 Task: Find connections with filter location Bhīlwāra with filter topic #lawstudentswith filter profile language English with filter current company Getinge with filter school B H Gardi College of Engineering & Technology with filter industry Higher Education with filter service category Event Planning with filter keywords title Library Assistant
Action: Mouse moved to (956, 728)
Screenshot: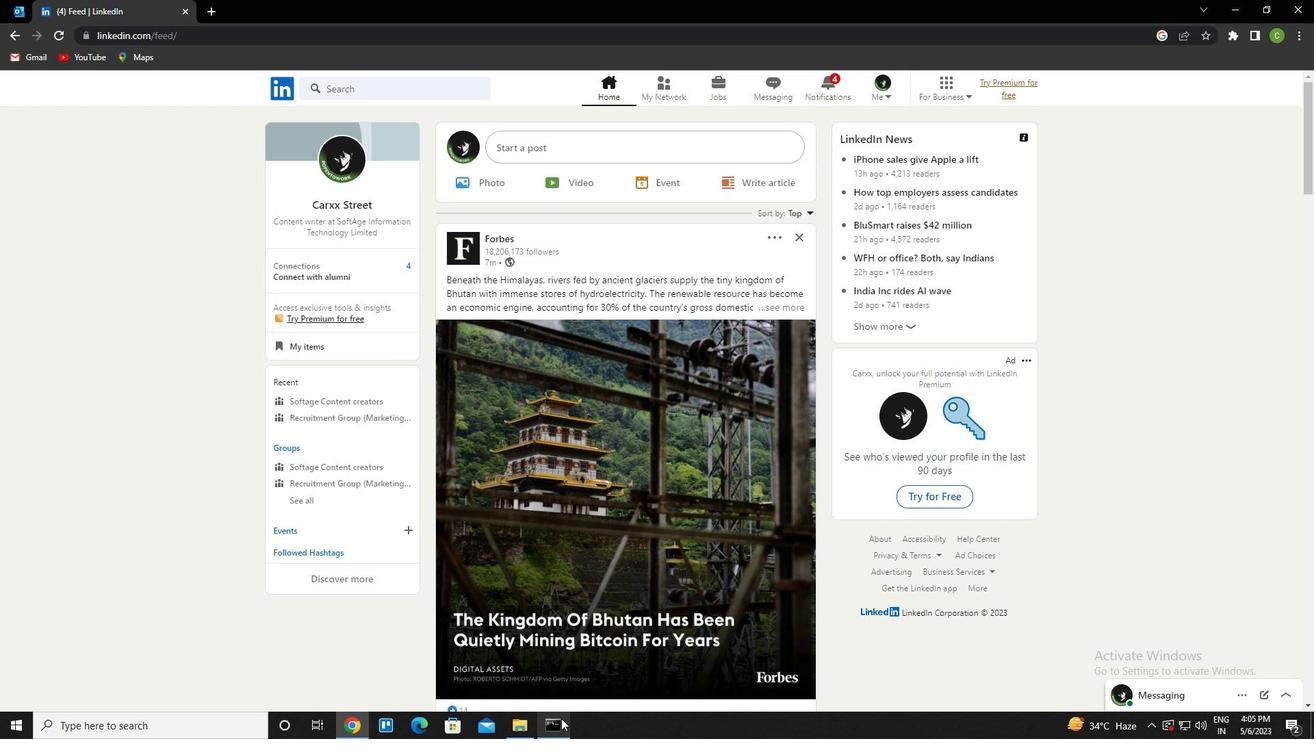 
Action: Mouse scrolled (956, 729) with delta (0, 0)
Screenshot: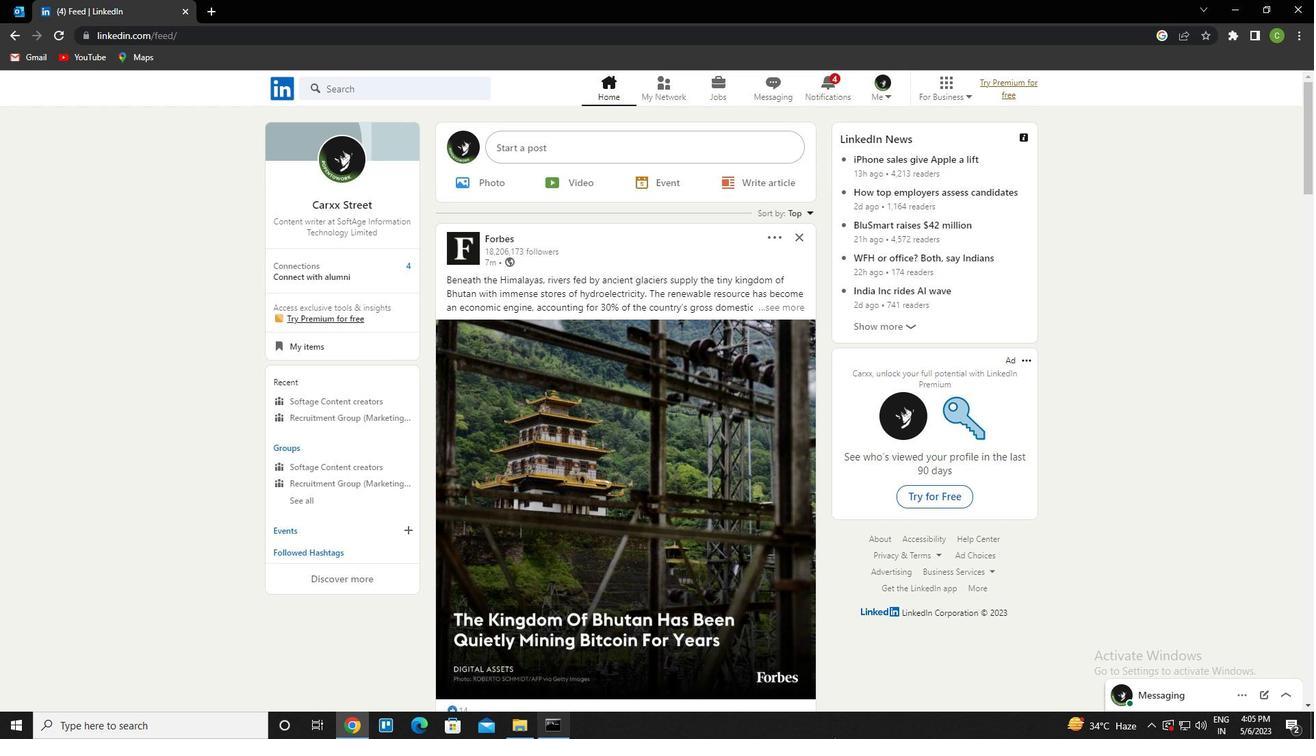 
Action: Mouse scrolled (956, 729) with delta (0, 0)
Screenshot: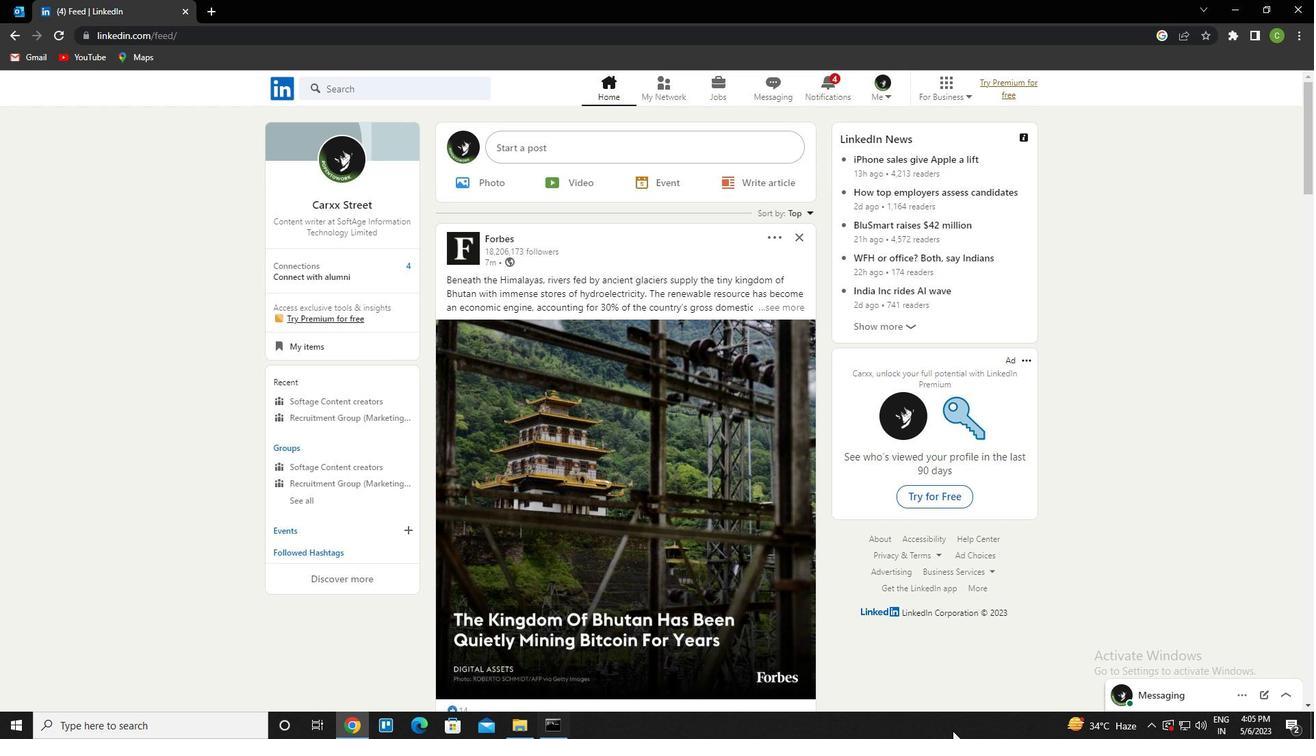 
Action: Mouse scrolled (956, 729) with delta (0, 0)
Screenshot: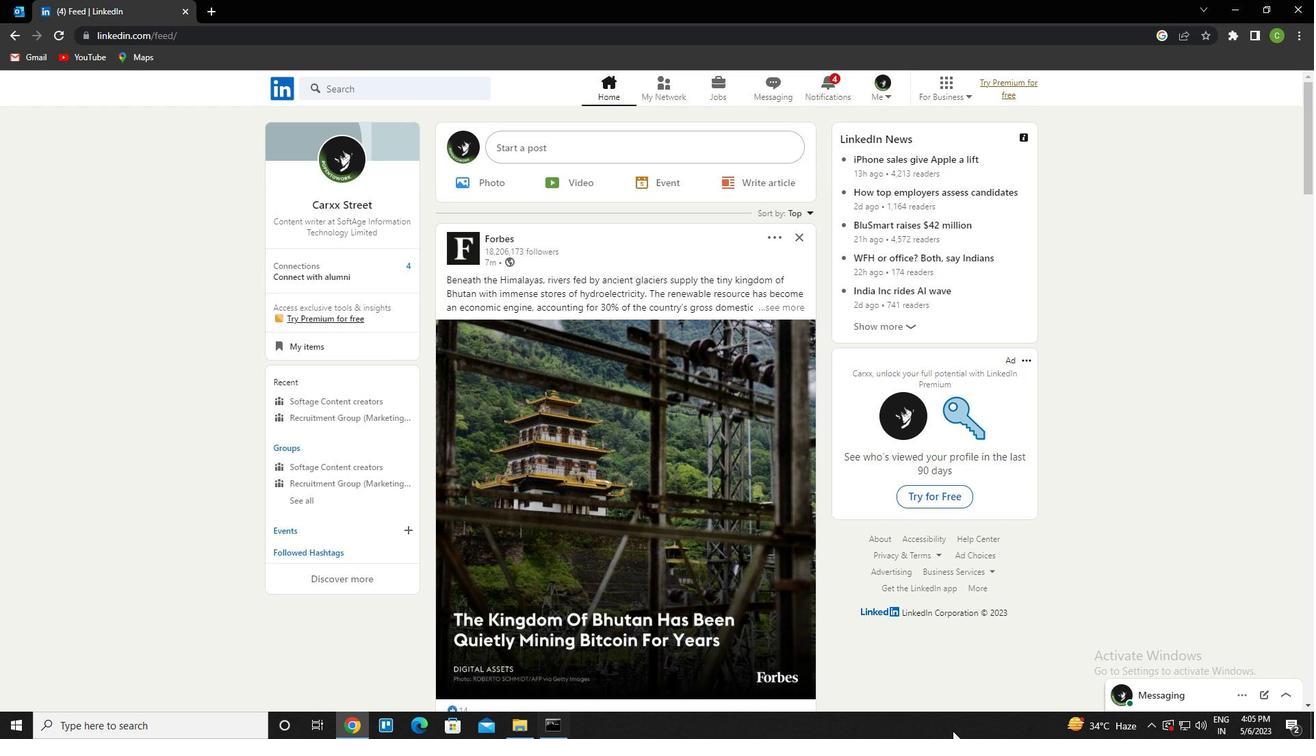 
Action: Mouse moved to (970, 719)
Screenshot: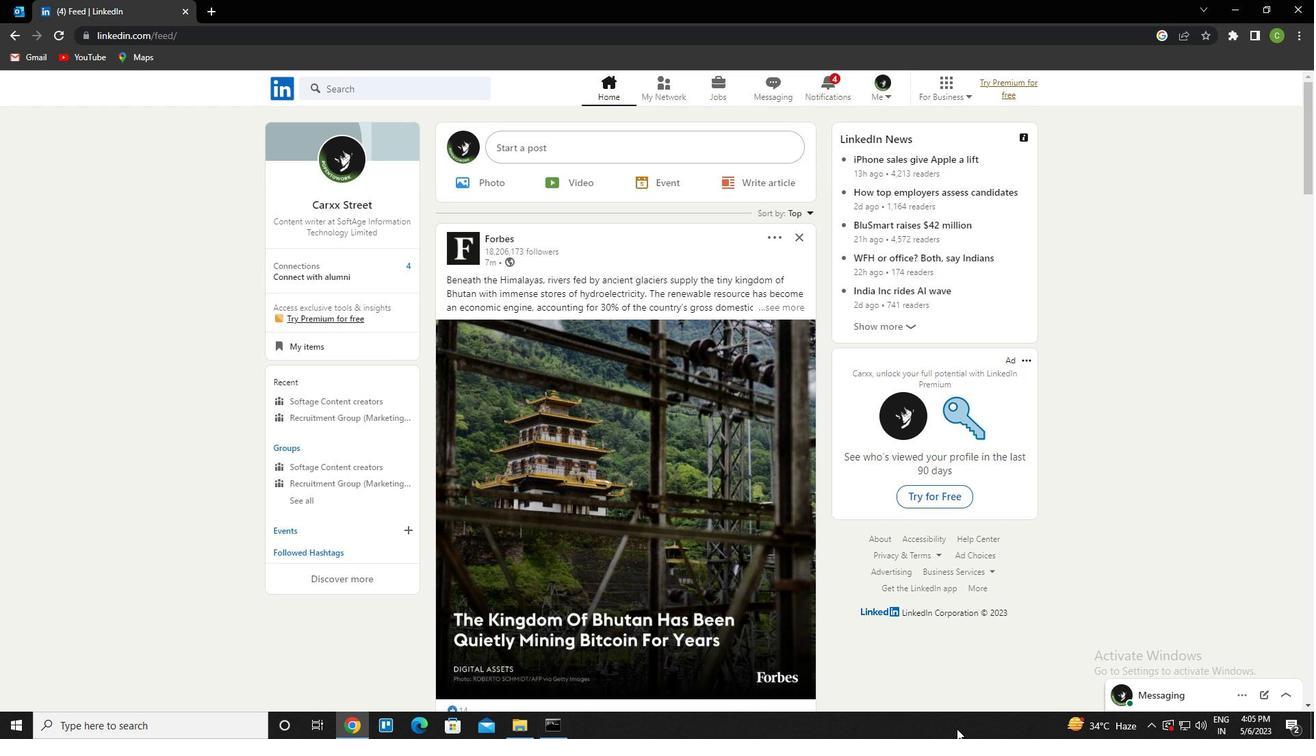 
Action: Mouse scrolled (970, 719) with delta (0, 0)
Screenshot: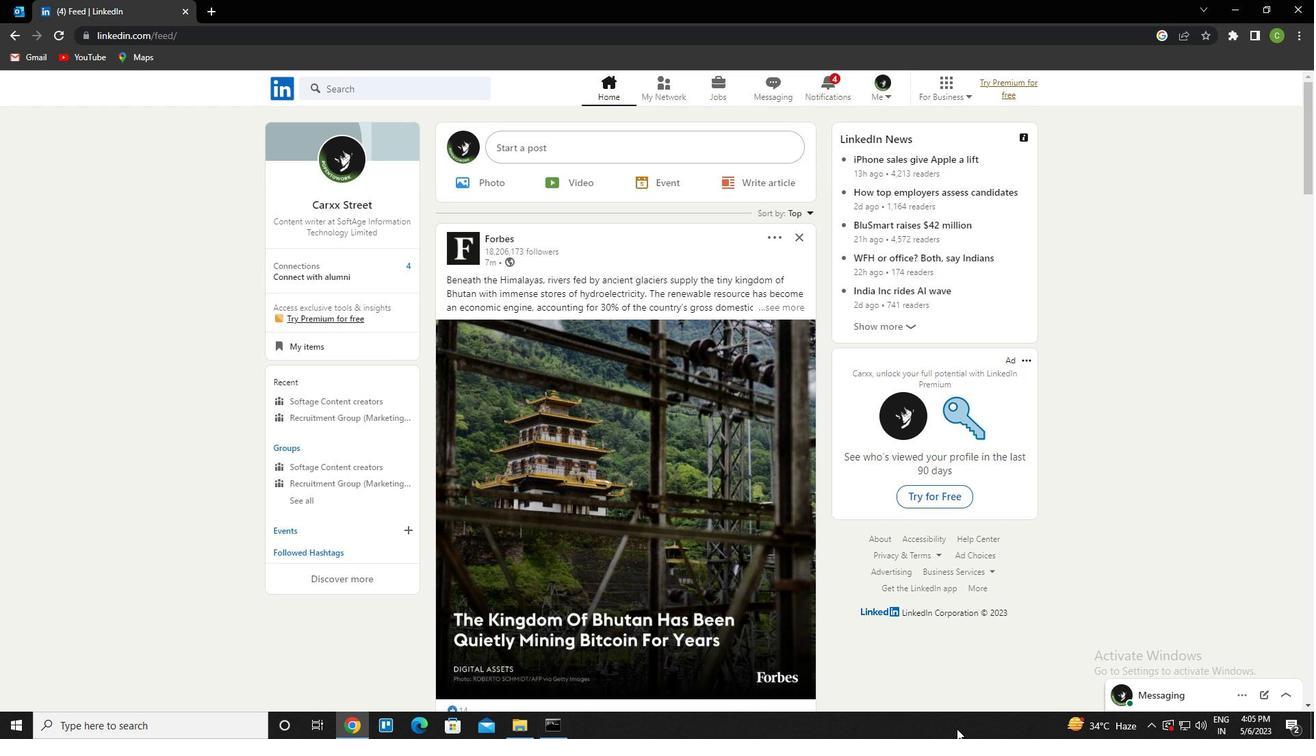 
Action: Mouse moved to (633, 80)
Screenshot: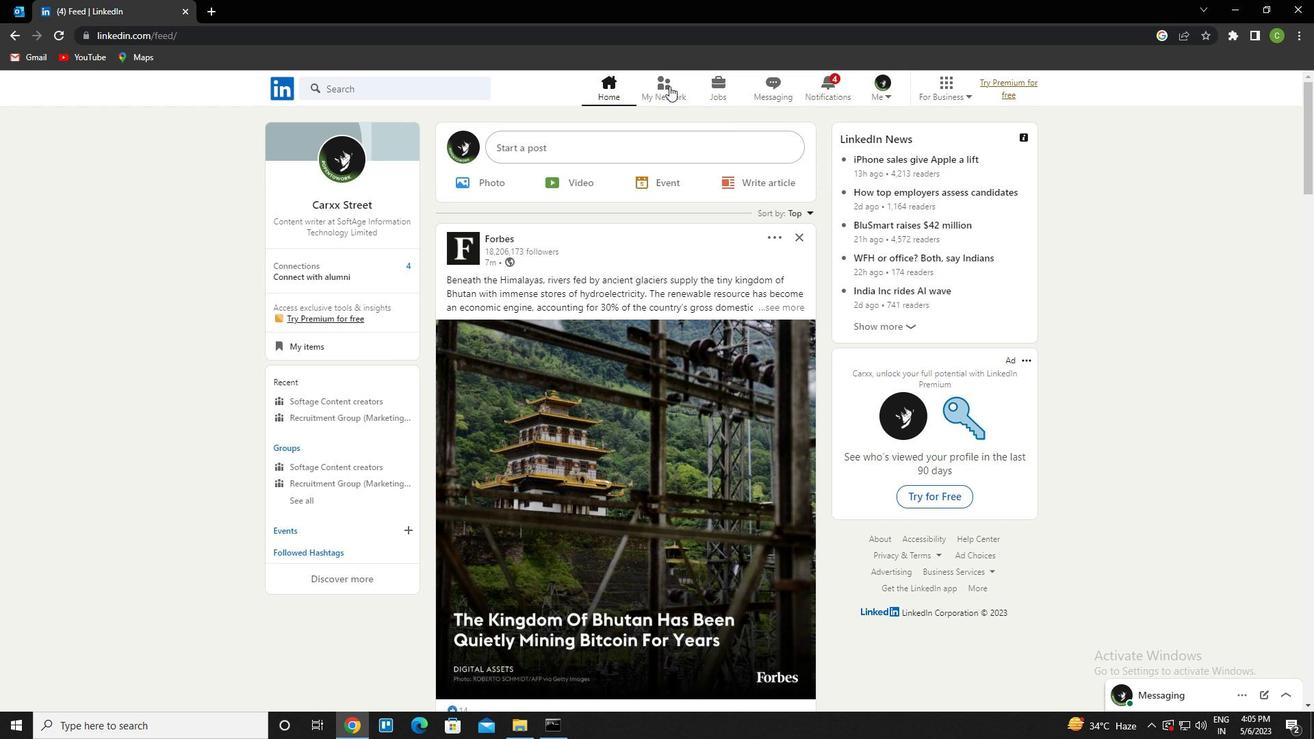 
Action: Mouse pressed left at (633, 80)
Screenshot: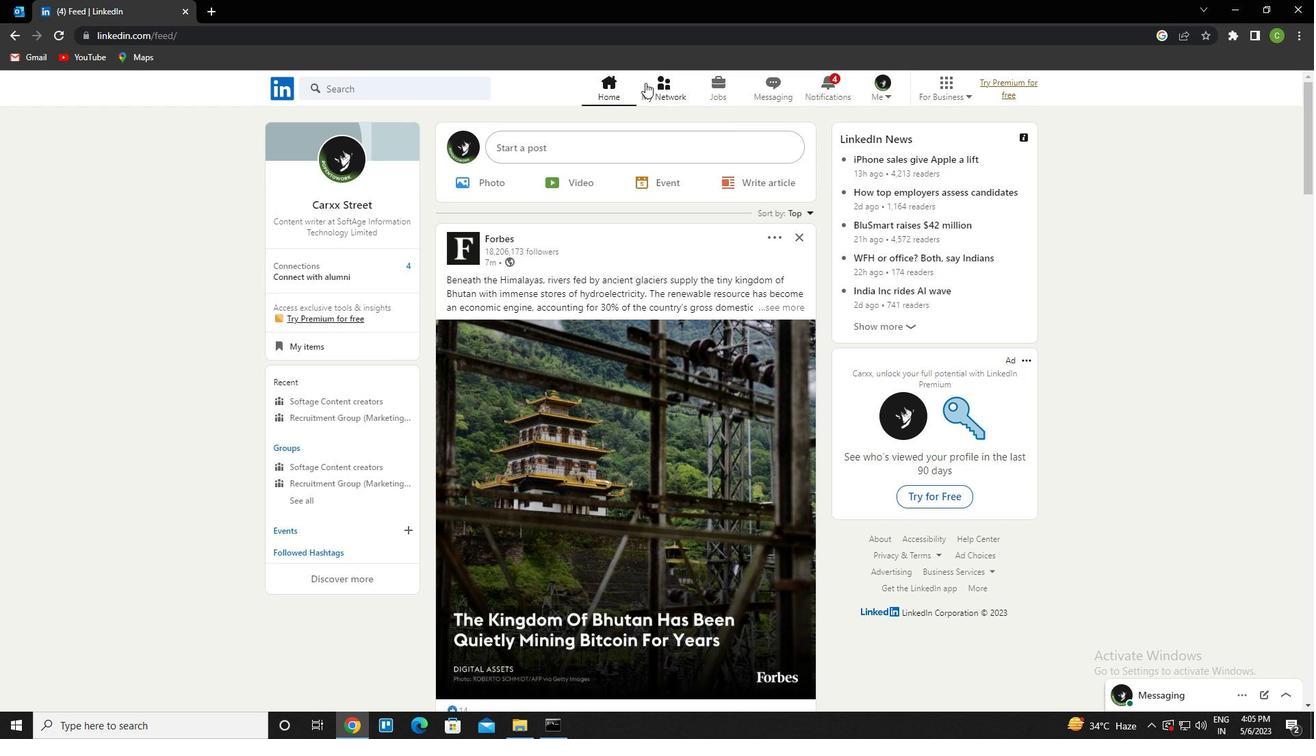 
Action: Mouse moved to (665, 81)
Screenshot: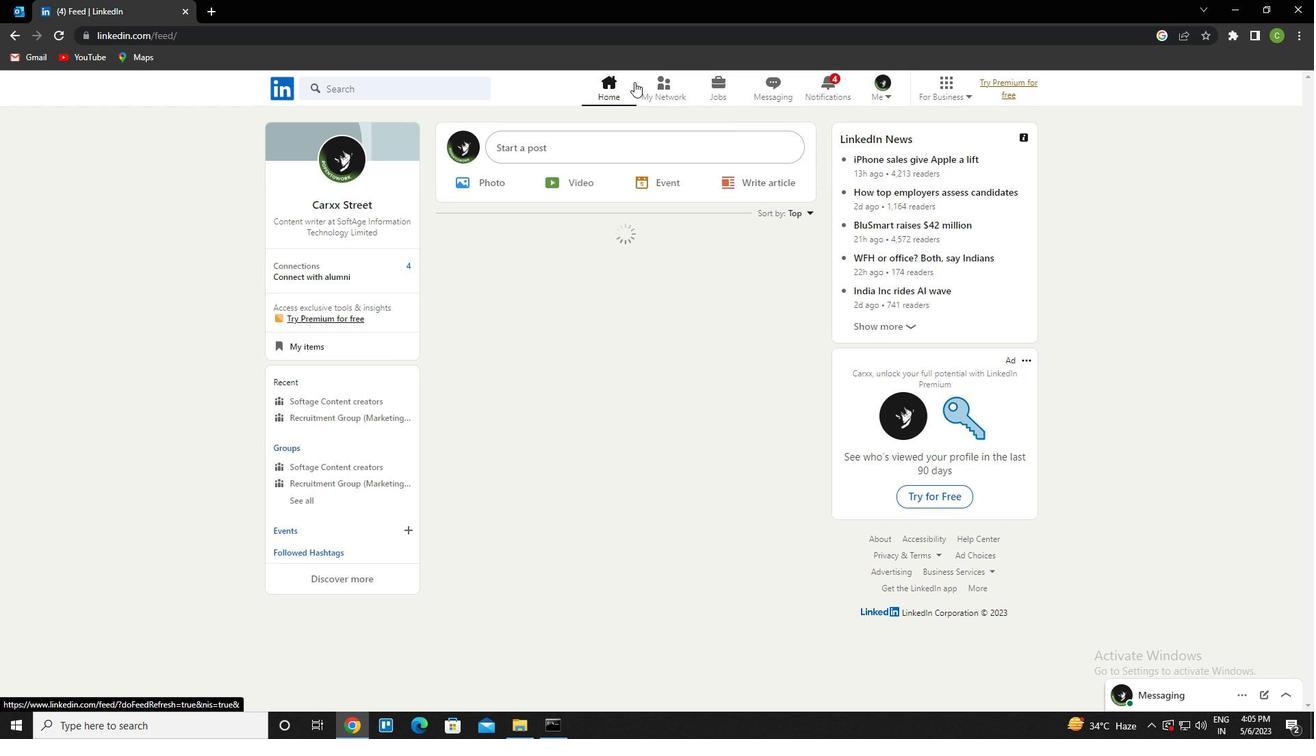 
Action: Mouse pressed left at (665, 81)
Screenshot: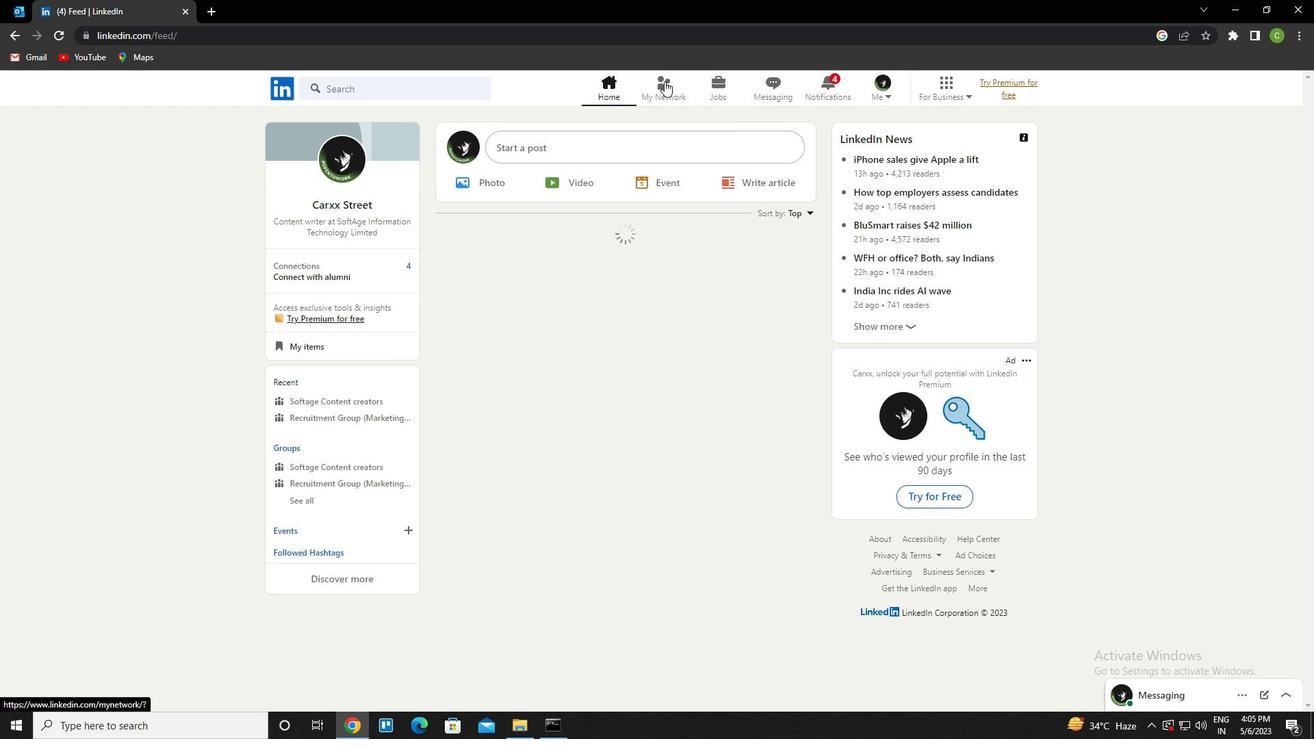 
Action: Mouse moved to (353, 168)
Screenshot: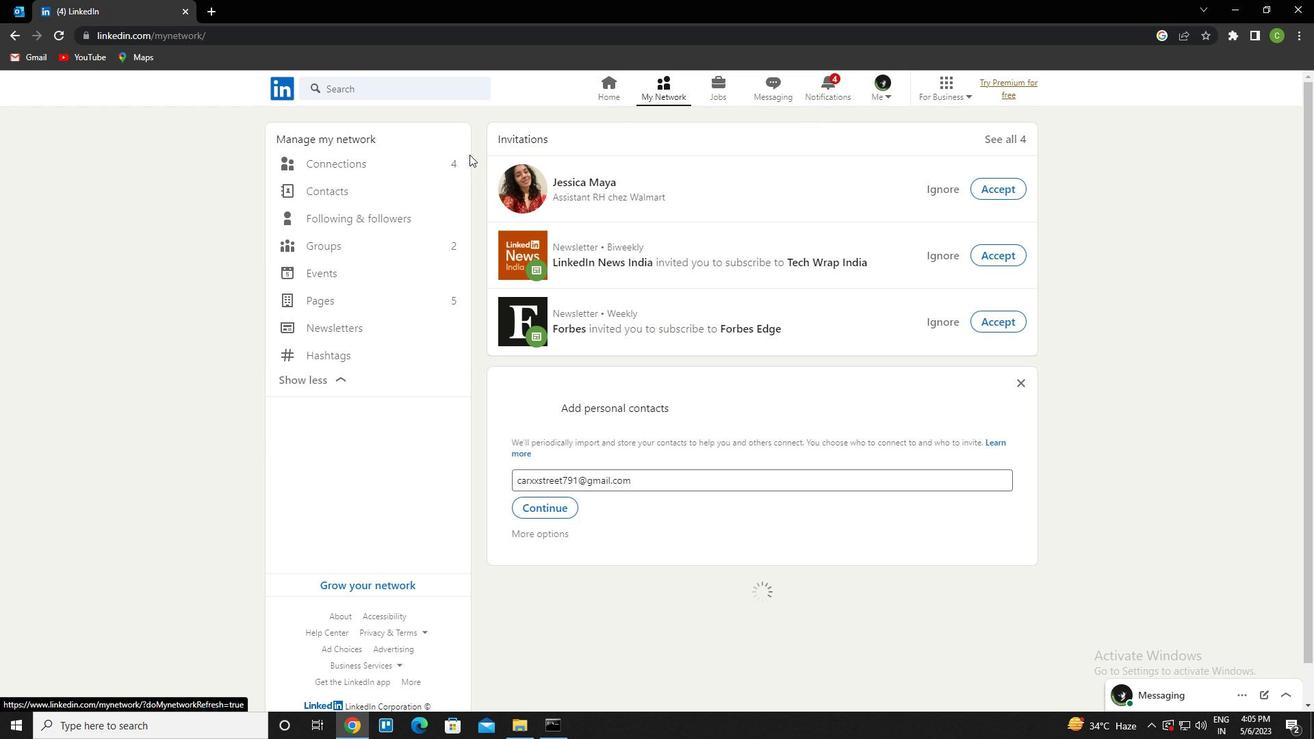 
Action: Mouse pressed left at (353, 168)
Screenshot: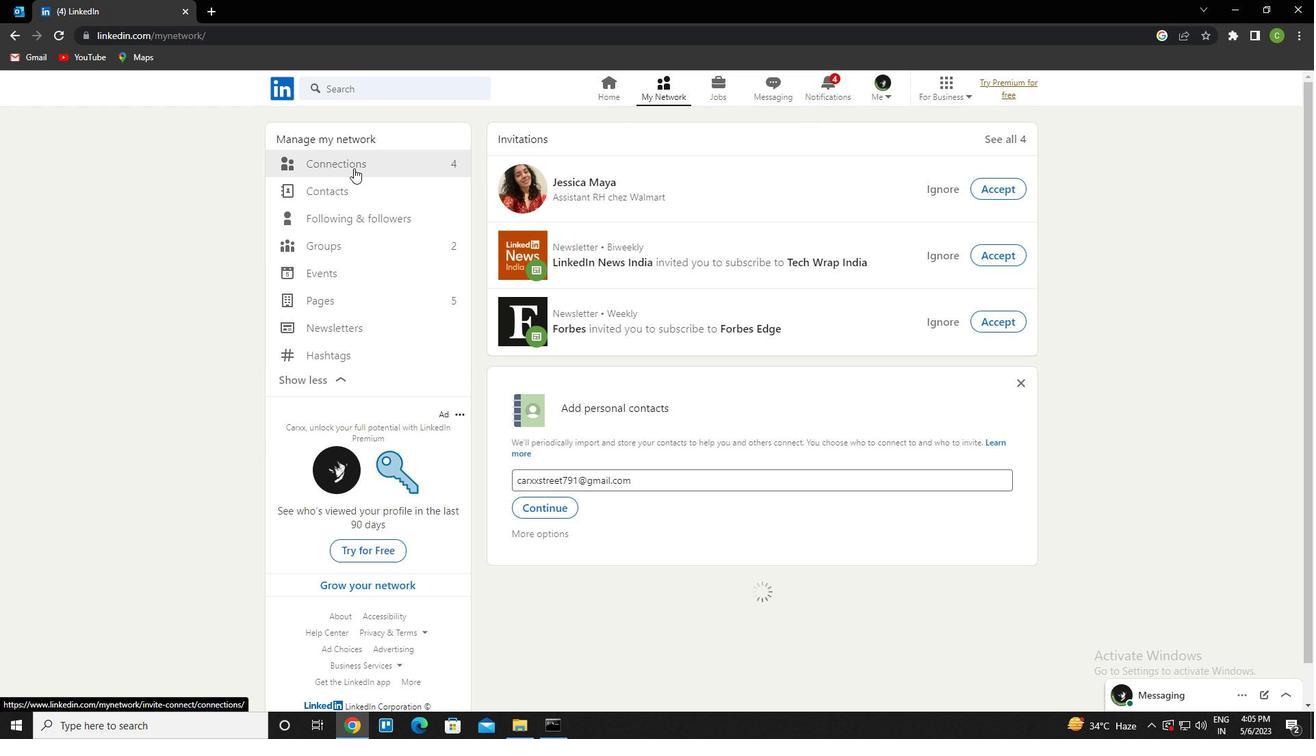 
Action: Mouse moved to (775, 166)
Screenshot: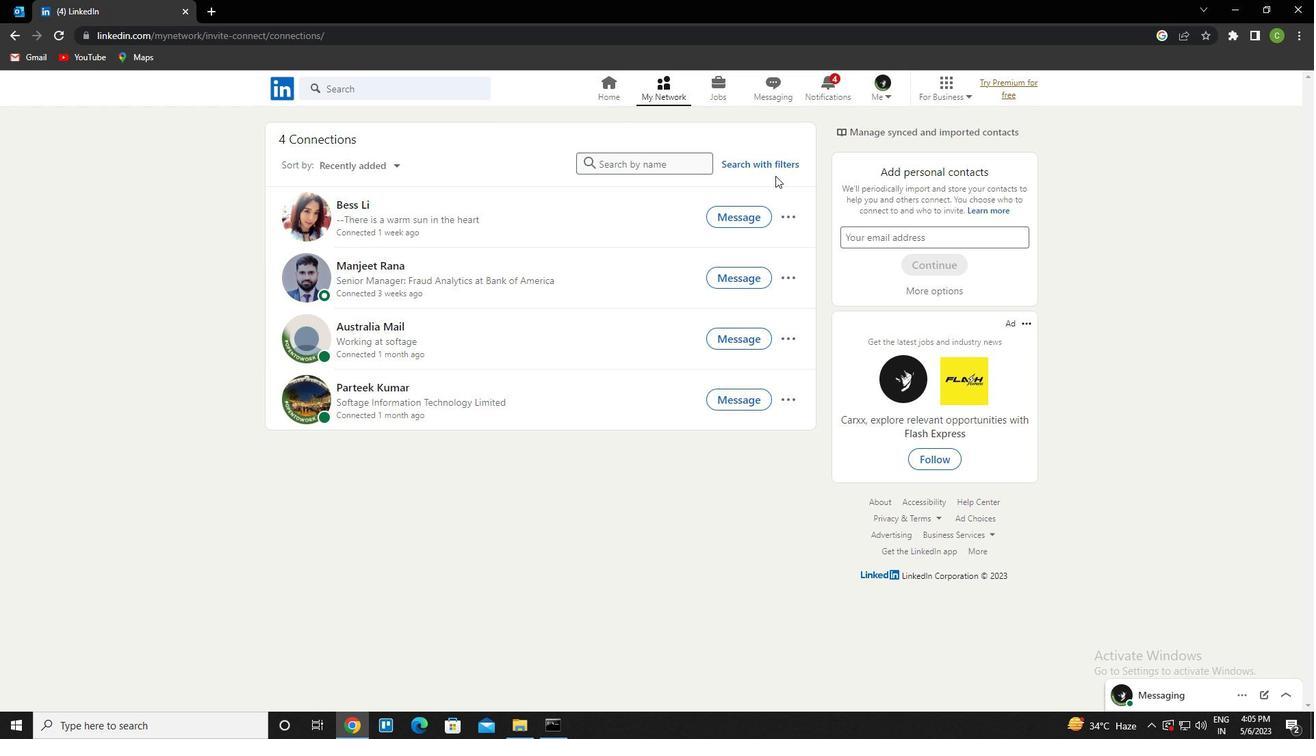 
Action: Mouse pressed left at (775, 166)
Screenshot: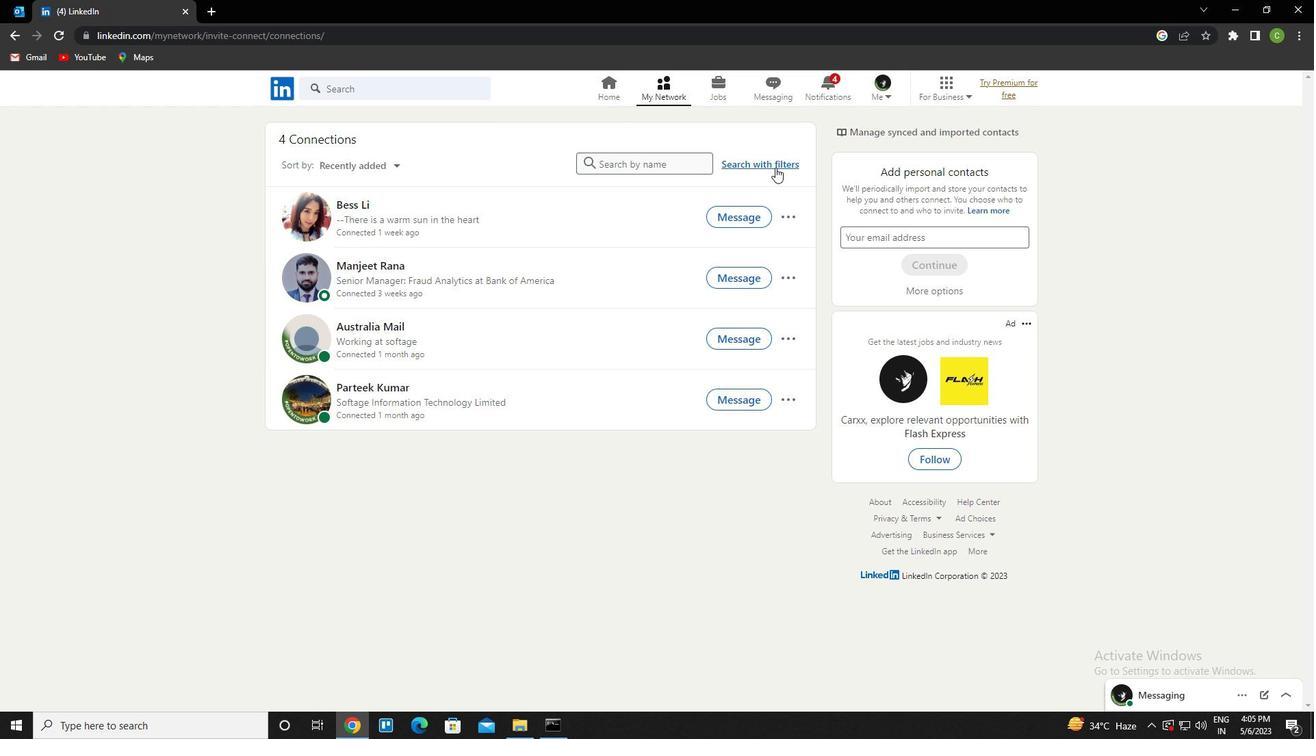 
Action: Mouse moved to (696, 125)
Screenshot: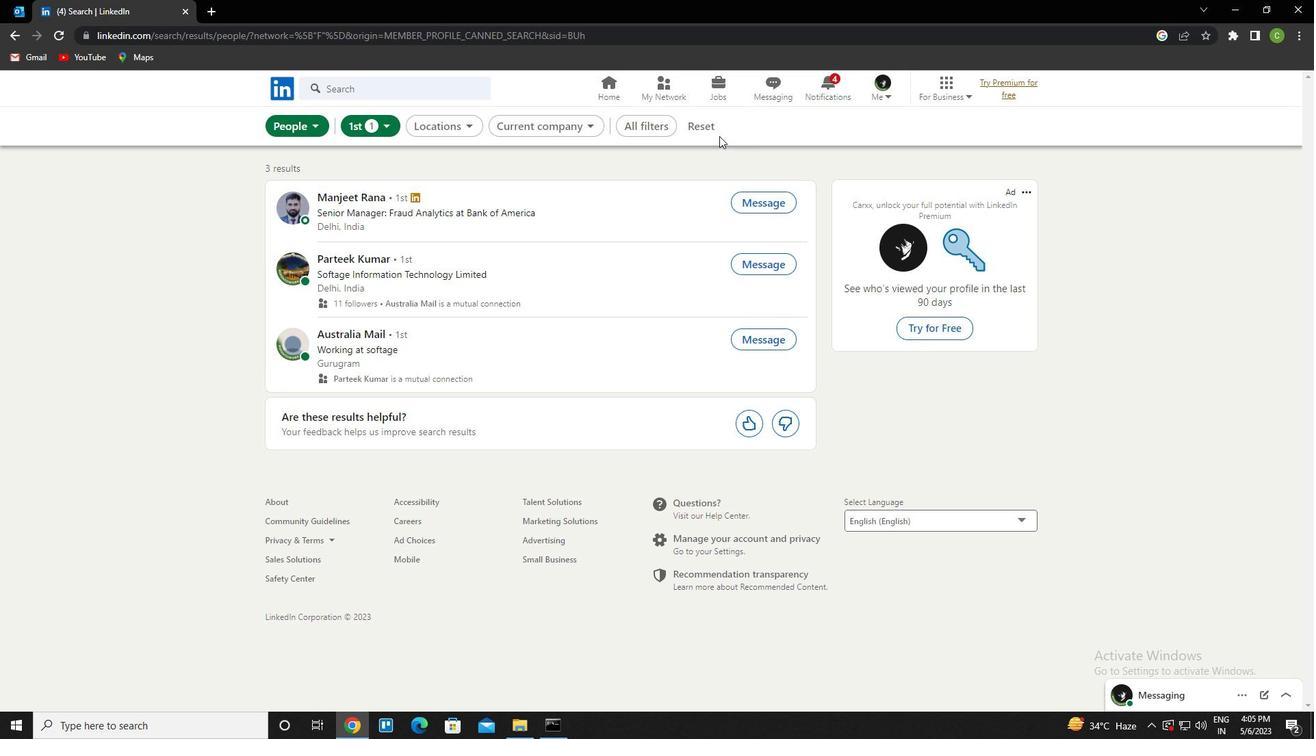 
Action: Mouse pressed left at (696, 125)
Screenshot: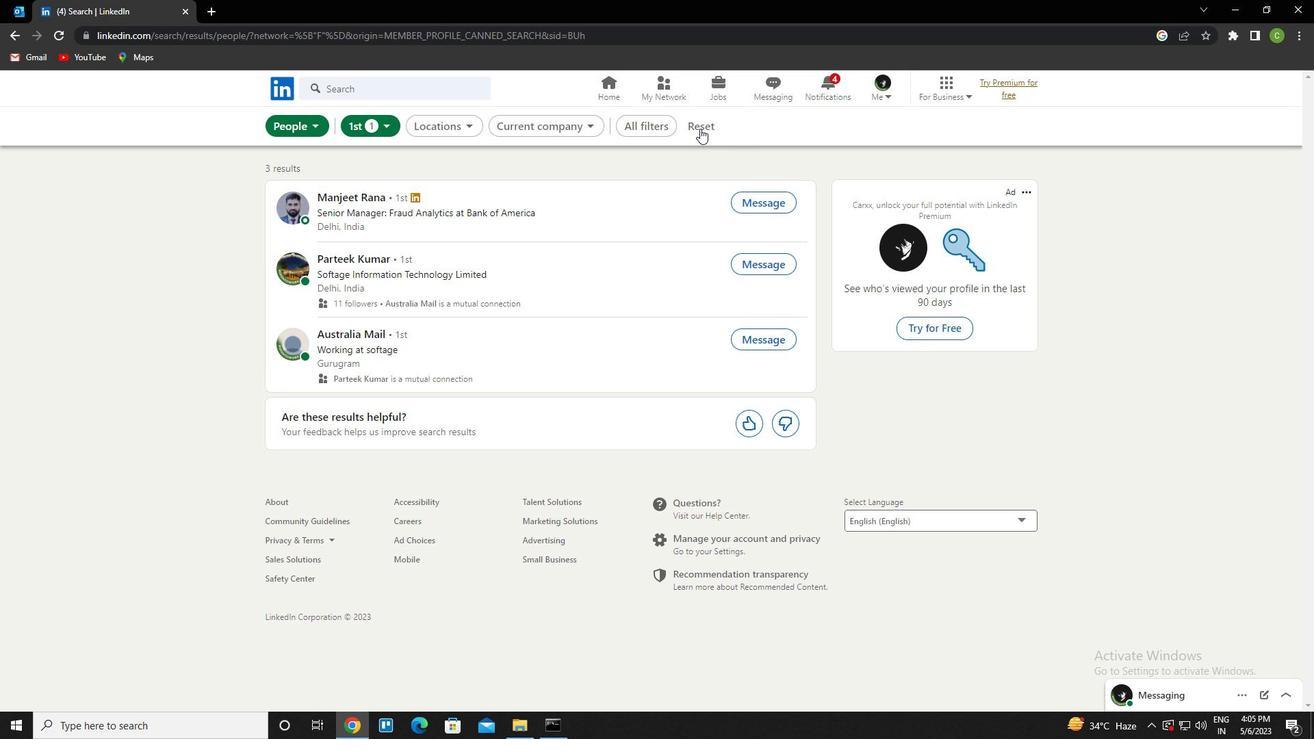 
Action: Mouse moved to (677, 127)
Screenshot: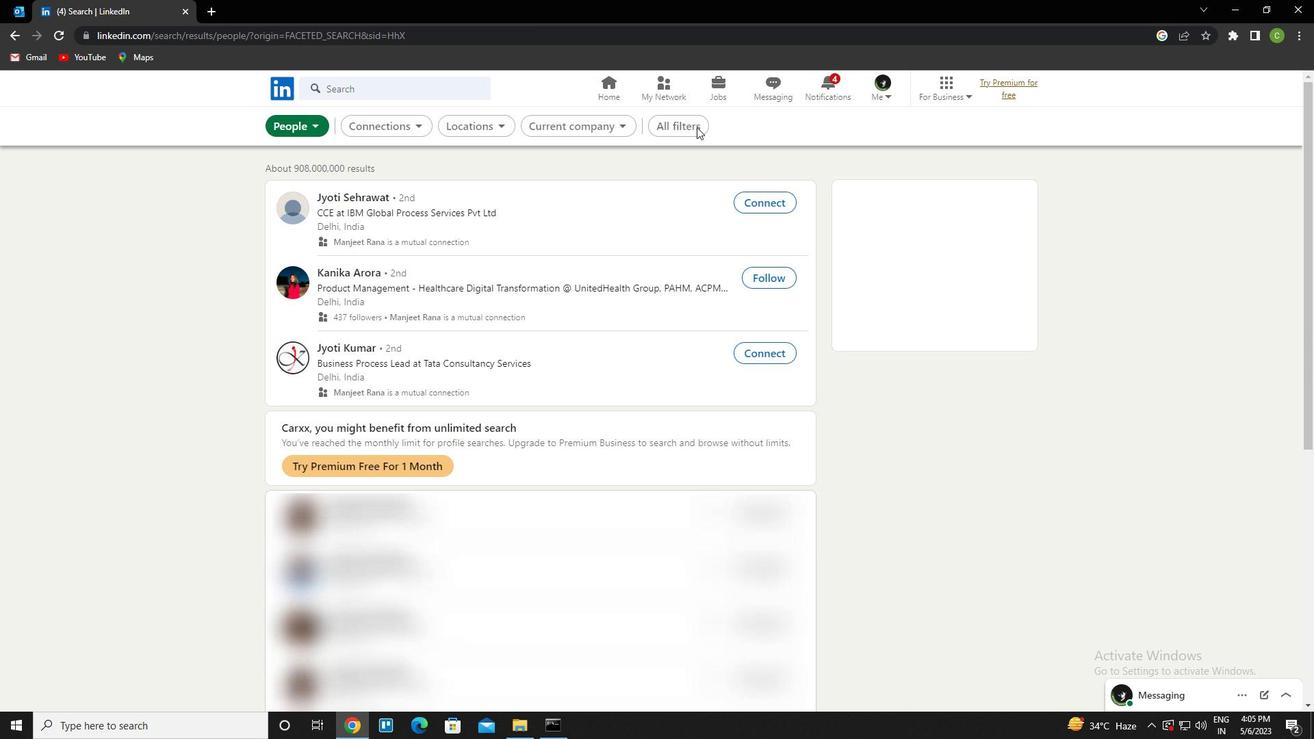 
Action: Mouse pressed left at (677, 127)
Screenshot: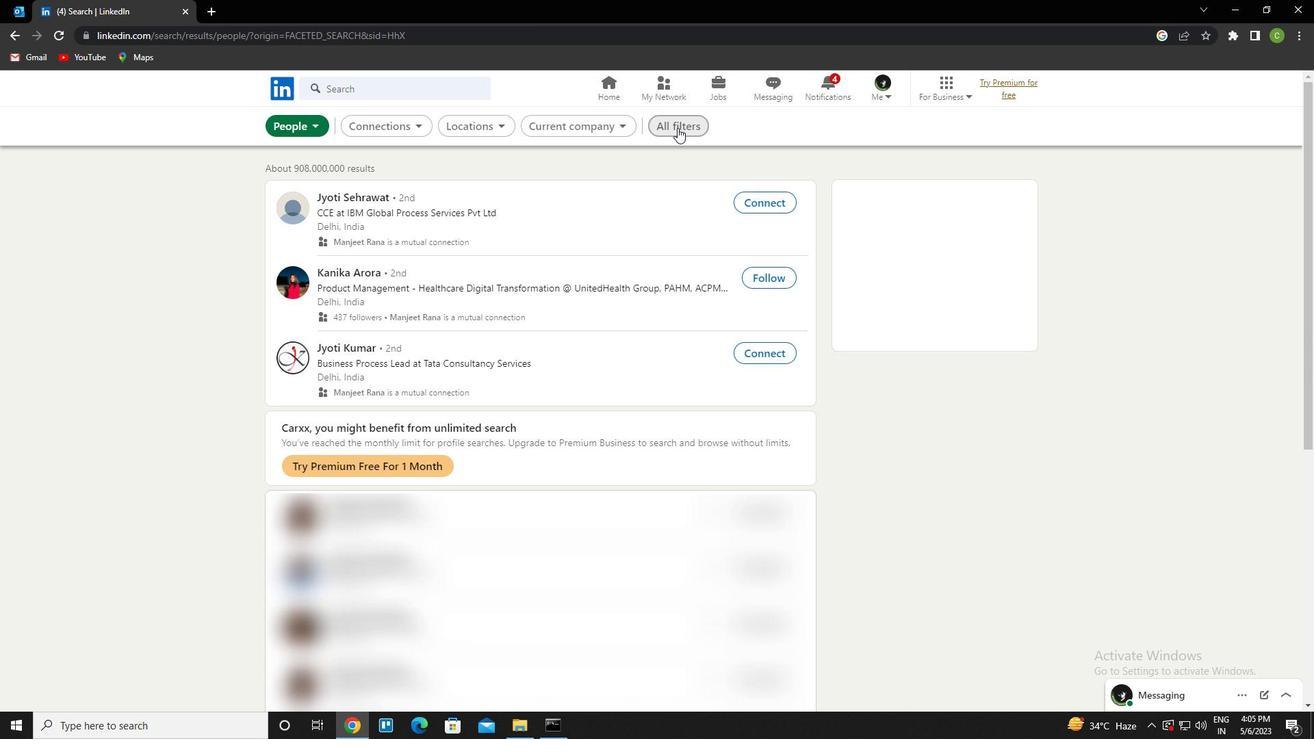 
Action: Mouse moved to (1090, 411)
Screenshot: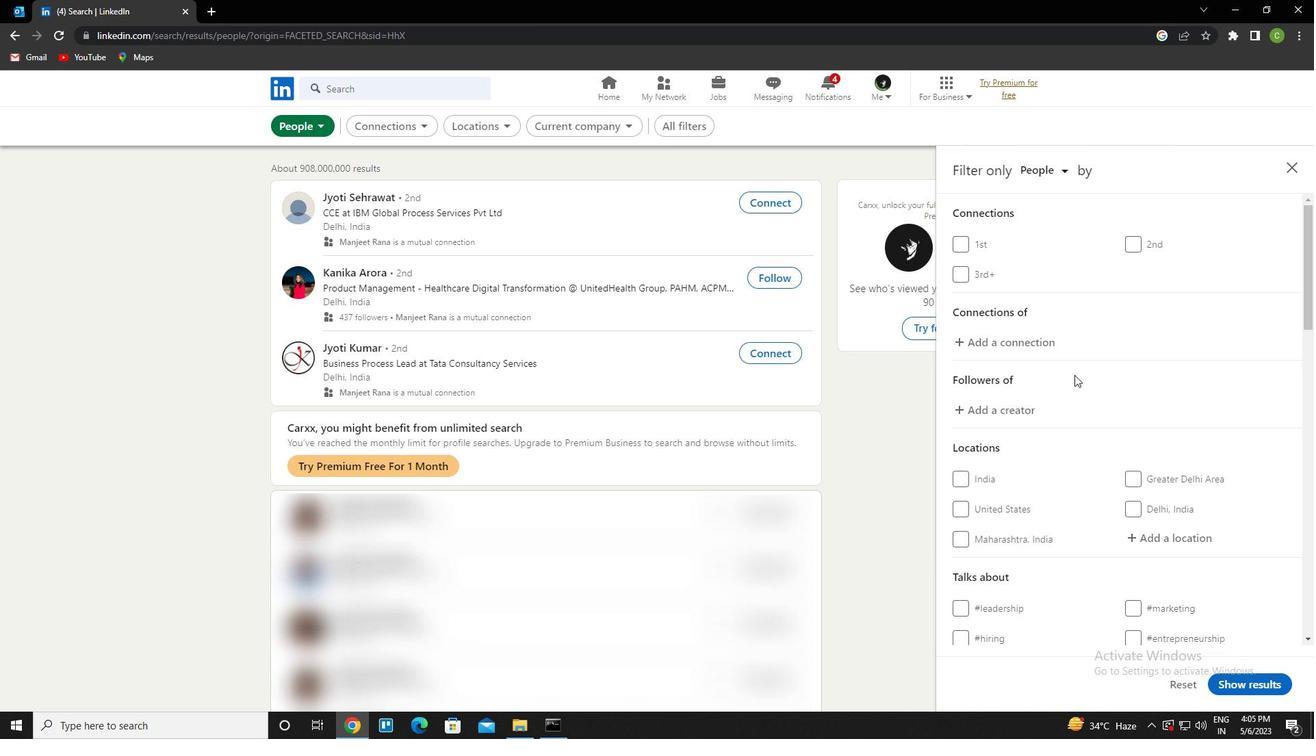 
Action: Mouse scrolled (1090, 410) with delta (0, 0)
Screenshot: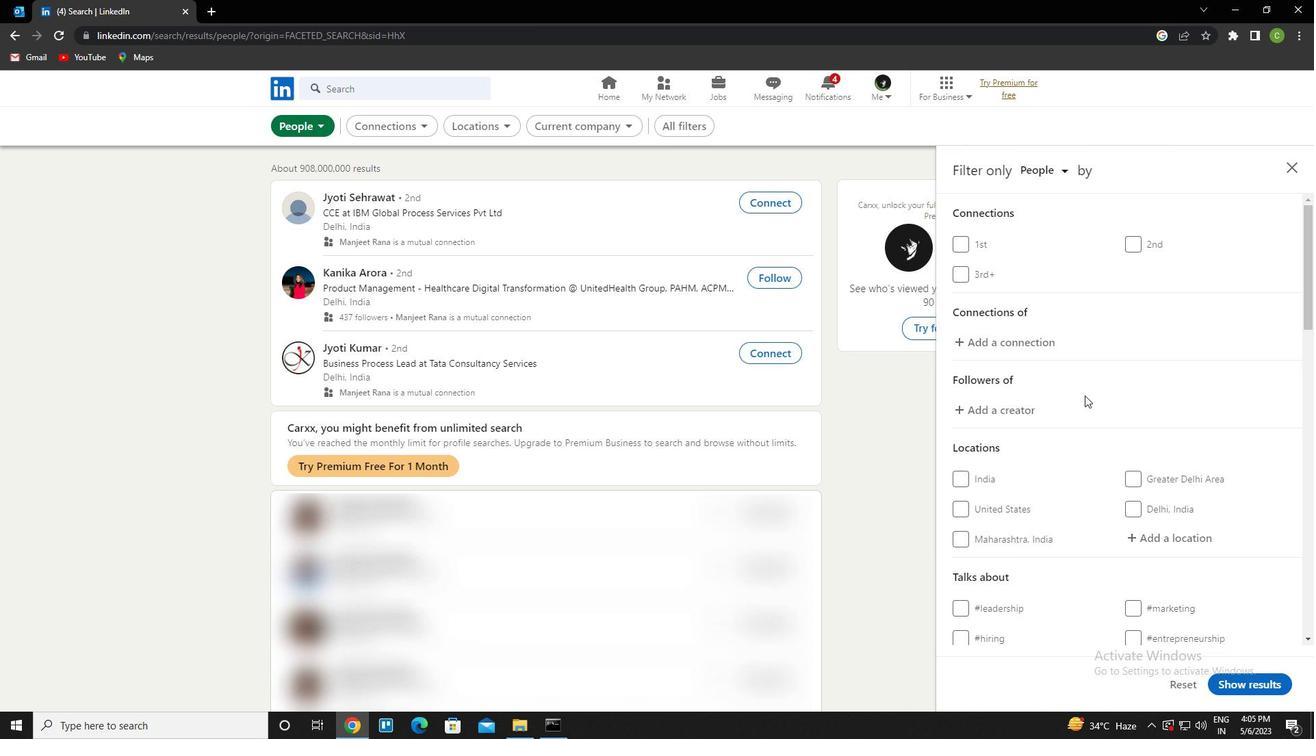
Action: Mouse moved to (1091, 412)
Screenshot: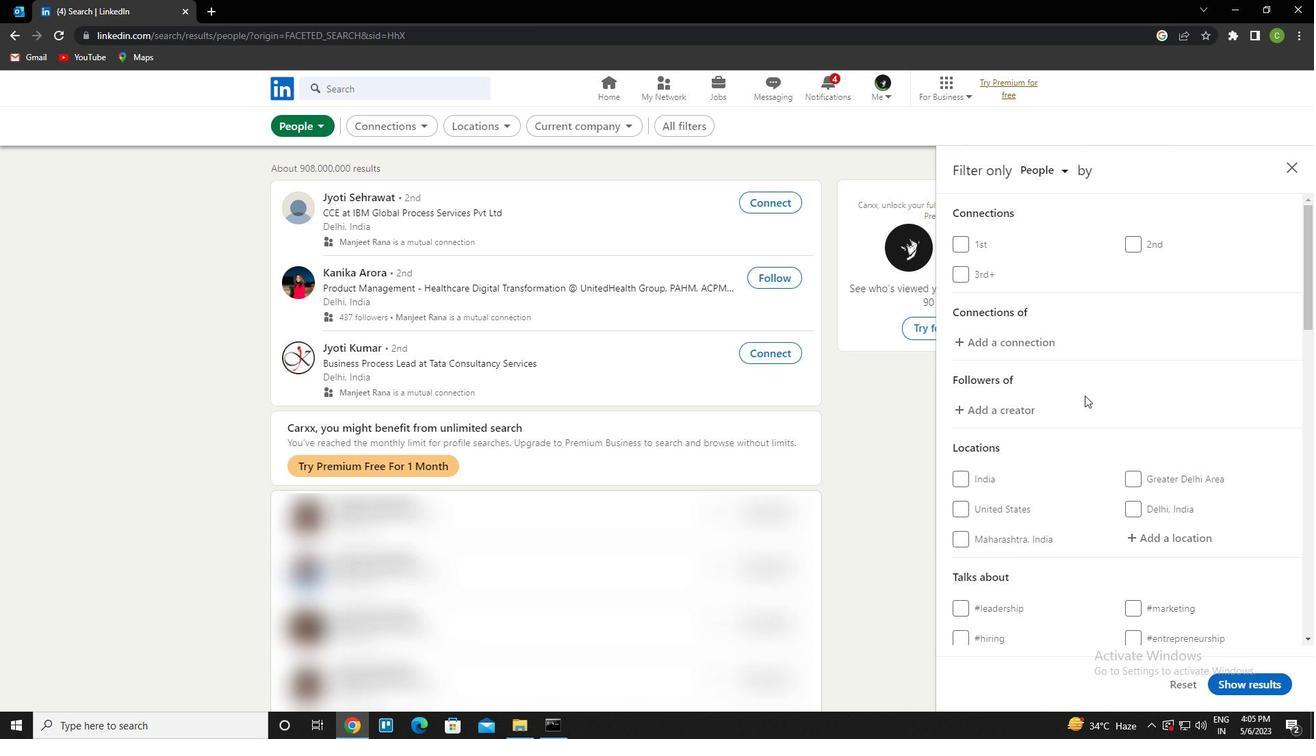 
Action: Mouse scrolled (1091, 412) with delta (0, 0)
Screenshot: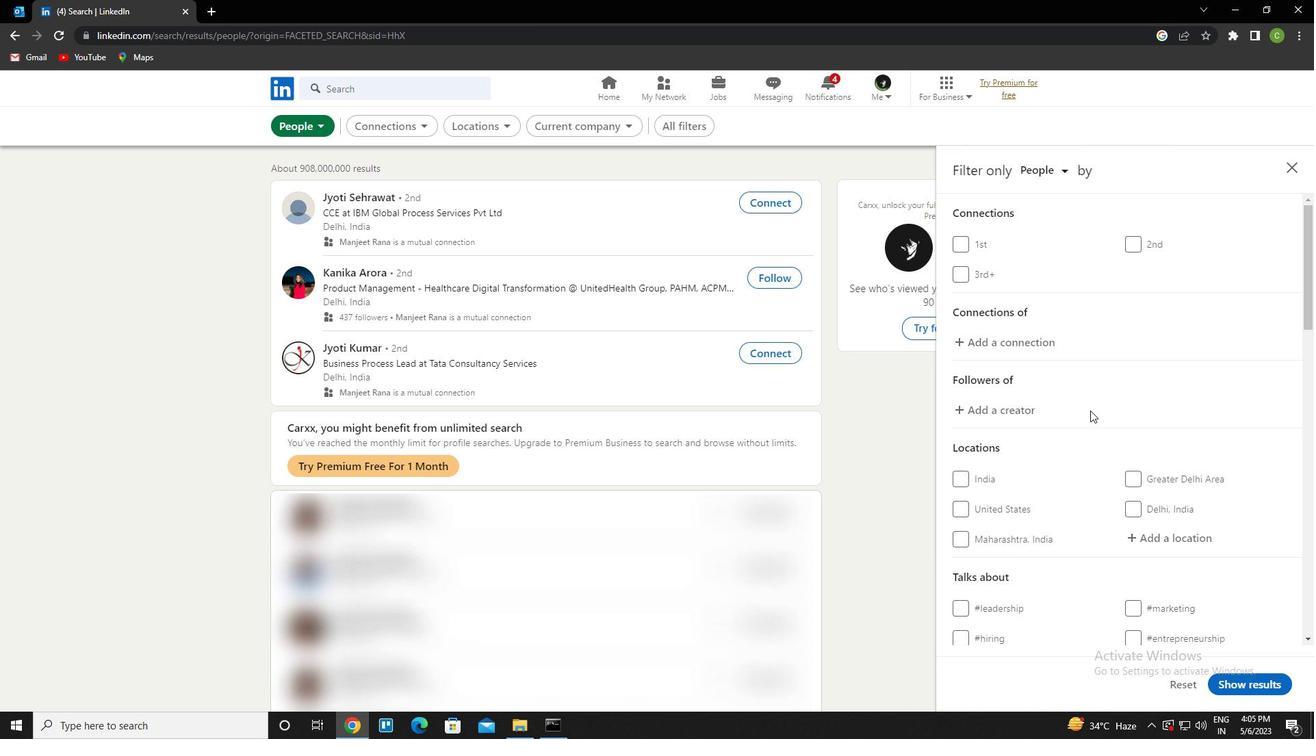 
Action: Mouse moved to (1155, 392)
Screenshot: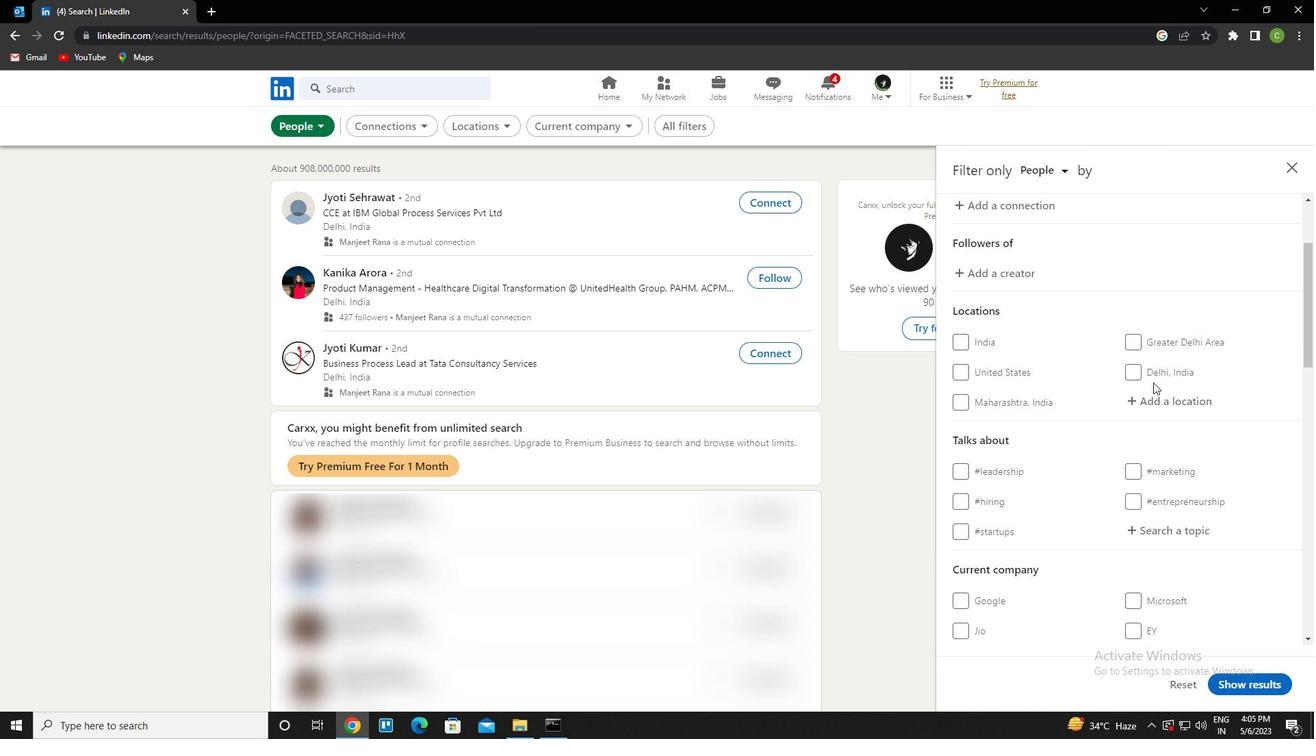 
Action: Mouse pressed left at (1155, 392)
Screenshot: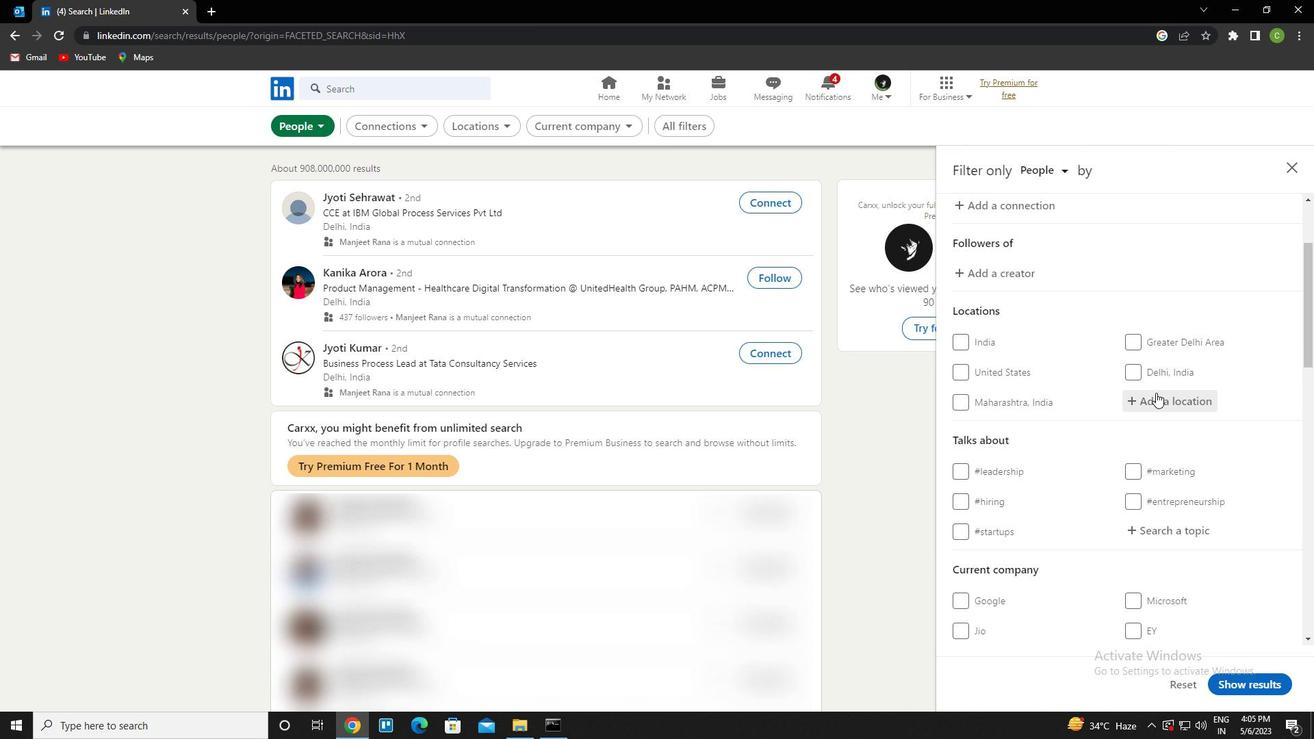 
Action: Key pressed <Key.caps_lock>b<Key.caps_lock>Hiwara<Key.left><Key.left><Key.left><Key.left>l<Key.down><Key.enter>
Screenshot: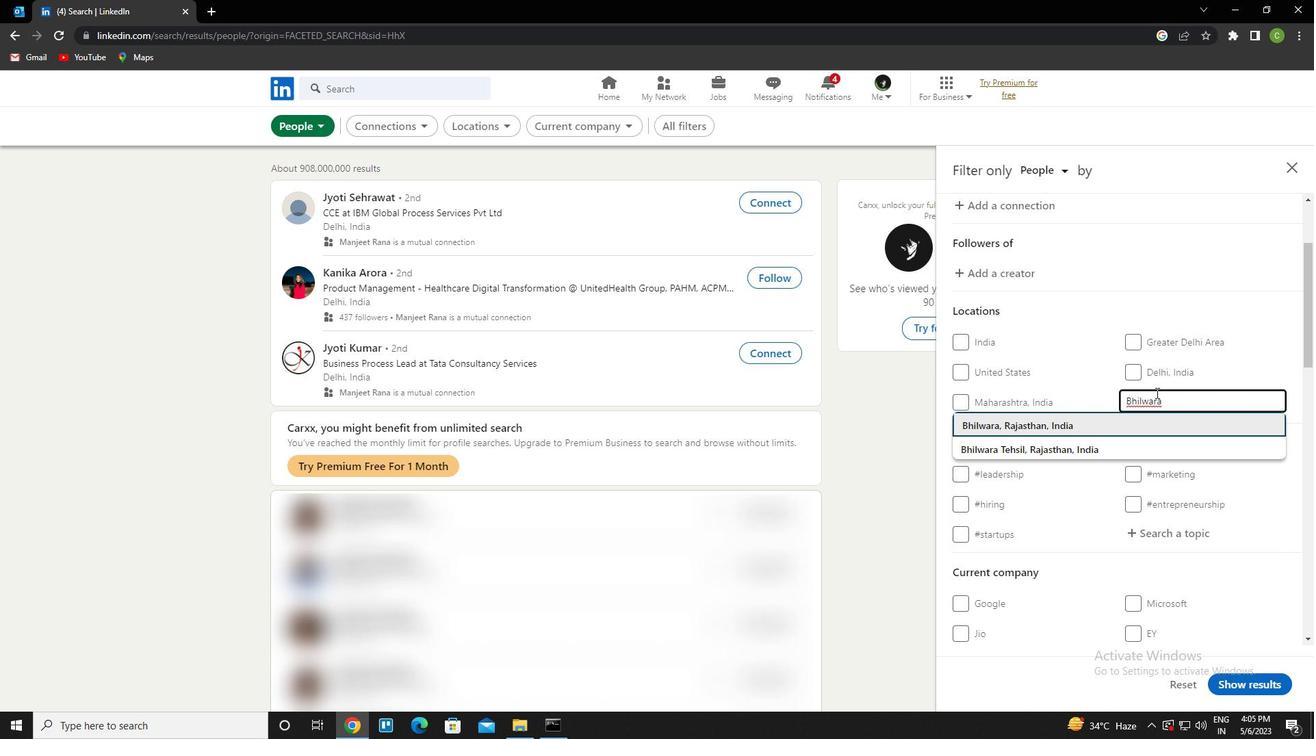 
Action: Mouse moved to (1156, 394)
Screenshot: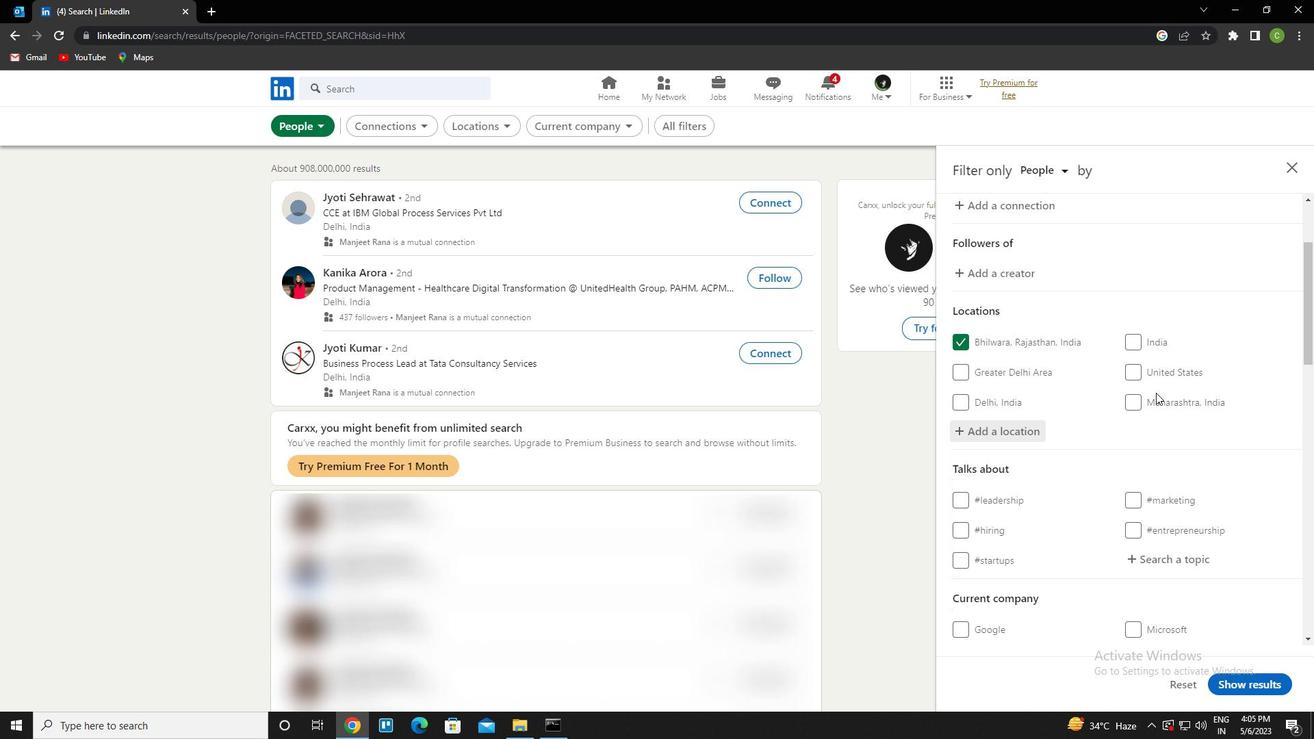 
Action: Mouse scrolled (1156, 393) with delta (0, 0)
Screenshot: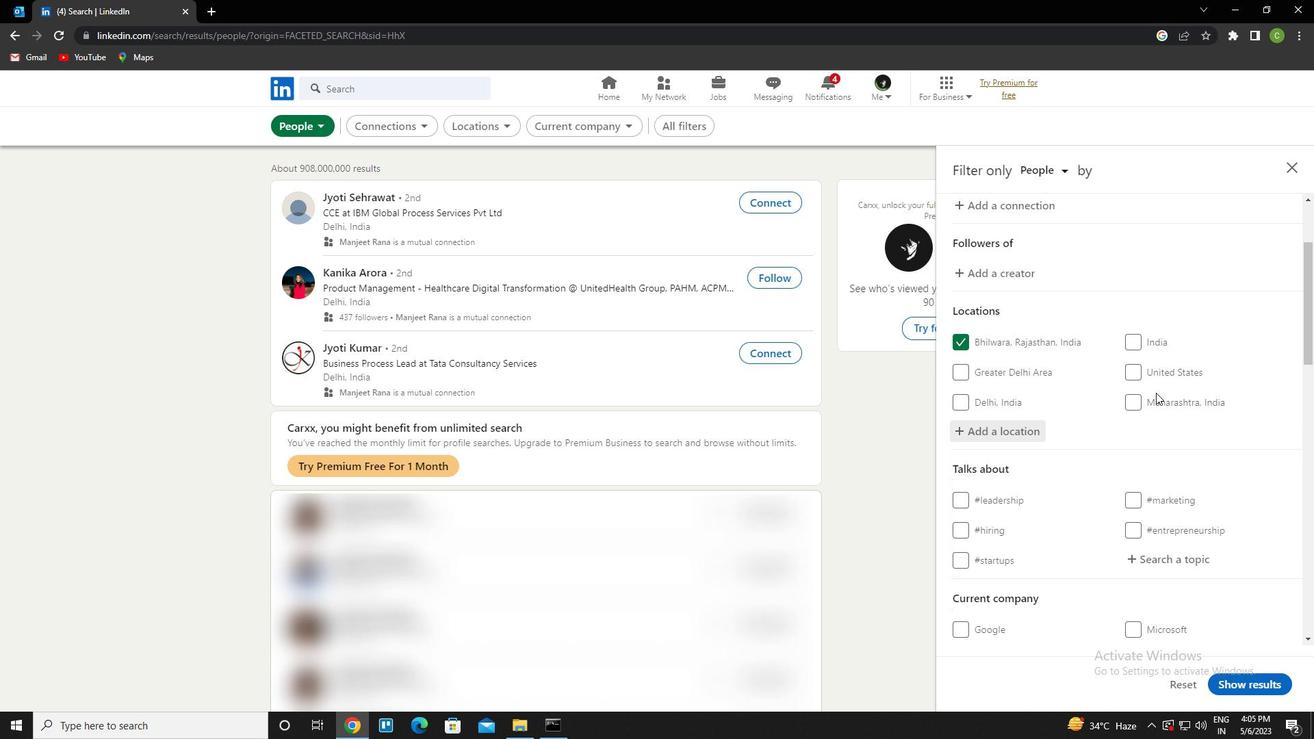 
Action: Mouse moved to (1154, 395)
Screenshot: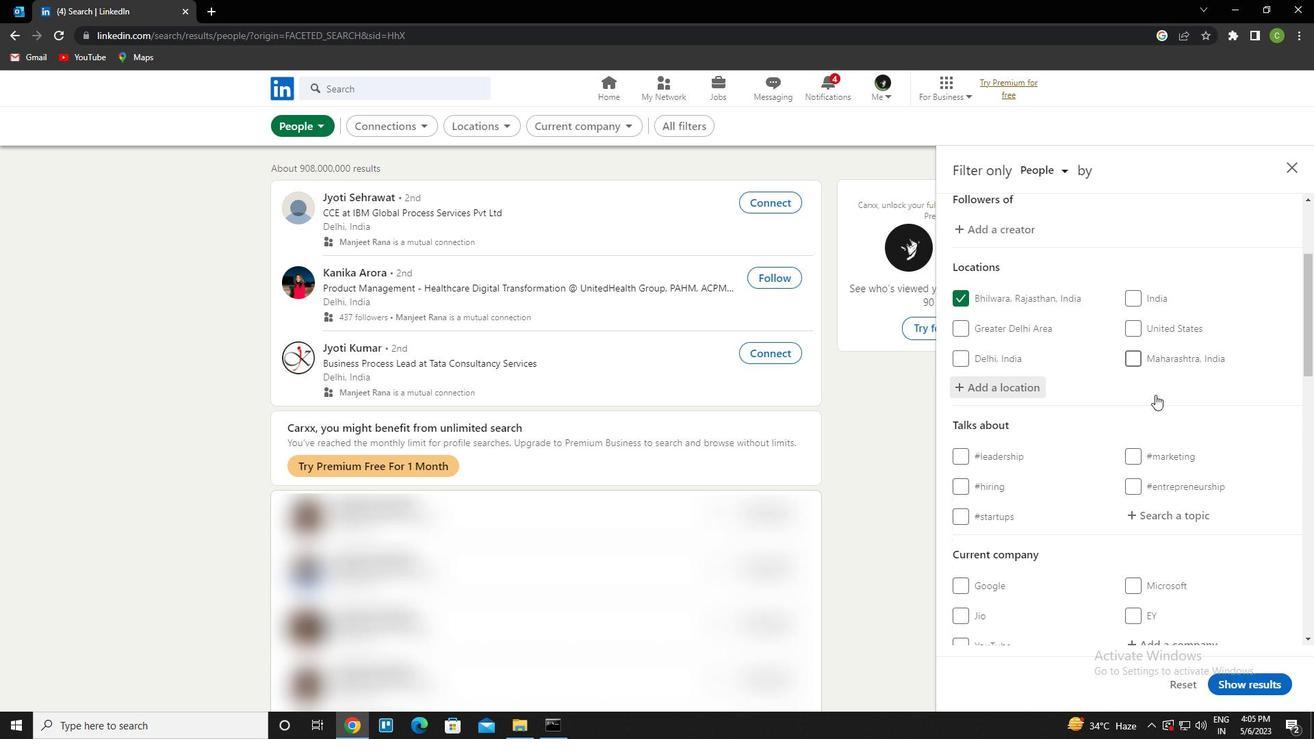 
Action: Mouse scrolled (1154, 394) with delta (0, 0)
Screenshot: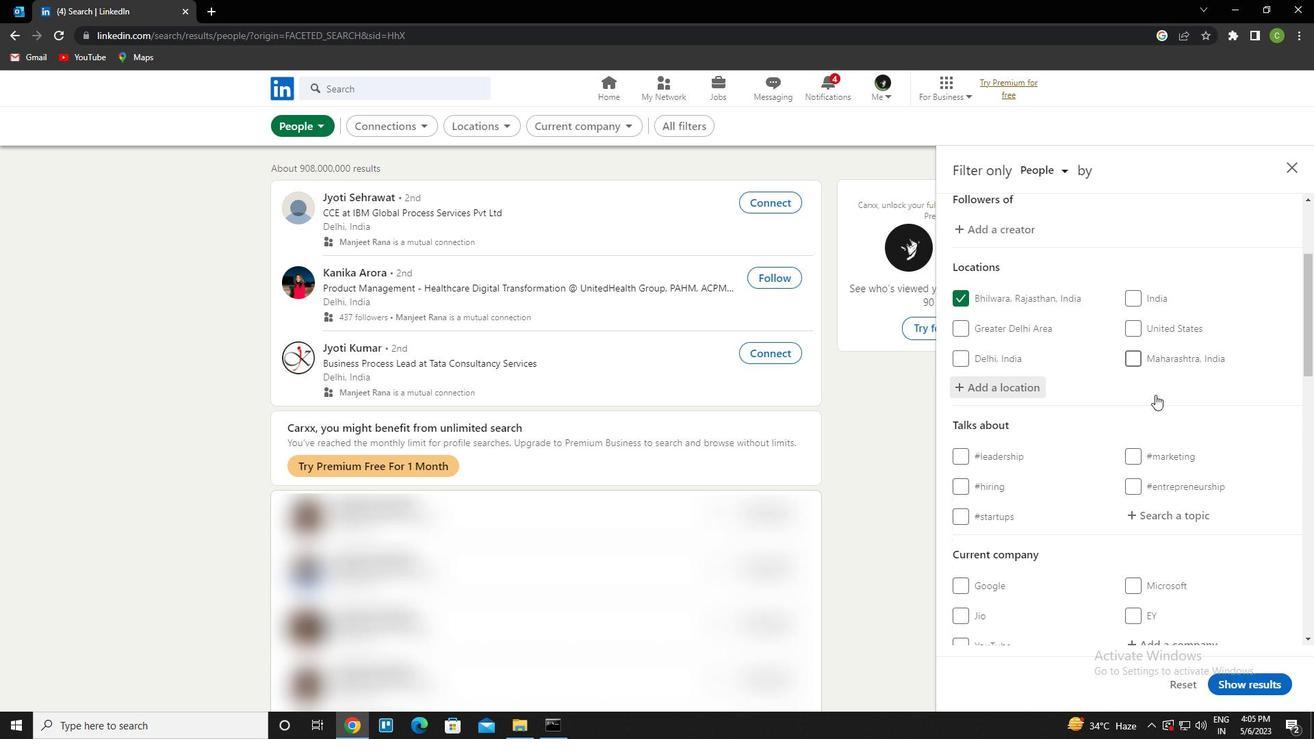 
Action: Mouse scrolled (1154, 394) with delta (0, 0)
Screenshot: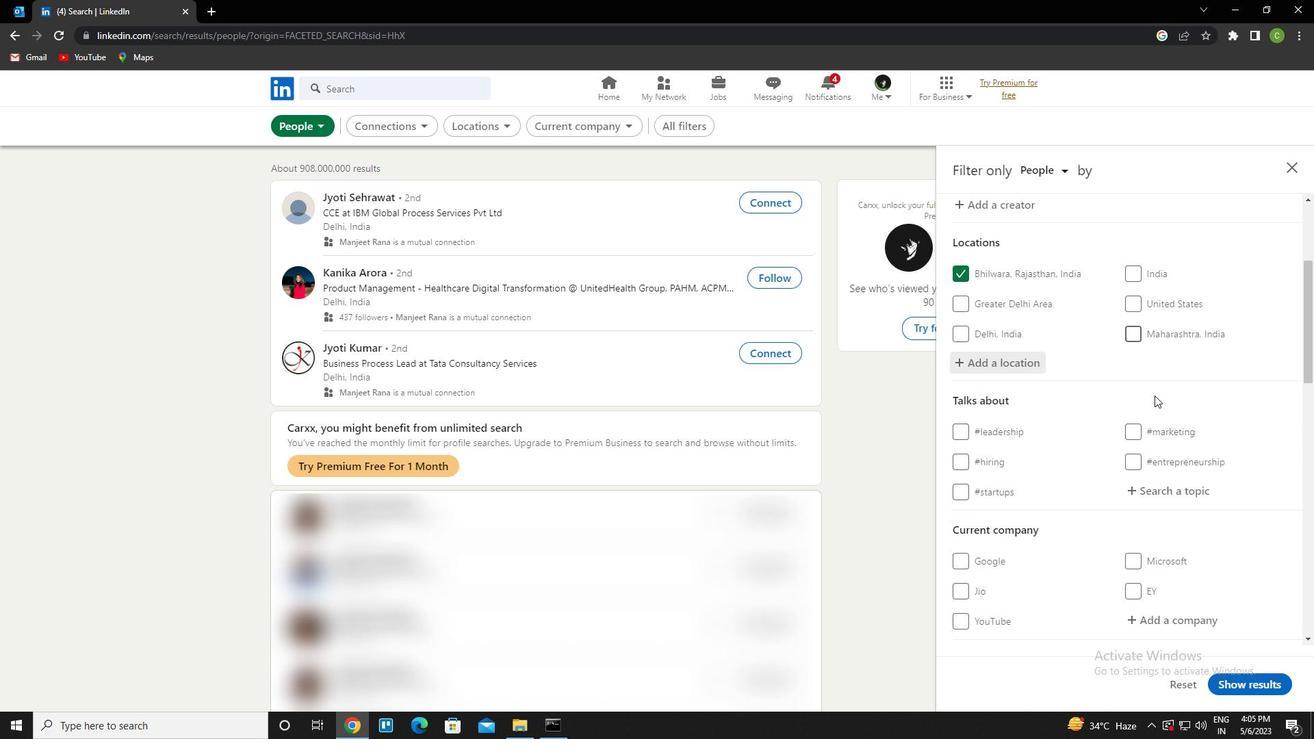 
Action: Mouse moved to (1184, 359)
Screenshot: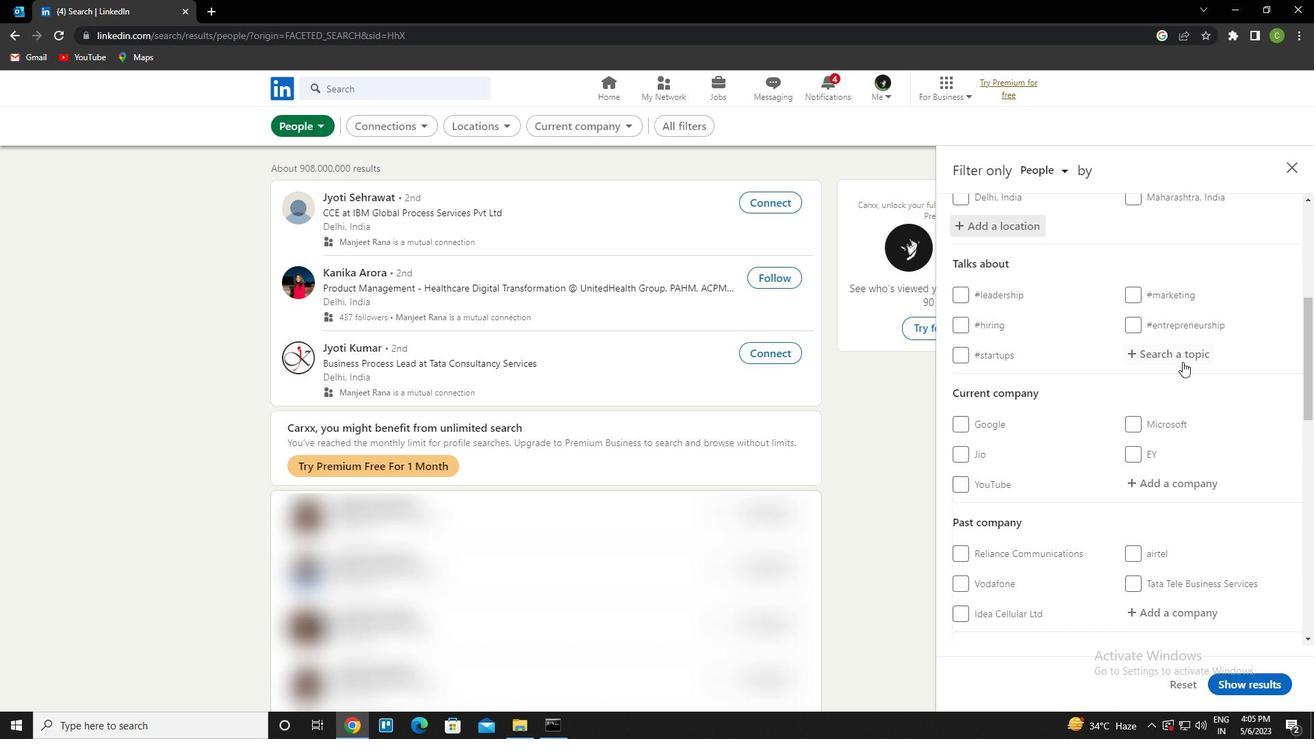 
Action: Mouse pressed left at (1184, 359)
Screenshot: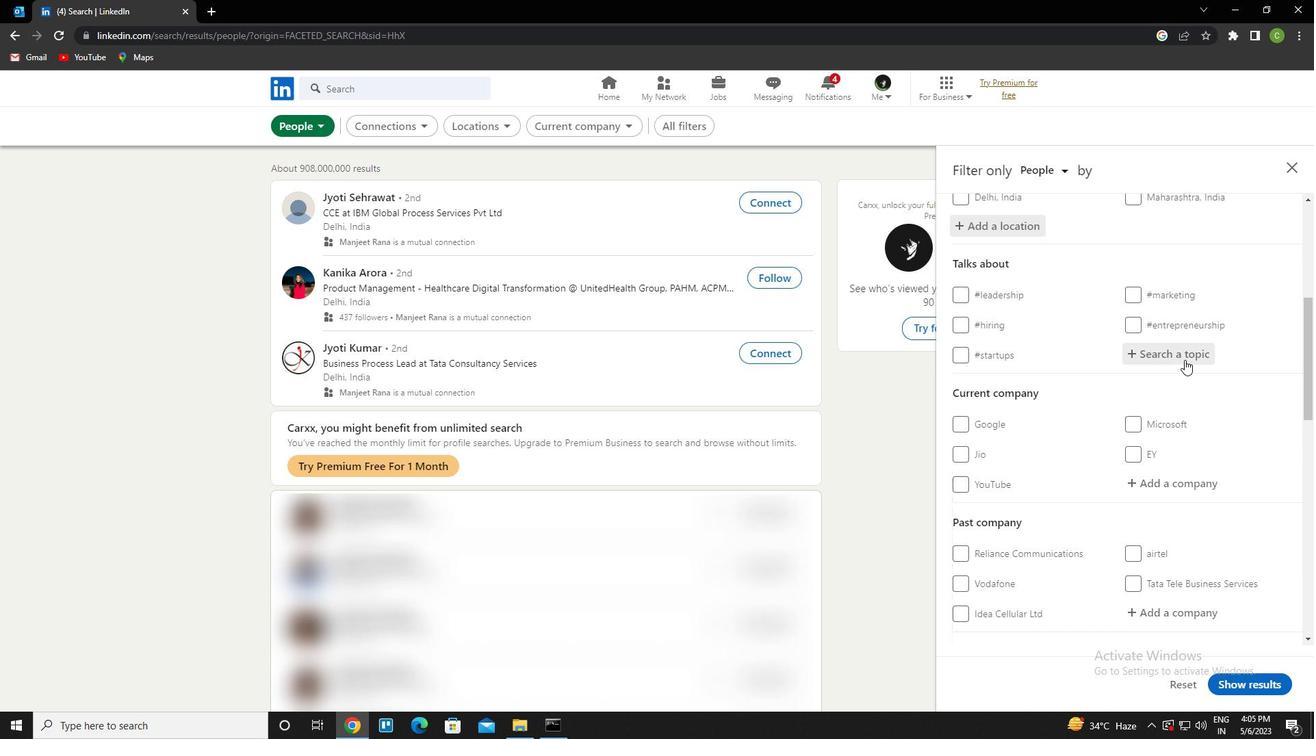 
Action: Key pressed lawstudent<Key.down><Key.enter>
Screenshot: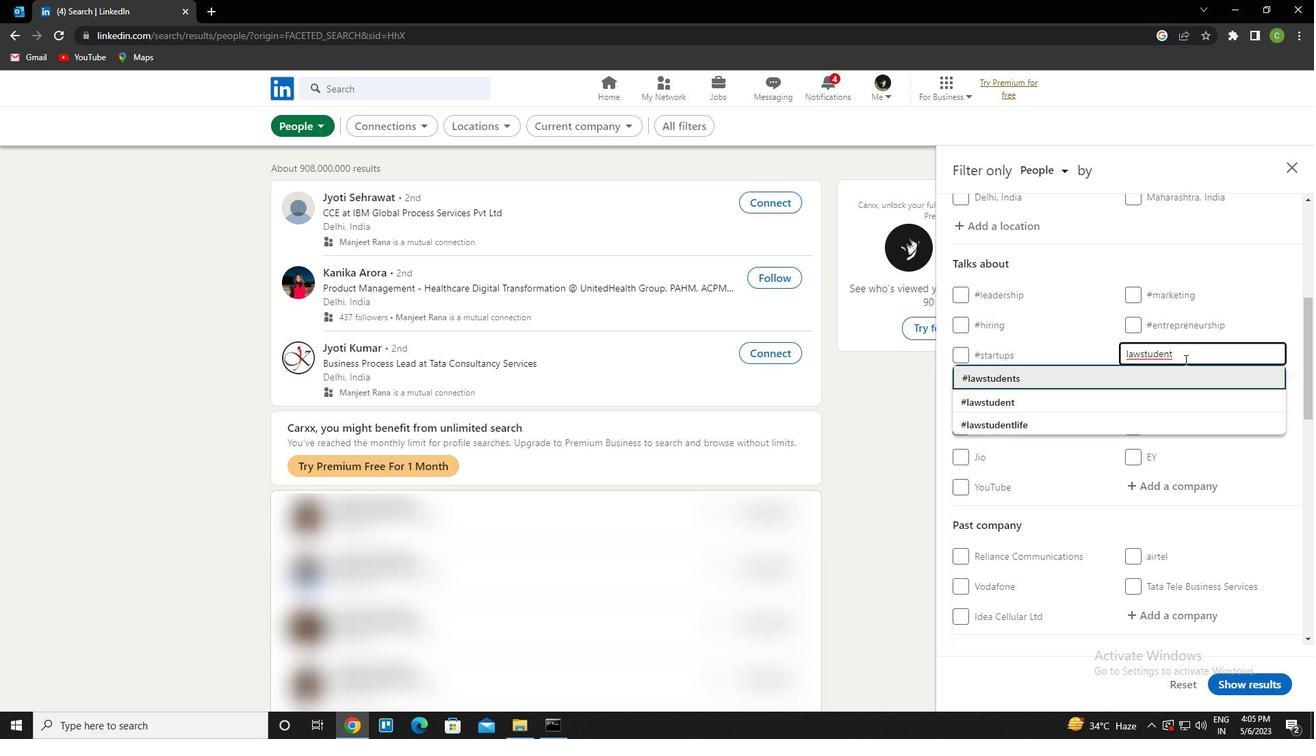
Action: Mouse scrolled (1184, 359) with delta (0, 0)
Screenshot: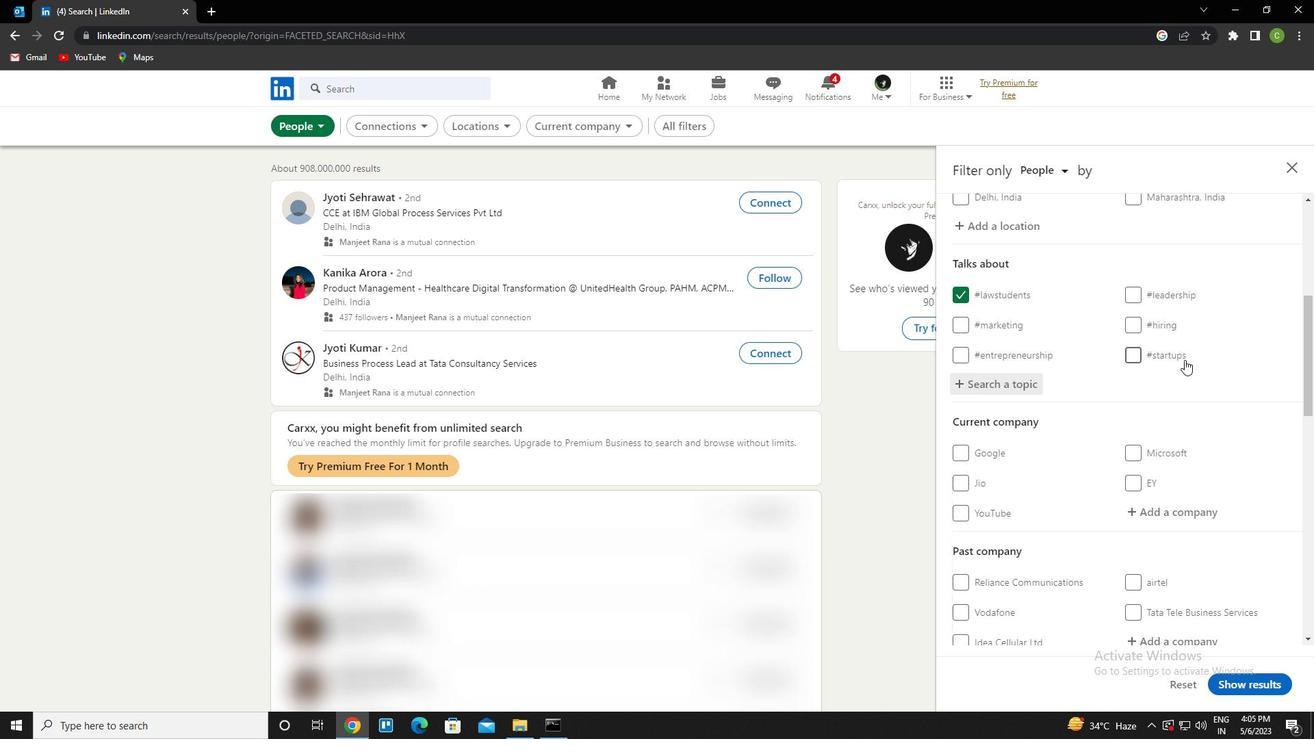 
Action: Mouse scrolled (1184, 359) with delta (0, 0)
Screenshot: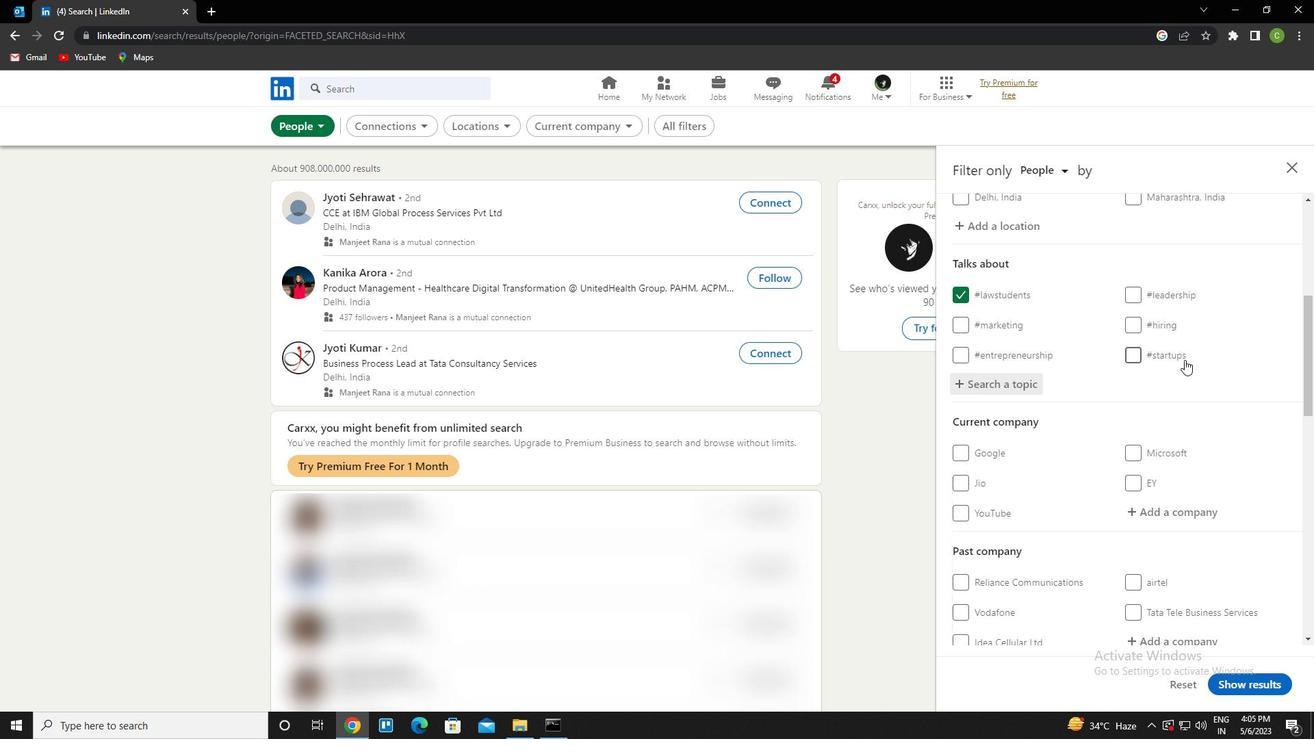 
Action: Mouse scrolled (1184, 359) with delta (0, 0)
Screenshot: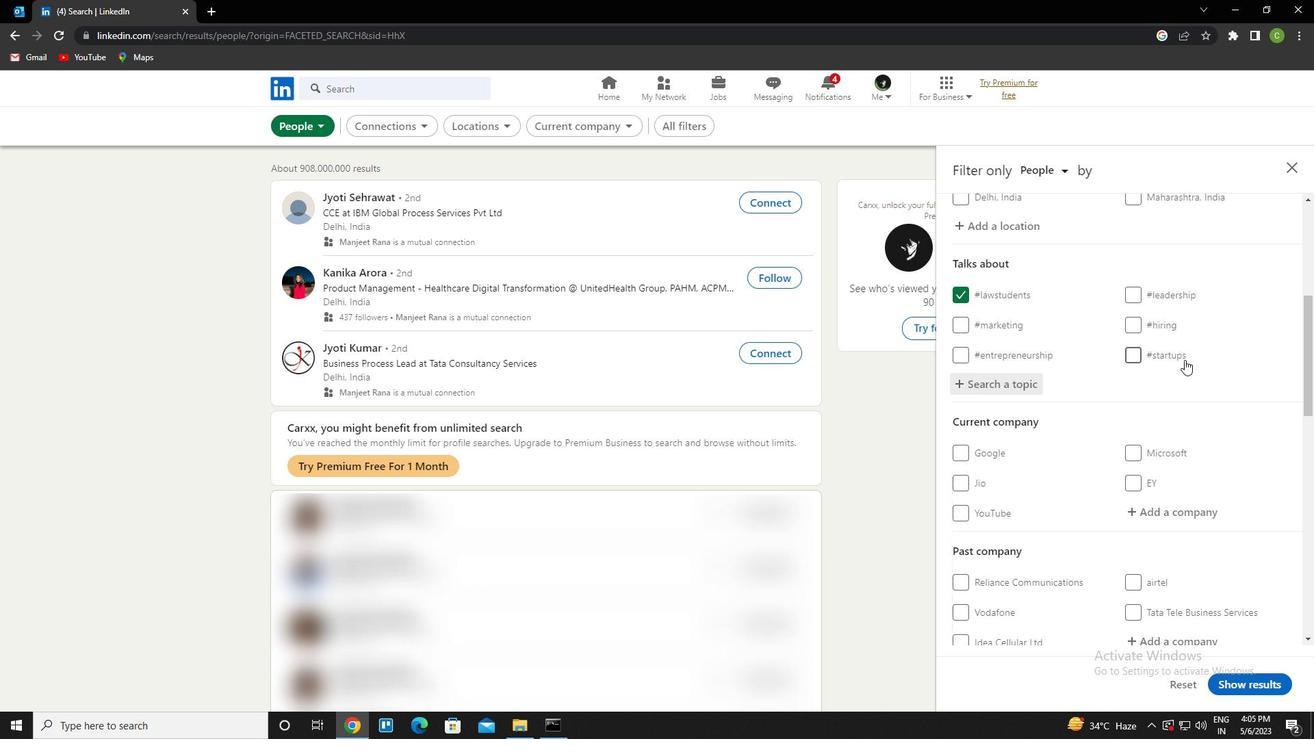 
Action: Mouse scrolled (1184, 359) with delta (0, 0)
Screenshot: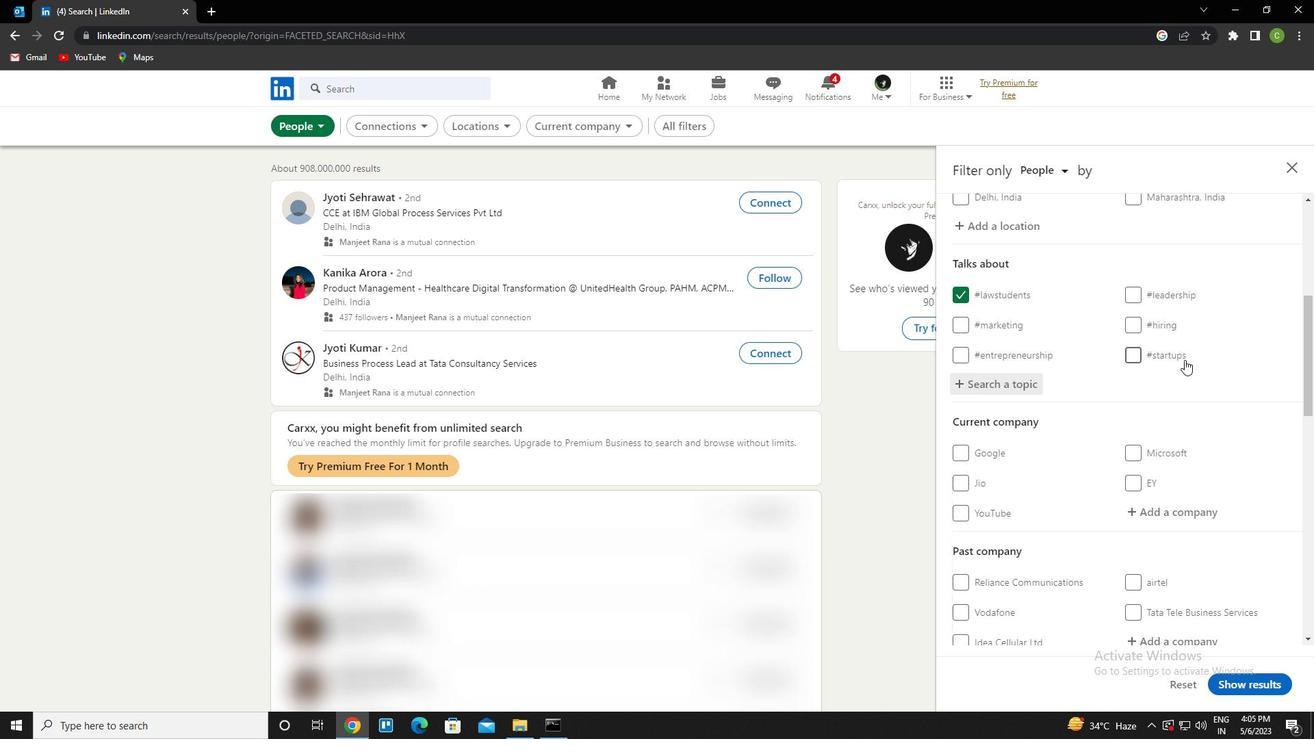 
Action: Mouse scrolled (1184, 359) with delta (0, 0)
Screenshot: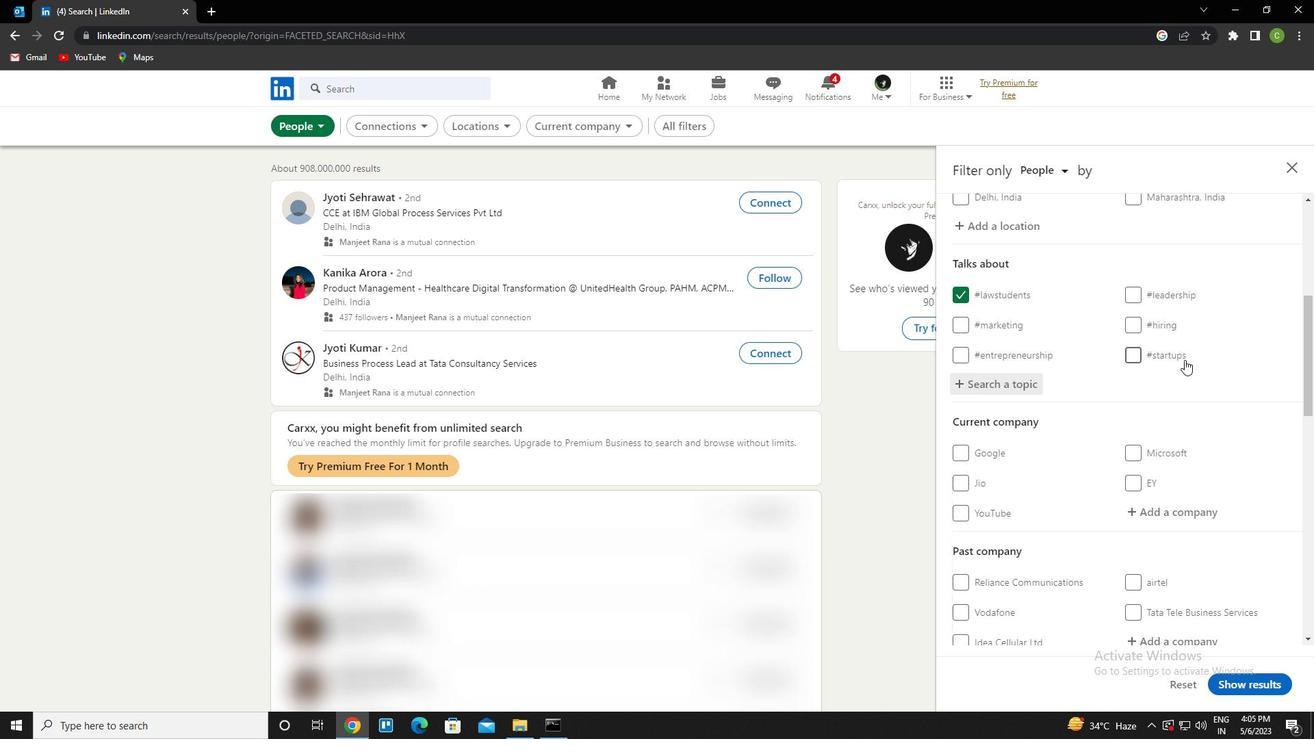 
Action: Mouse scrolled (1184, 359) with delta (0, 0)
Screenshot: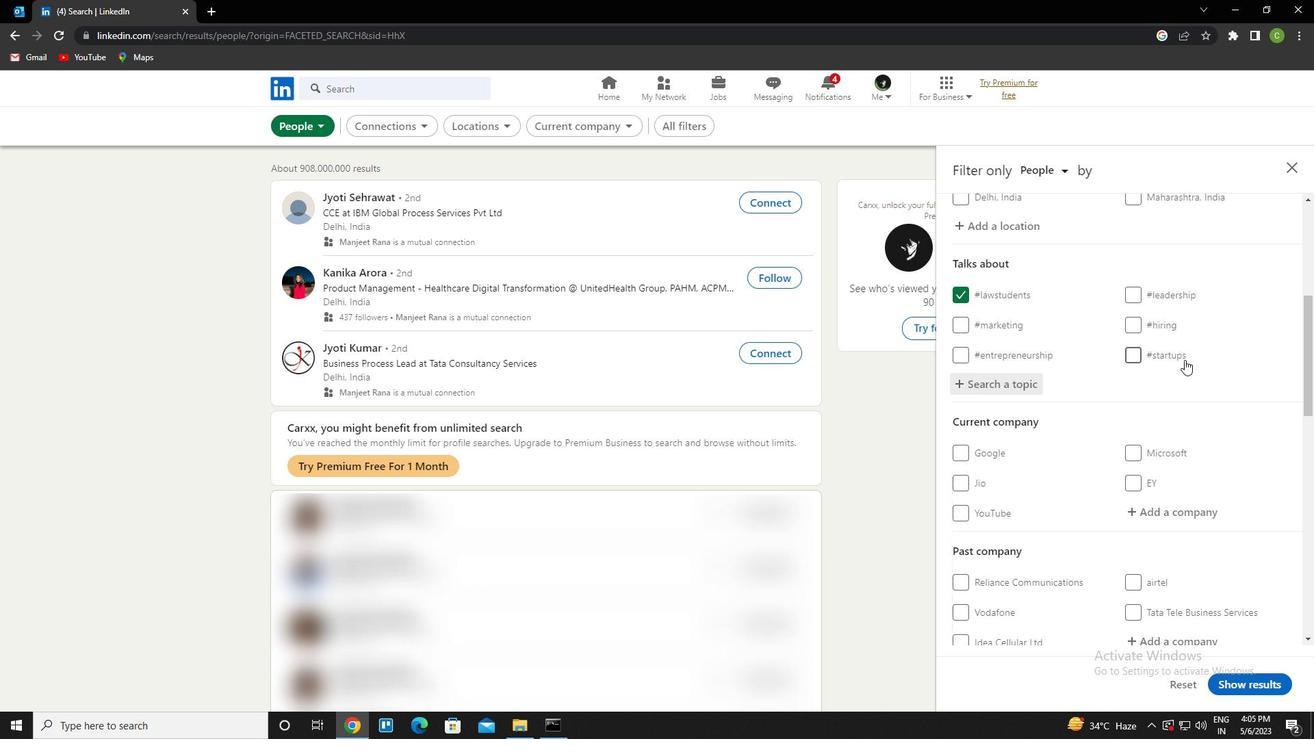 
Action: Mouse scrolled (1184, 359) with delta (0, 0)
Screenshot: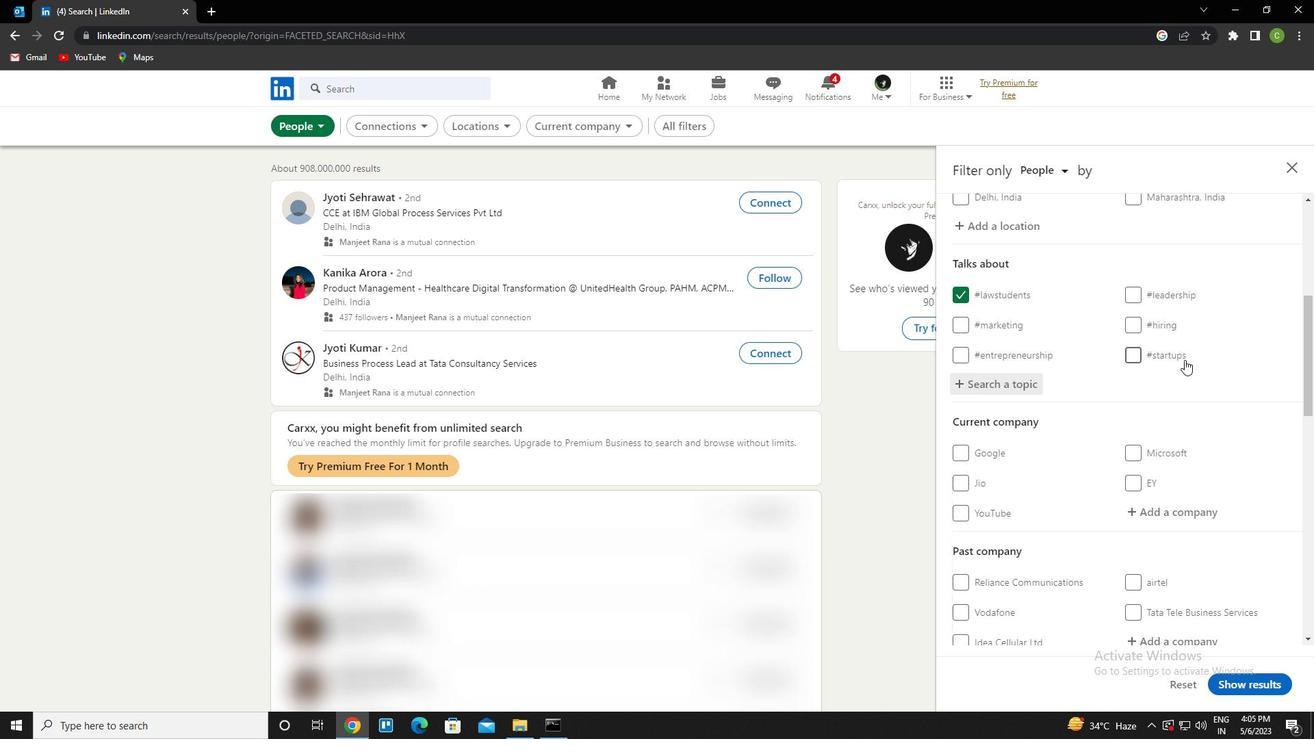 
Action: Mouse scrolled (1184, 359) with delta (0, 0)
Screenshot: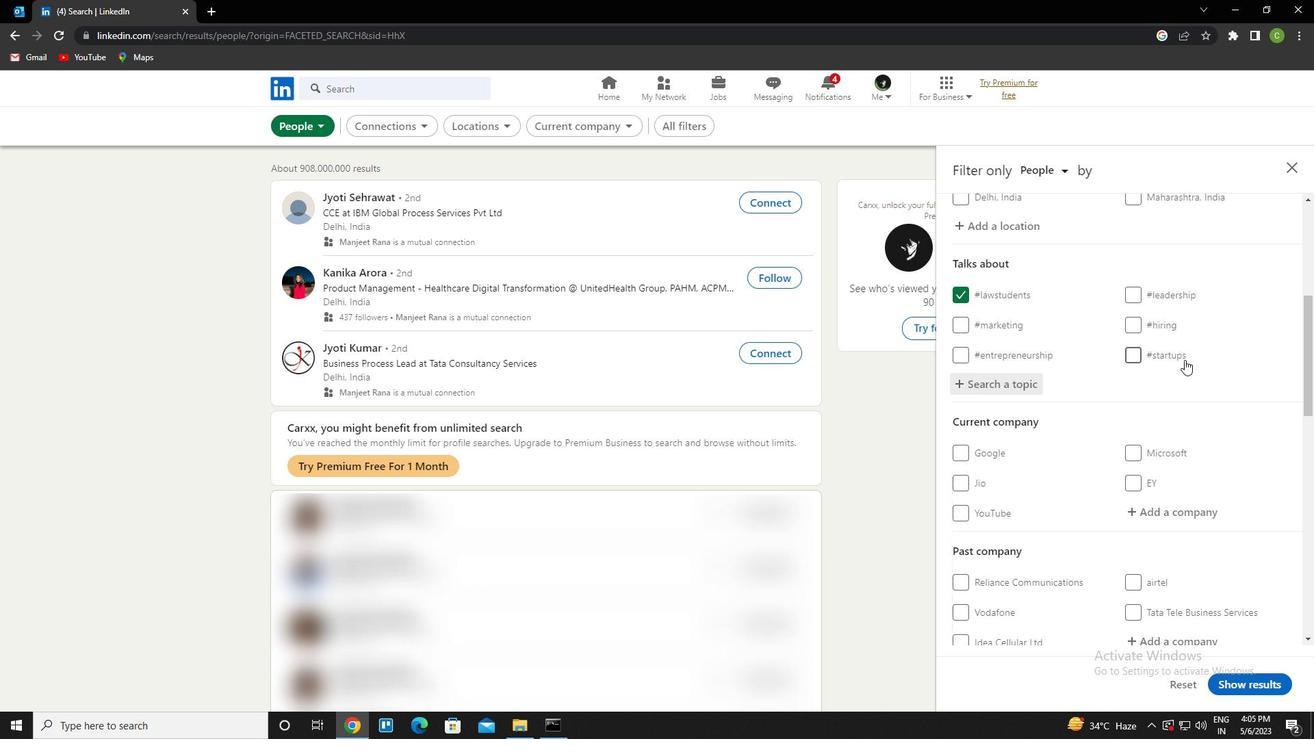 
Action: Mouse moved to (966, 448)
Screenshot: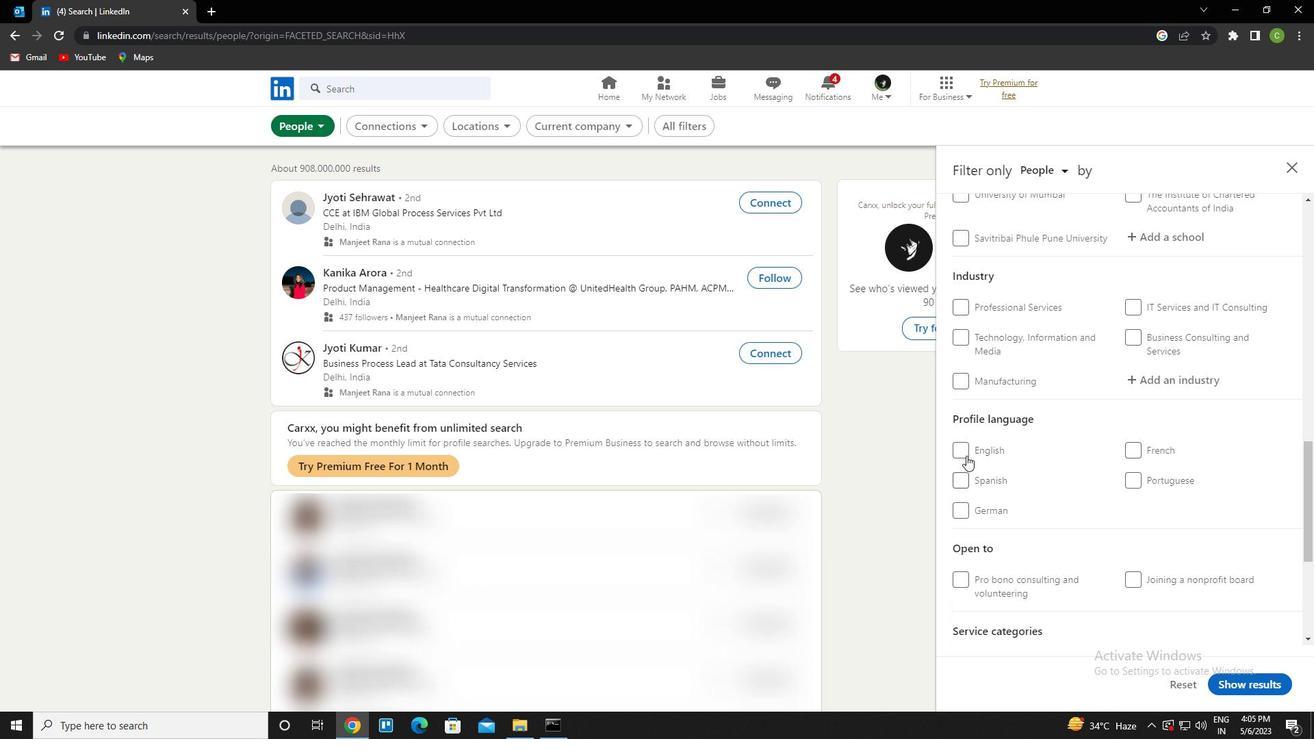 
Action: Mouse pressed left at (966, 448)
Screenshot: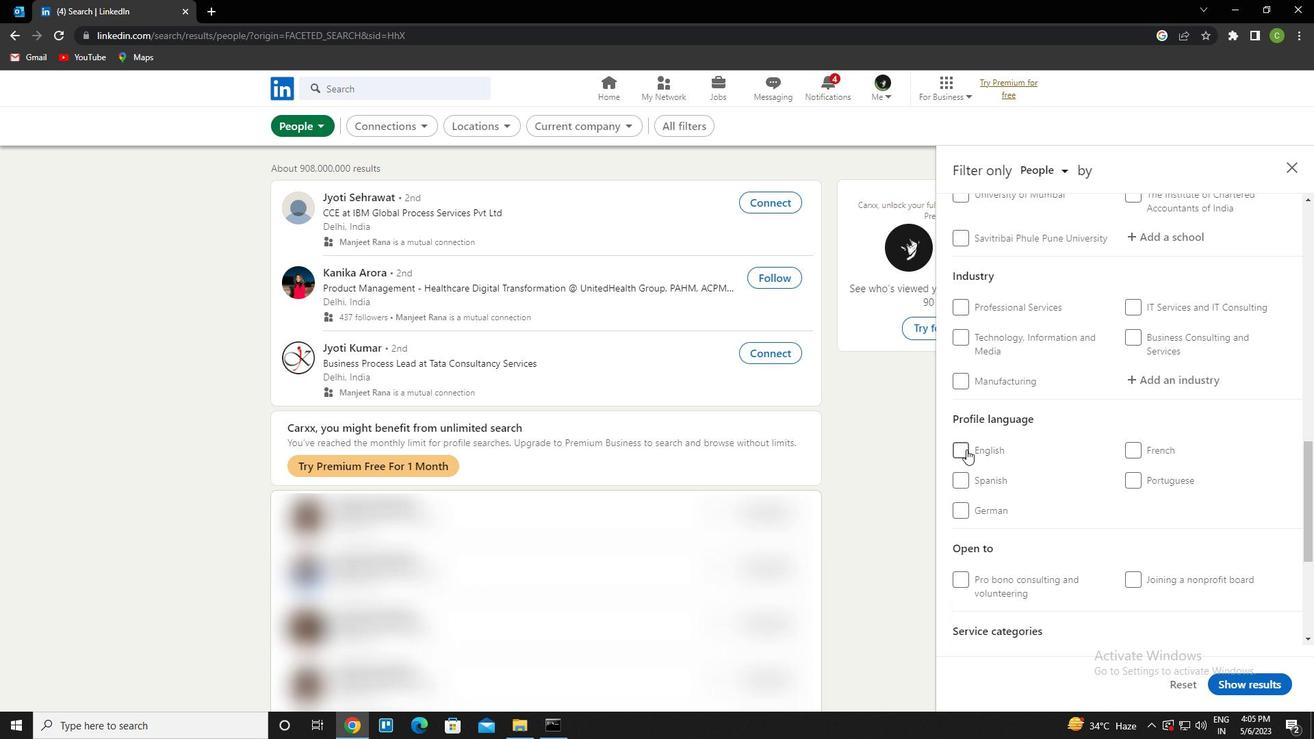 
Action: Mouse moved to (1060, 399)
Screenshot: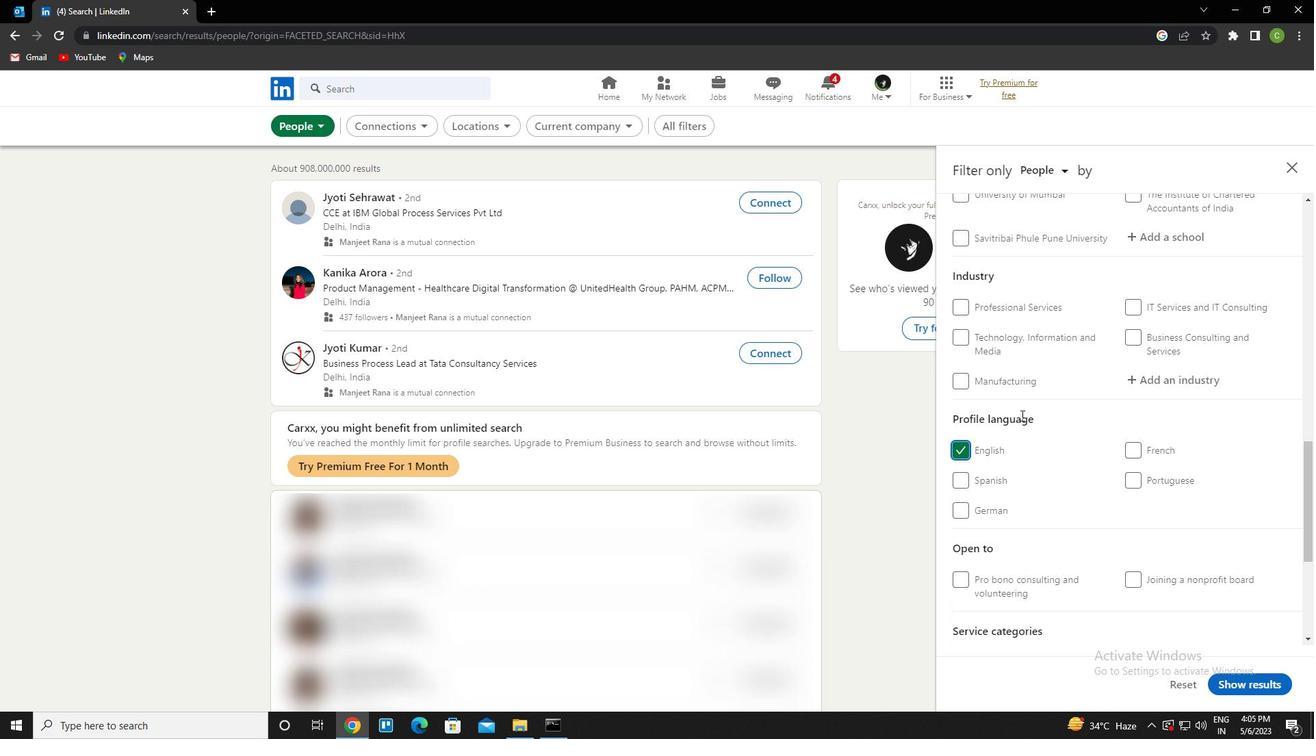 
Action: Mouse scrolled (1060, 400) with delta (0, 0)
Screenshot: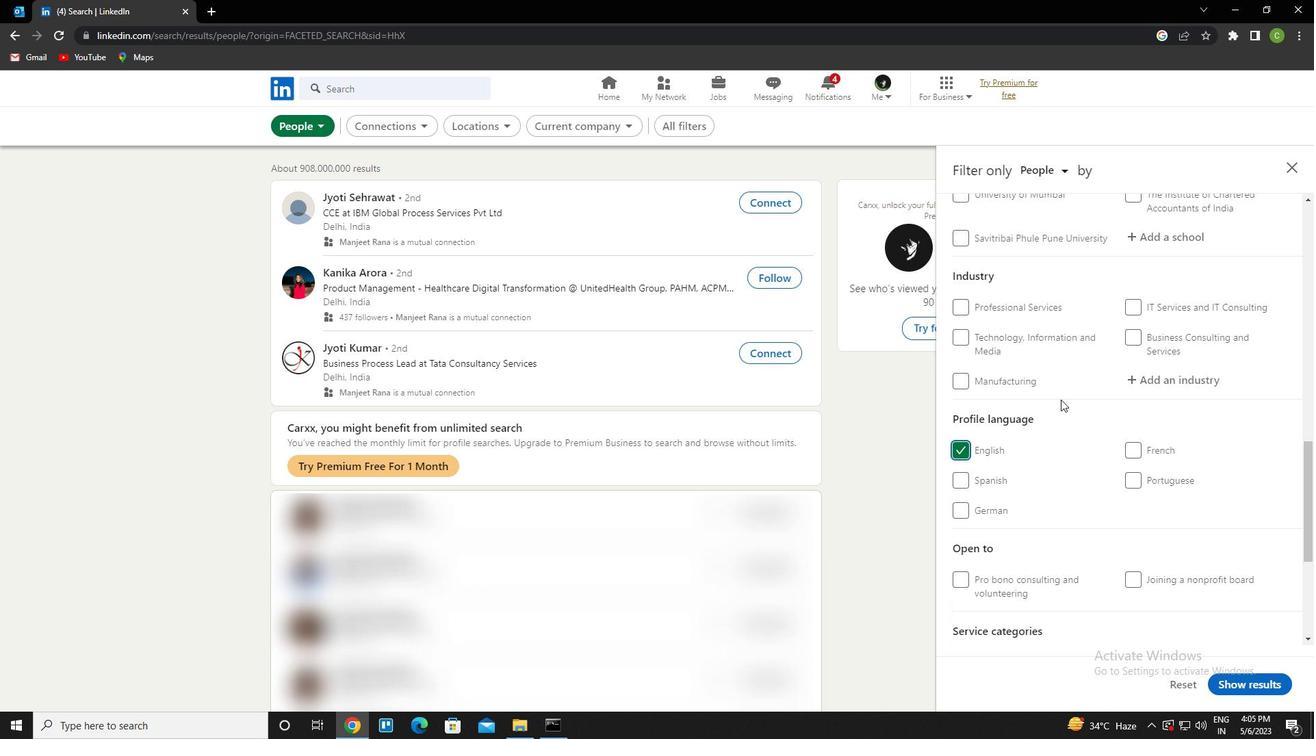 
Action: Mouse scrolled (1060, 400) with delta (0, 0)
Screenshot: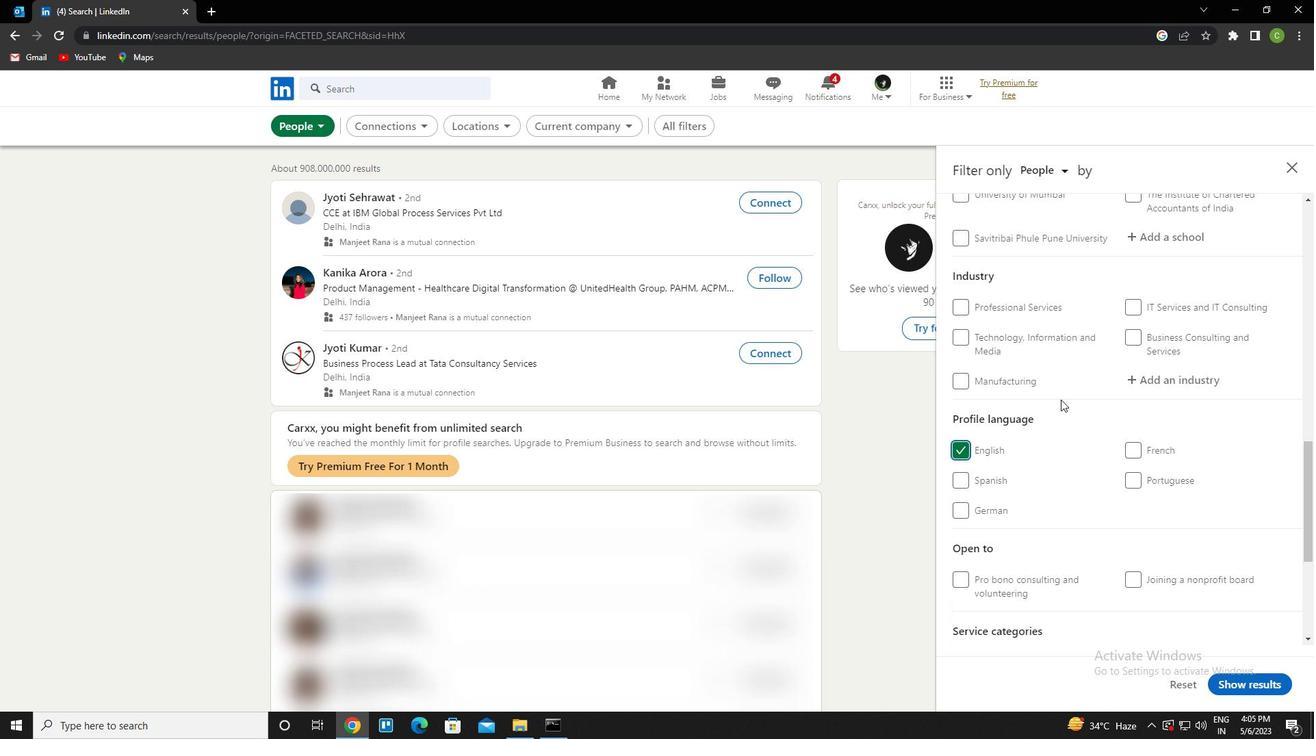 
Action: Mouse scrolled (1060, 400) with delta (0, 0)
Screenshot: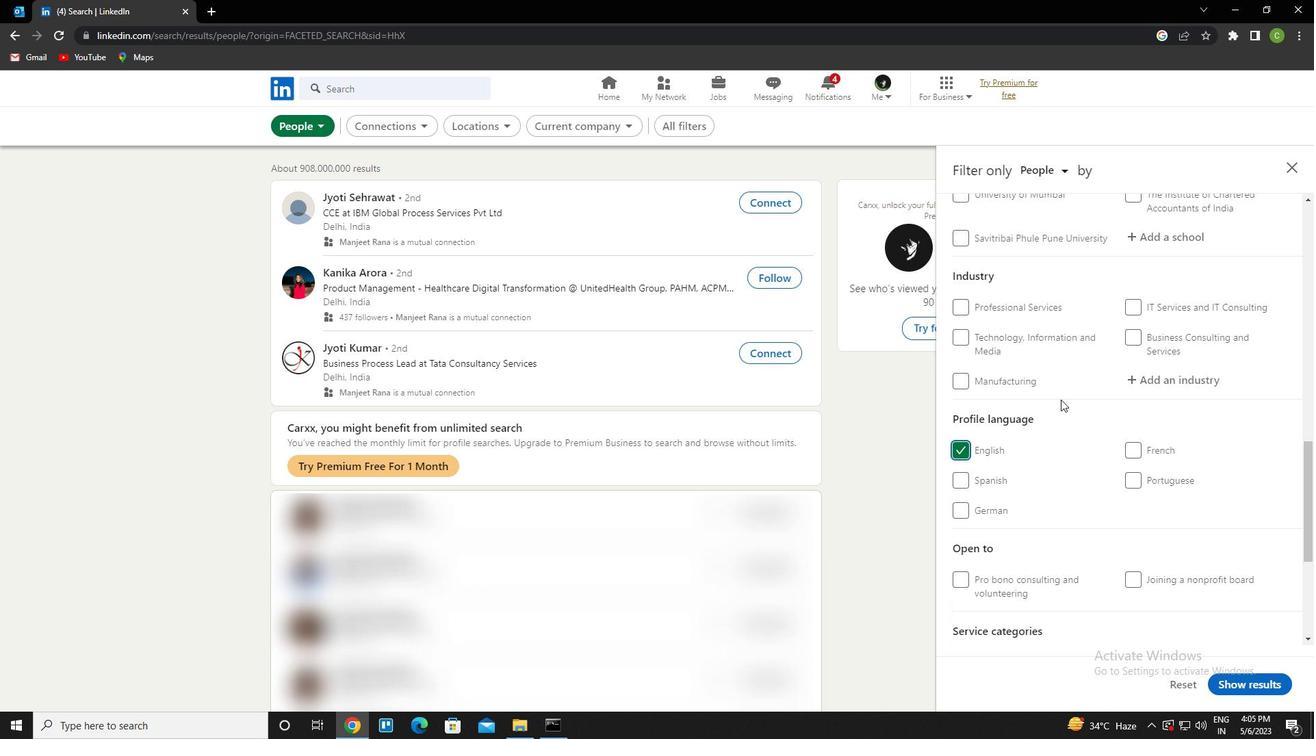 
Action: Mouse scrolled (1060, 400) with delta (0, 0)
Screenshot: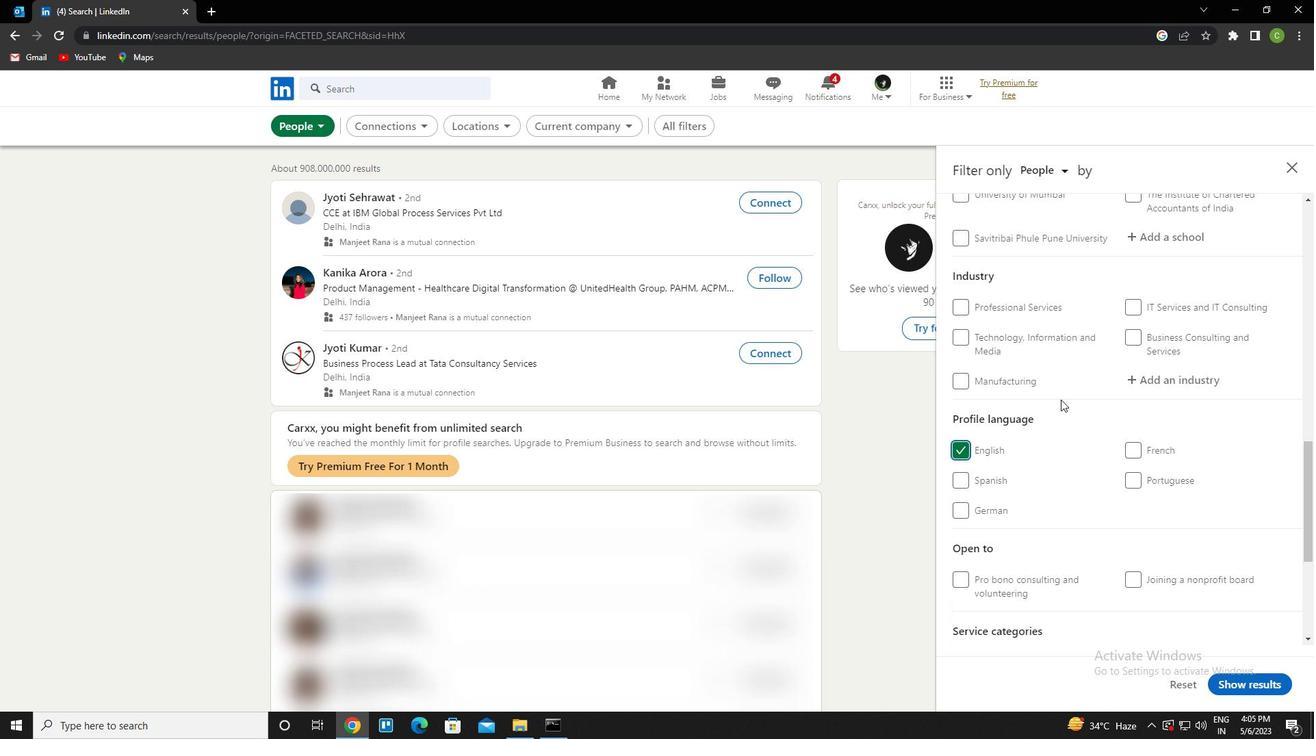 
Action: Mouse scrolled (1060, 400) with delta (0, 0)
Screenshot: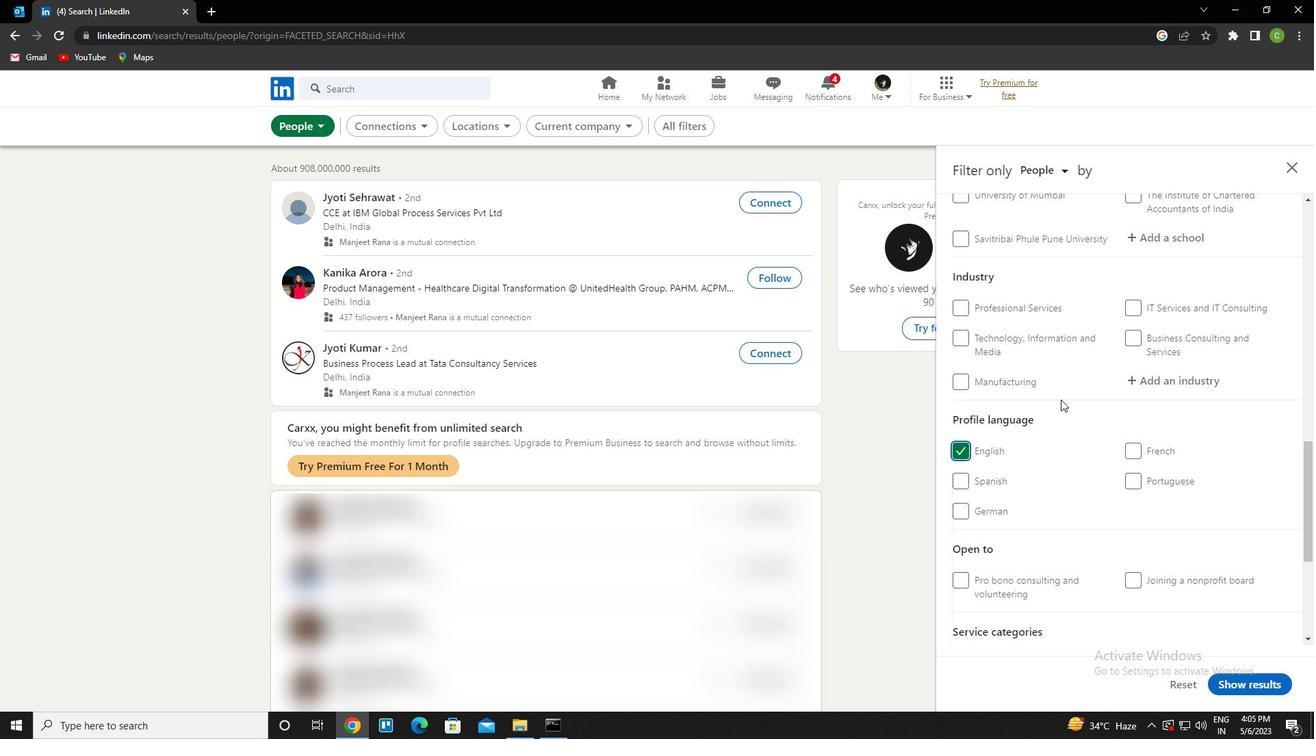 
Action: Mouse scrolled (1060, 400) with delta (0, 0)
Screenshot: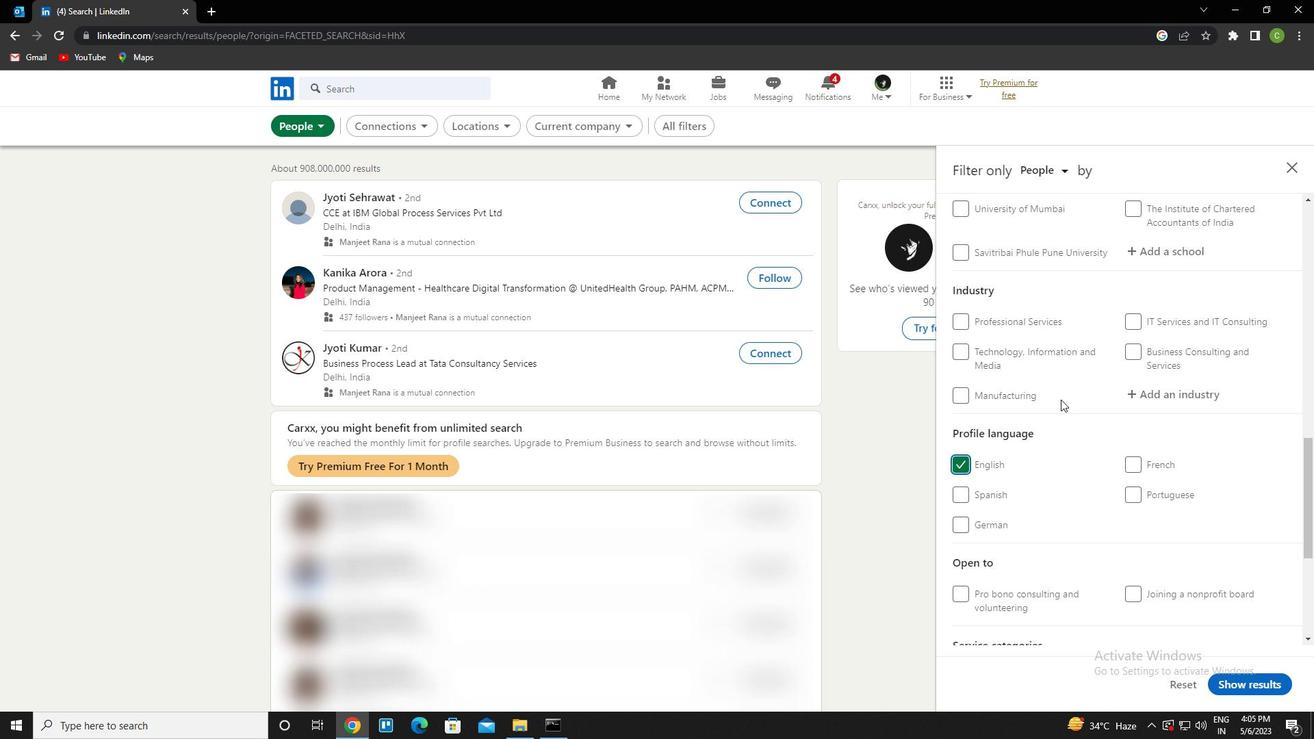 
Action: Mouse scrolled (1060, 400) with delta (0, 0)
Screenshot: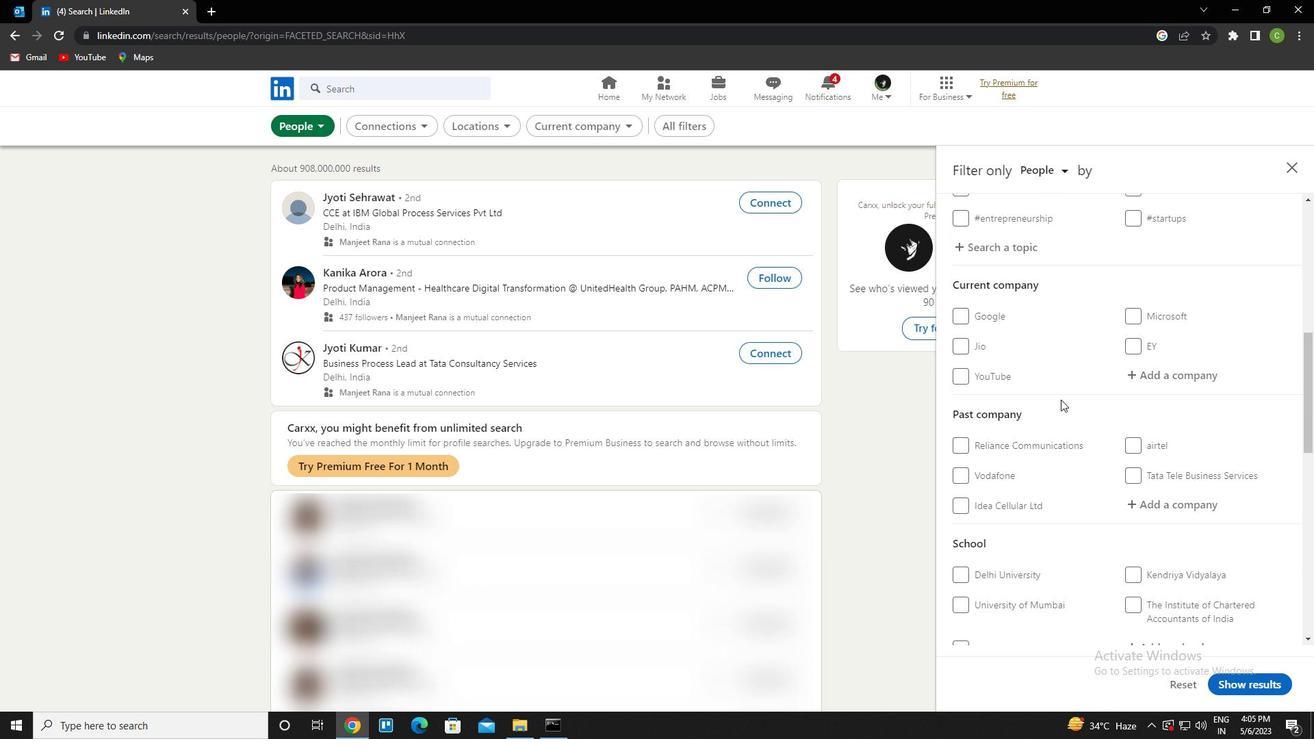 
Action: Mouse scrolled (1060, 400) with delta (0, 0)
Screenshot: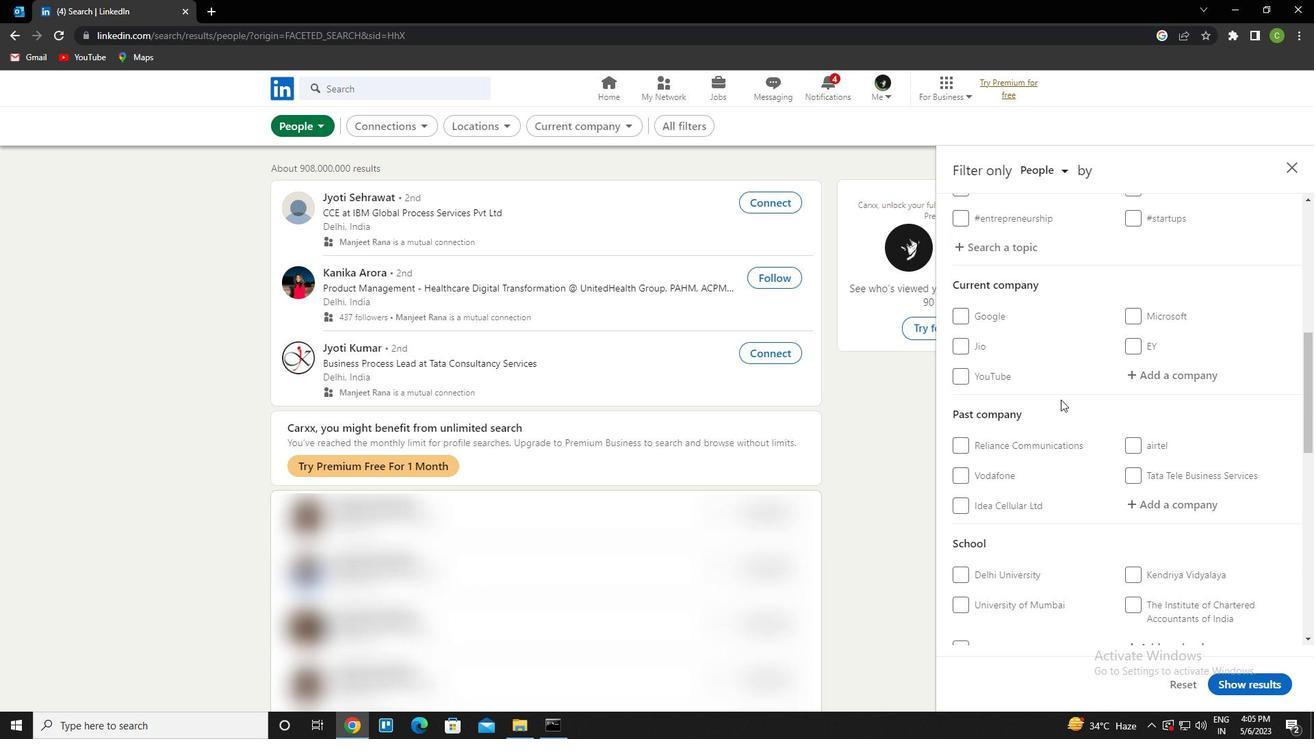
Action: Mouse scrolled (1060, 400) with delta (0, 0)
Screenshot: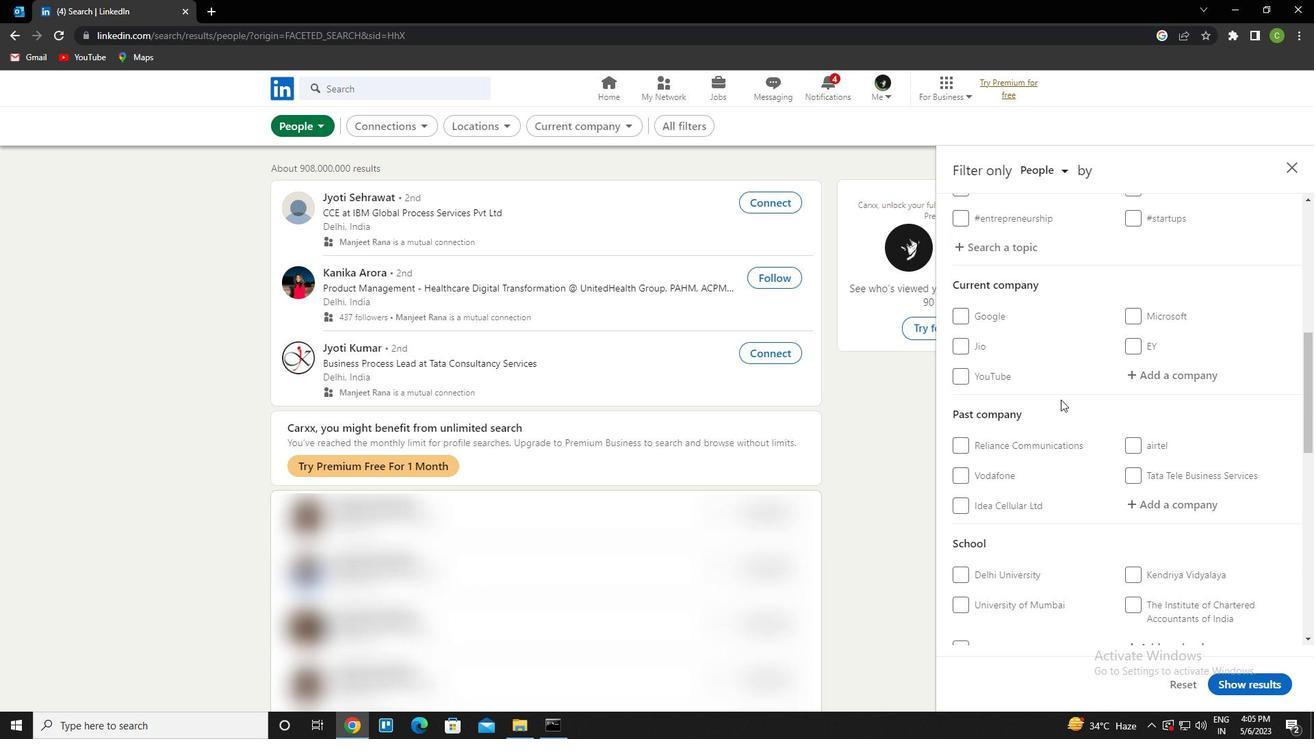 
Action: Mouse scrolled (1060, 400) with delta (0, 0)
Screenshot: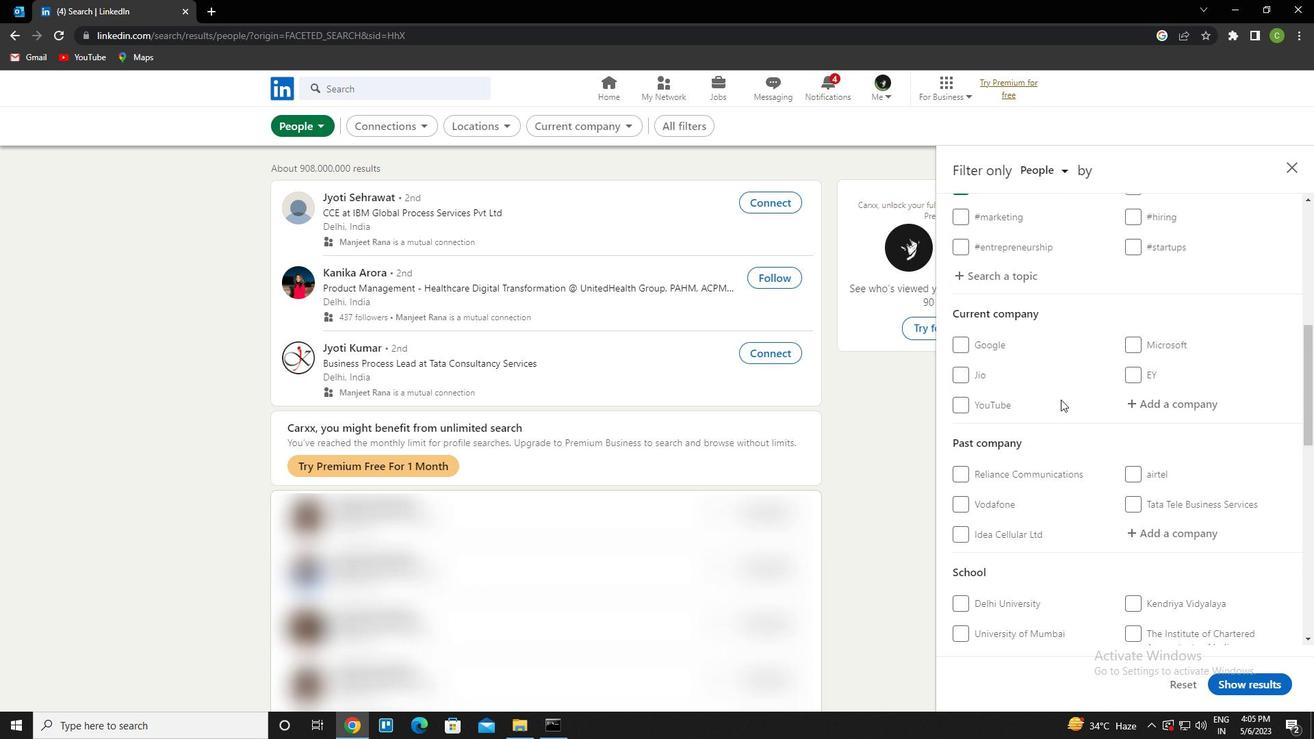 
Action: Mouse scrolled (1060, 400) with delta (0, 0)
Screenshot: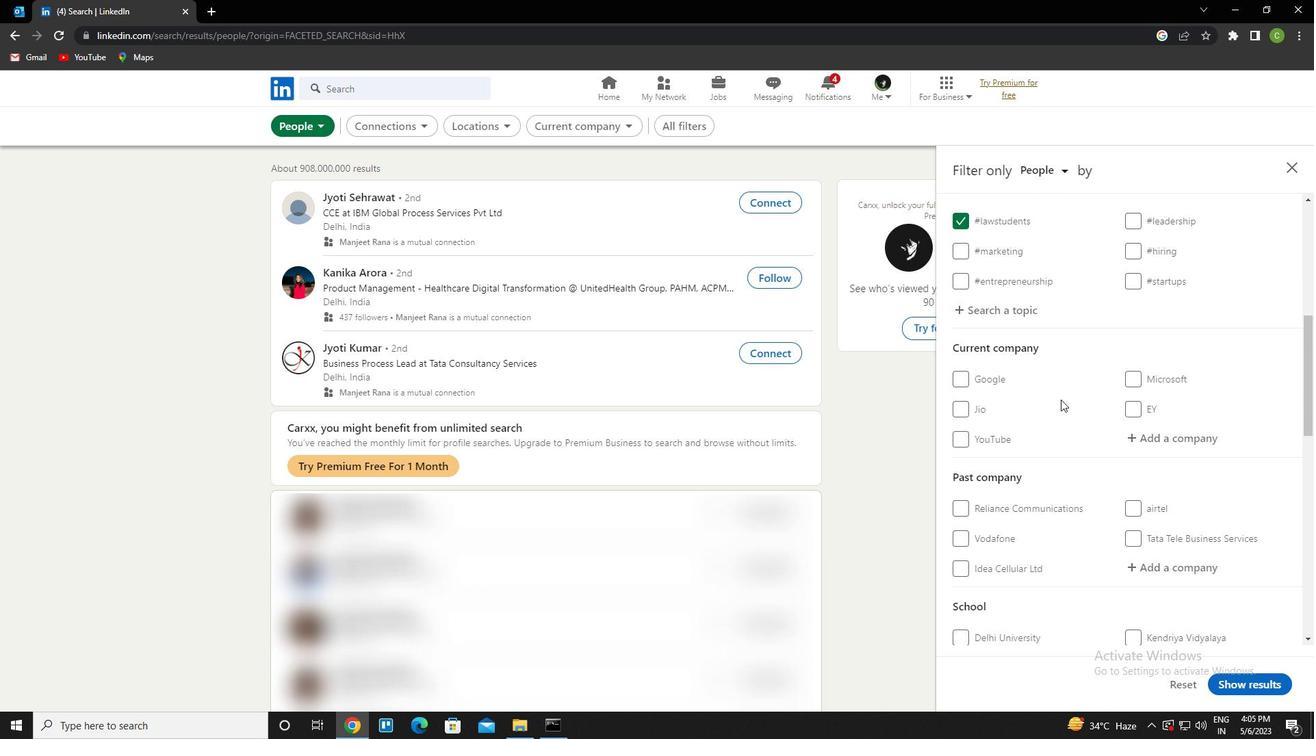
Action: Mouse moved to (1088, 481)
Screenshot: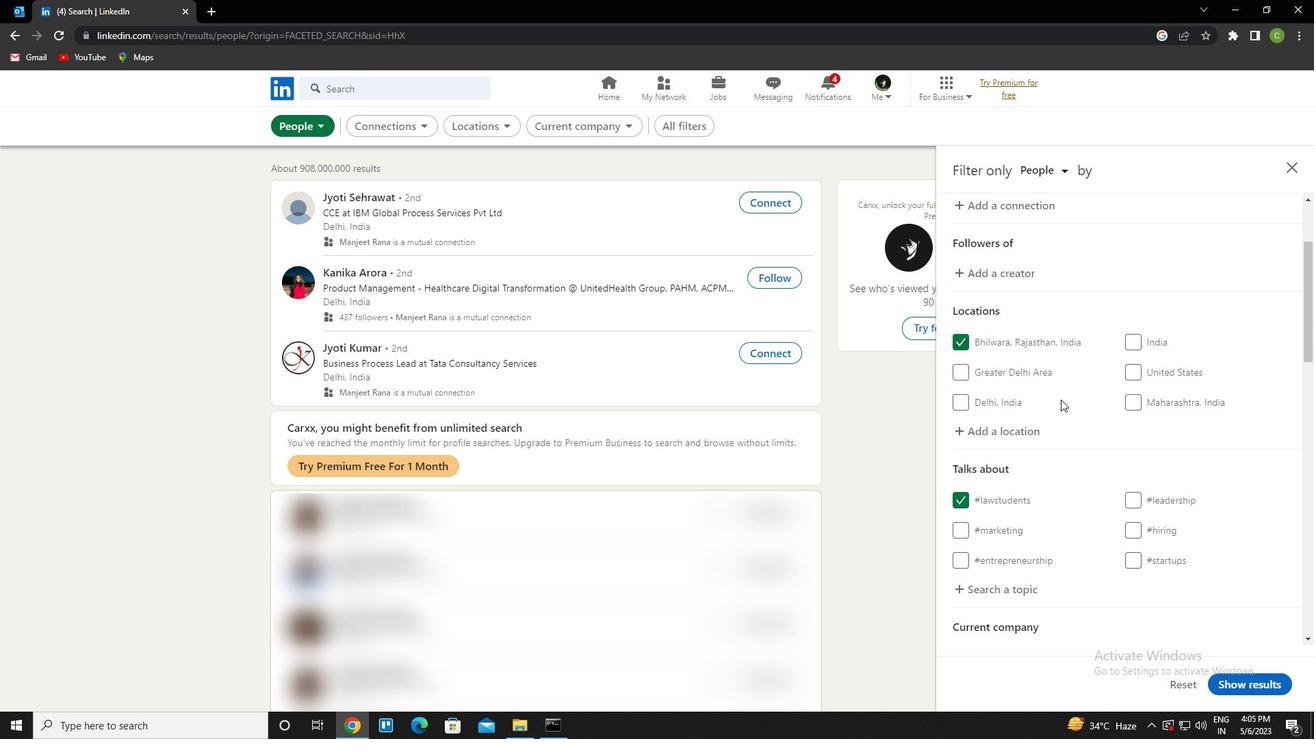
Action: Mouse scrolled (1088, 481) with delta (0, 0)
Screenshot: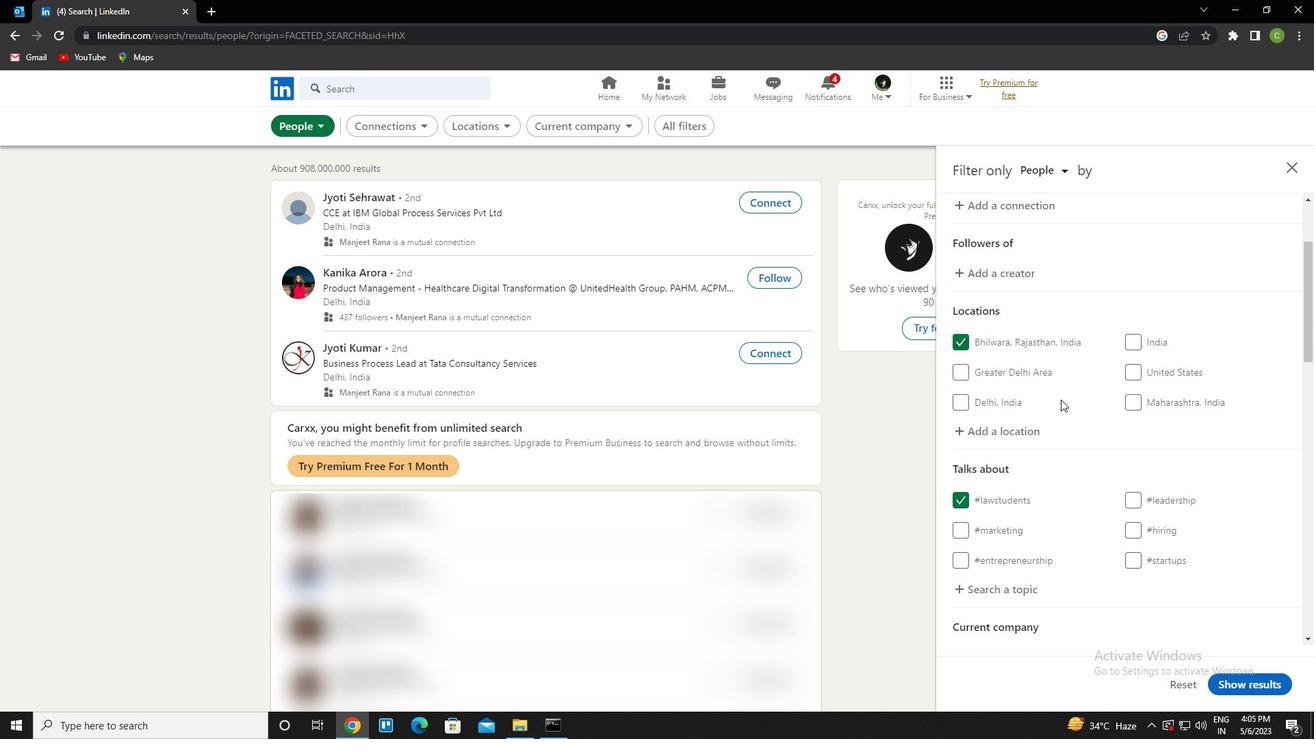 
Action: Mouse scrolled (1088, 481) with delta (0, 0)
Screenshot: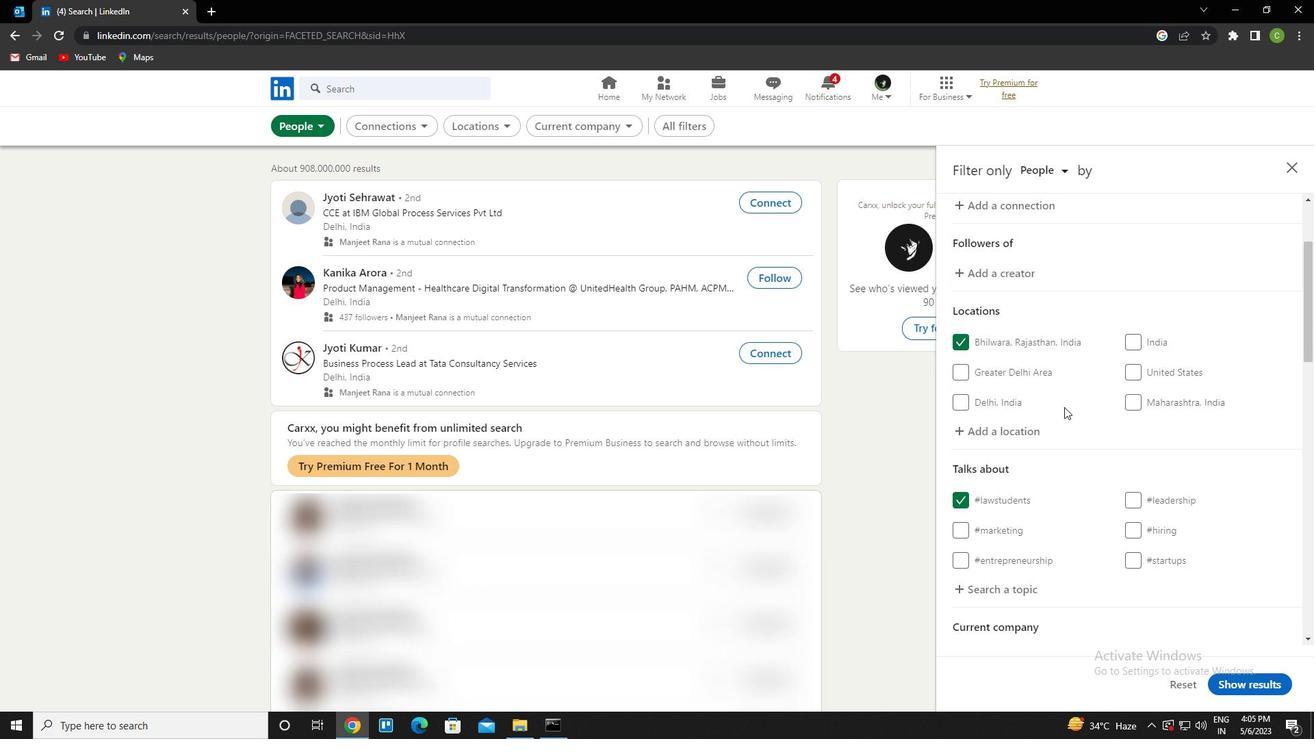 
Action: Mouse scrolled (1088, 481) with delta (0, 0)
Screenshot: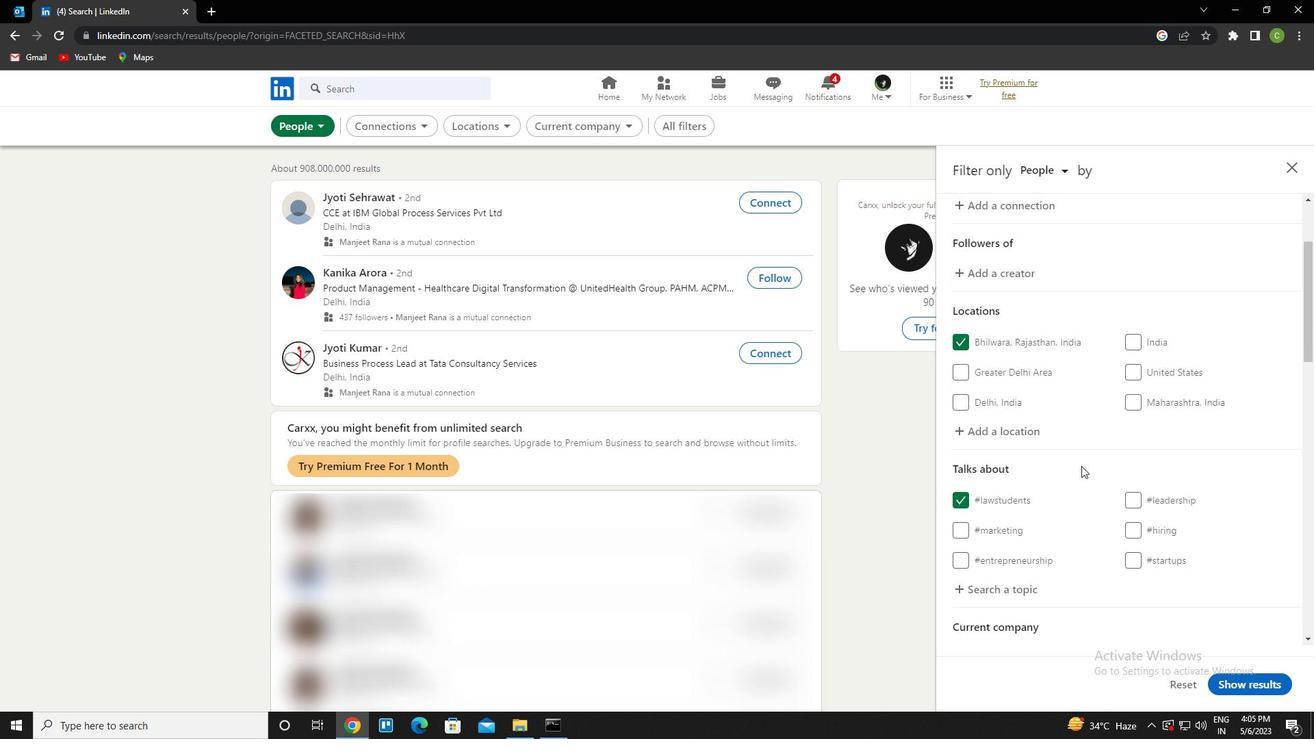 
Action: Mouse moved to (1088, 481)
Screenshot: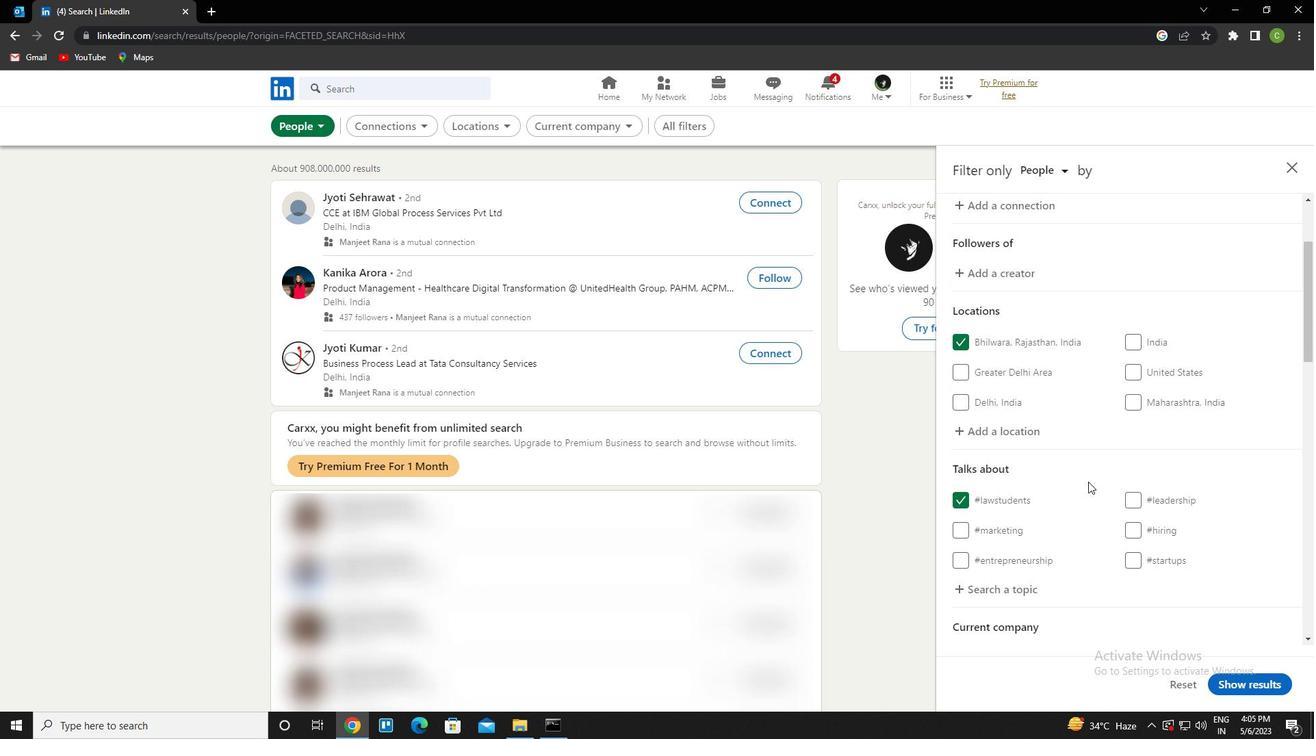 
Action: Mouse scrolled (1088, 480) with delta (0, 0)
Screenshot: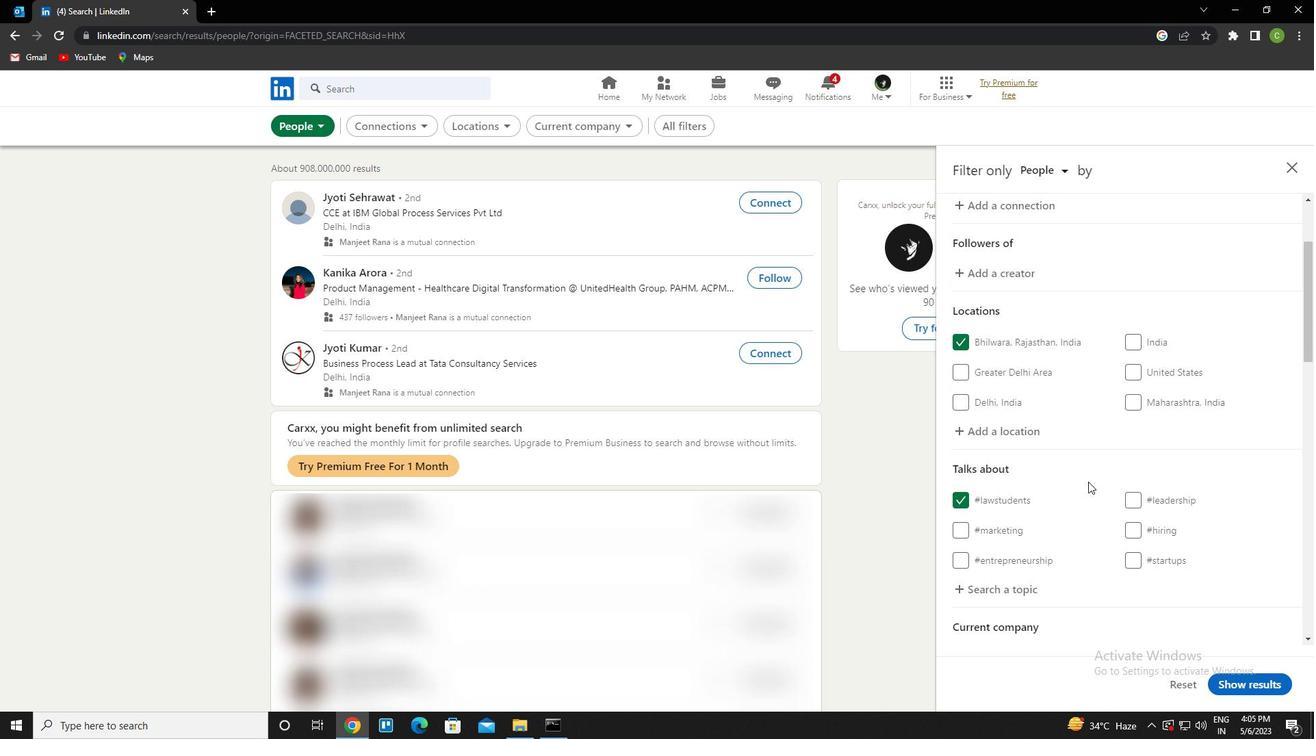 
Action: Mouse moved to (1172, 439)
Screenshot: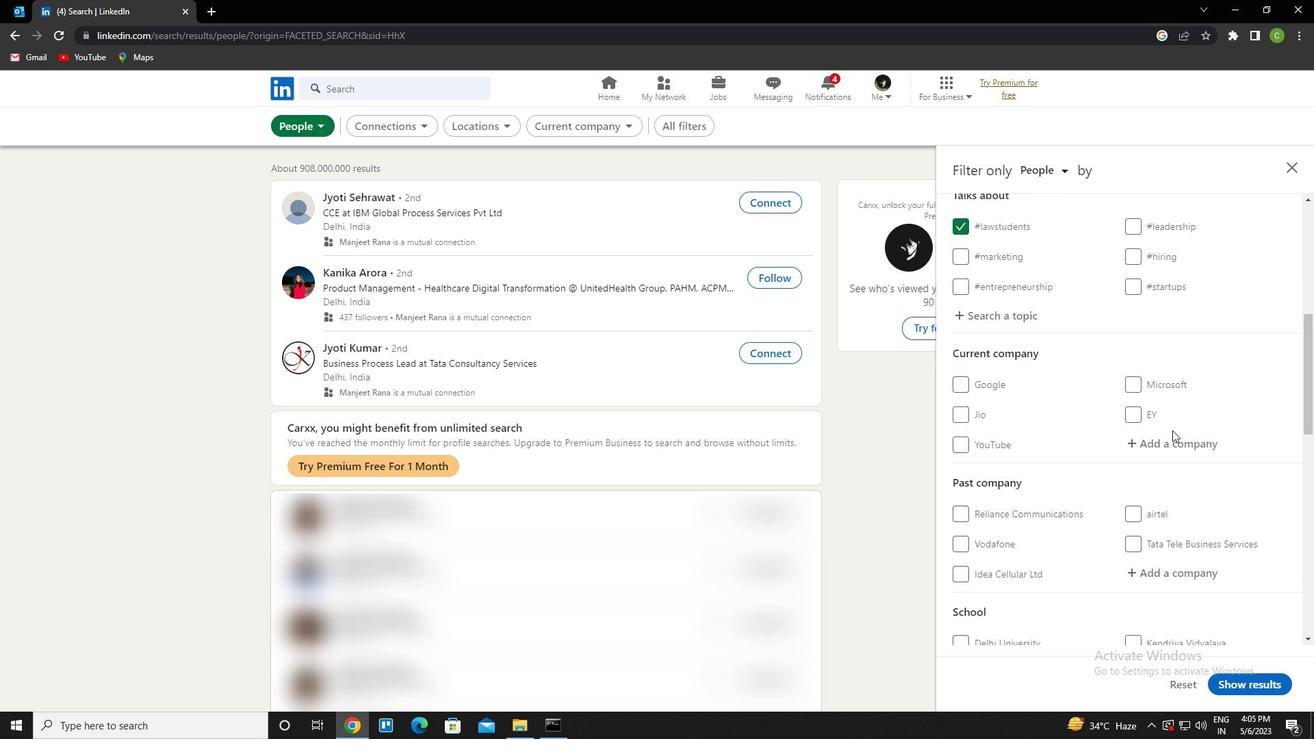 
Action: Mouse pressed left at (1172, 439)
Screenshot: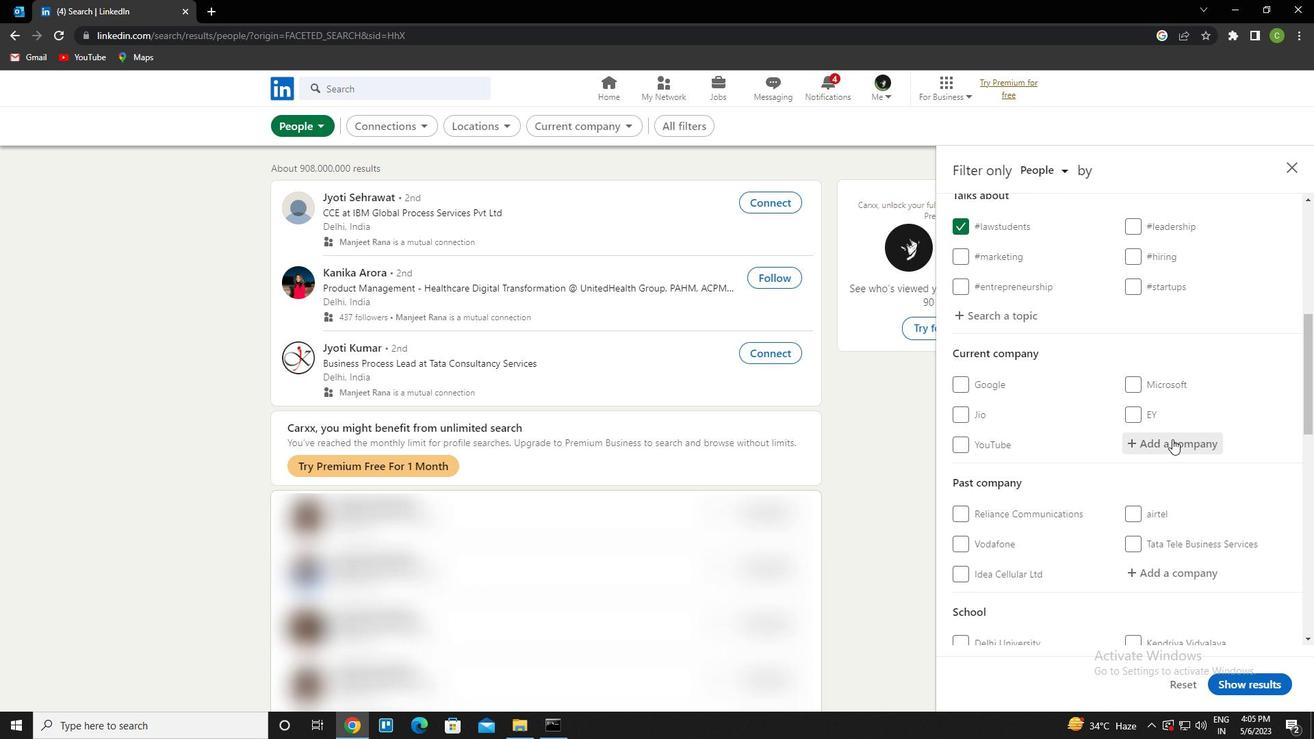 
Action: Key pressed <Key.caps_lock>g<Key.caps_lock>etinge<Key.down><Key.enter>
Screenshot: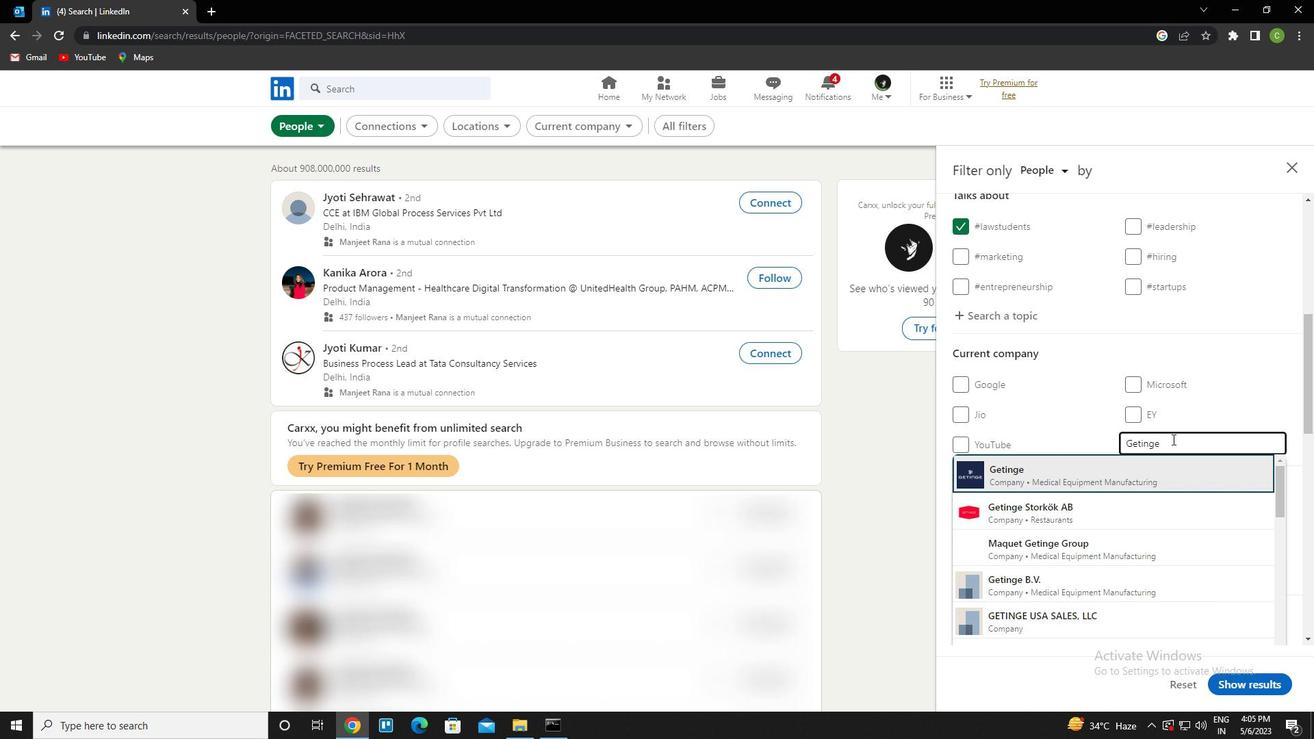 
Action: Mouse scrolled (1172, 438) with delta (0, 0)
Screenshot: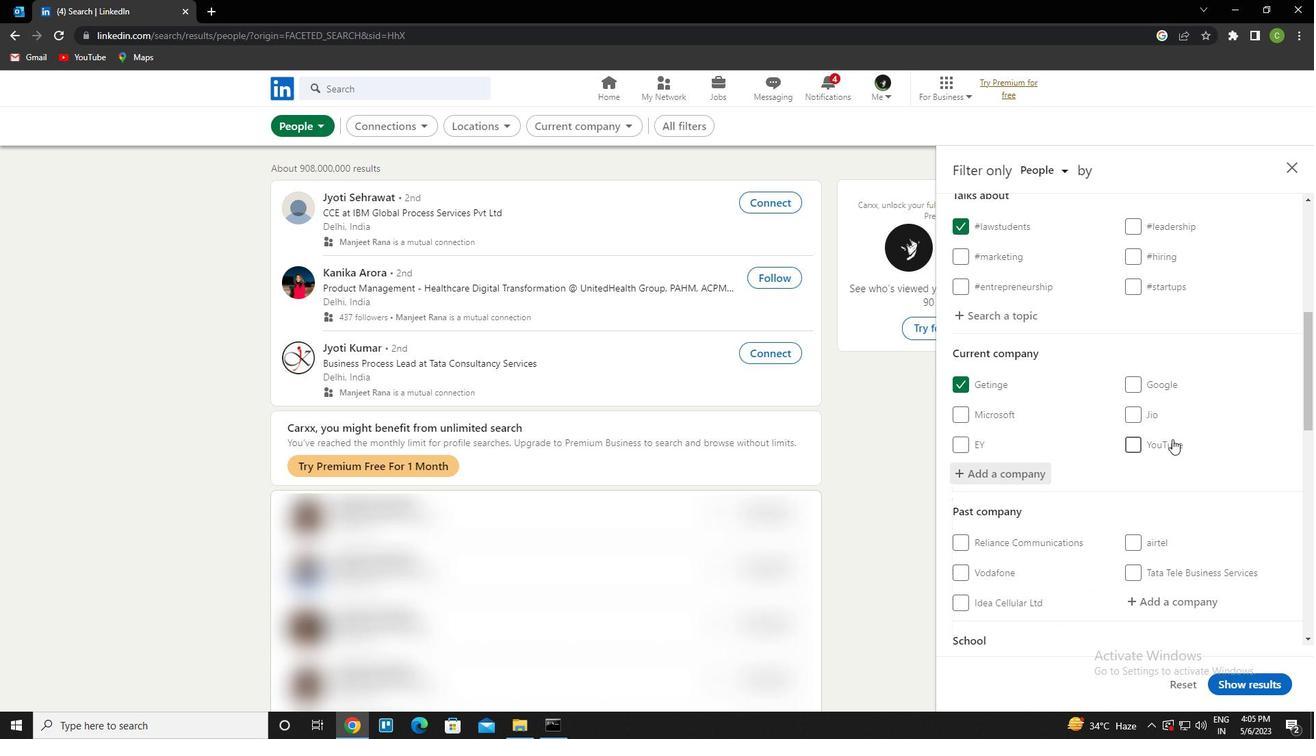 
Action: Mouse scrolled (1172, 438) with delta (0, 0)
Screenshot: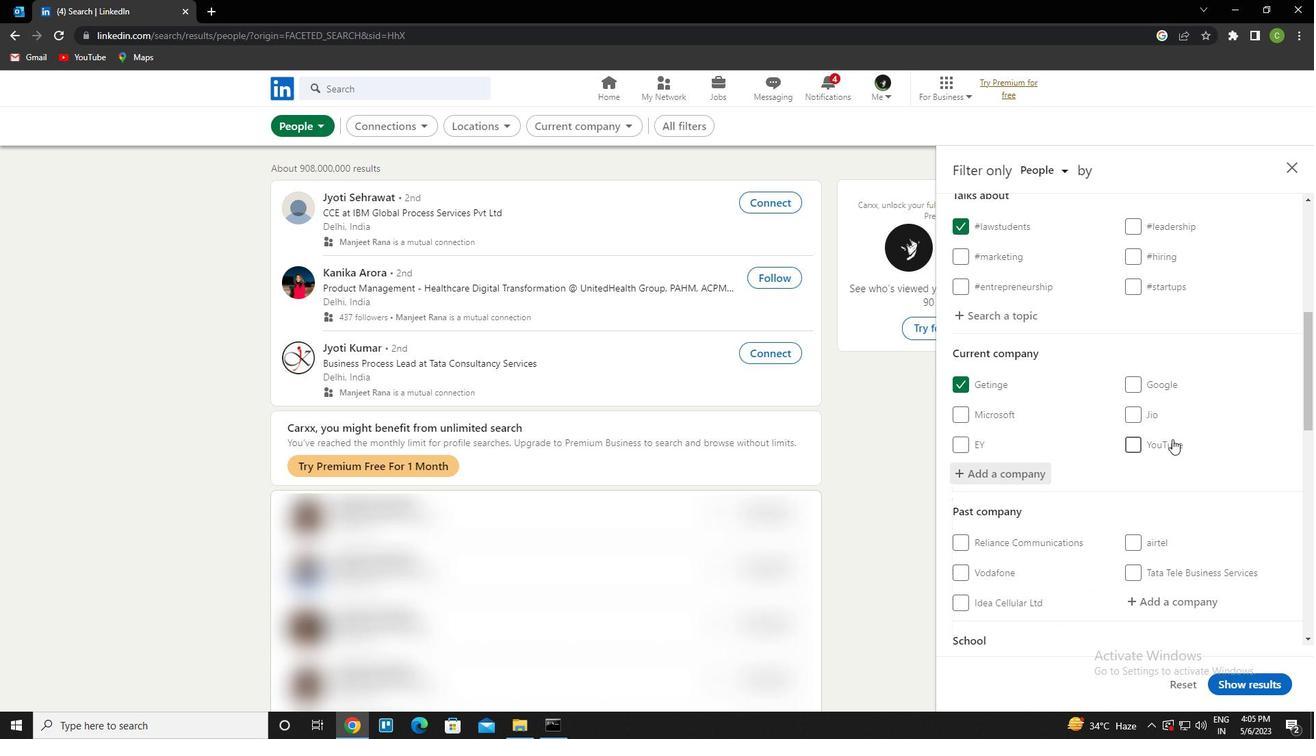 
Action: Mouse scrolled (1172, 438) with delta (0, 0)
Screenshot: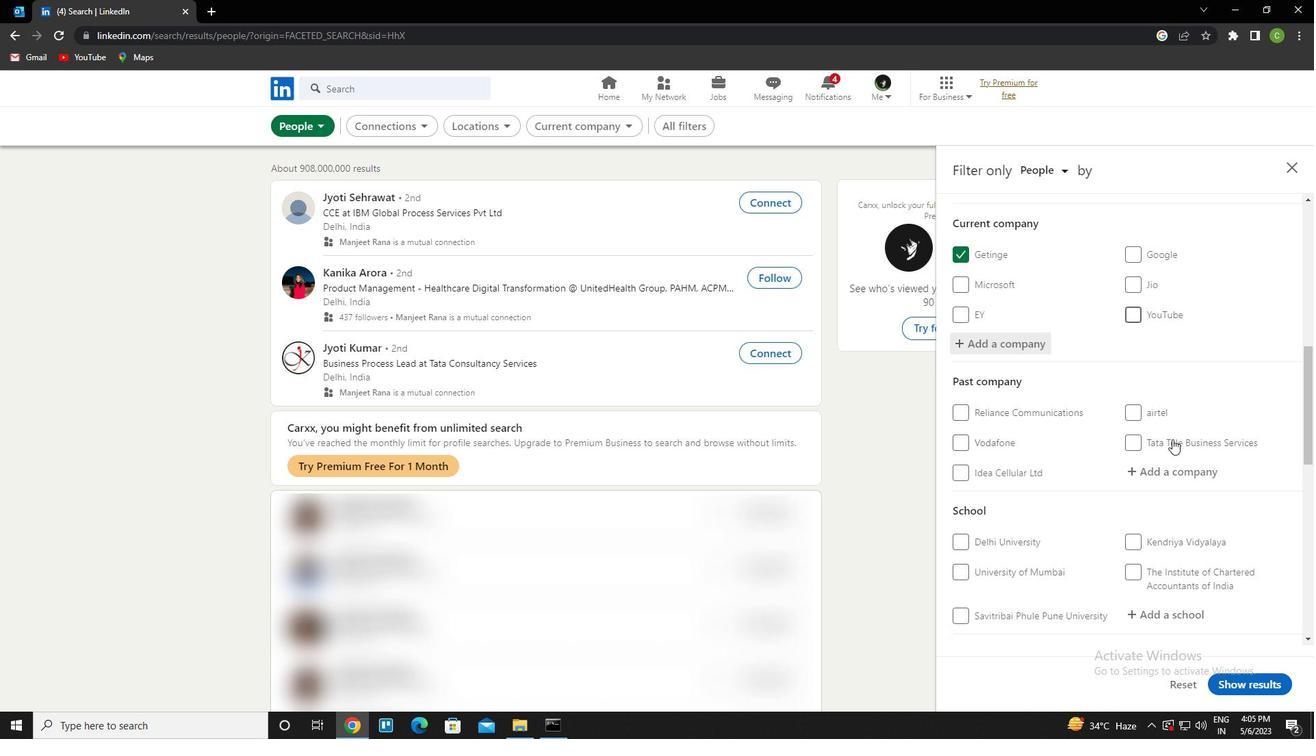 
Action: Mouse scrolled (1172, 438) with delta (0, 0)
Screenshot: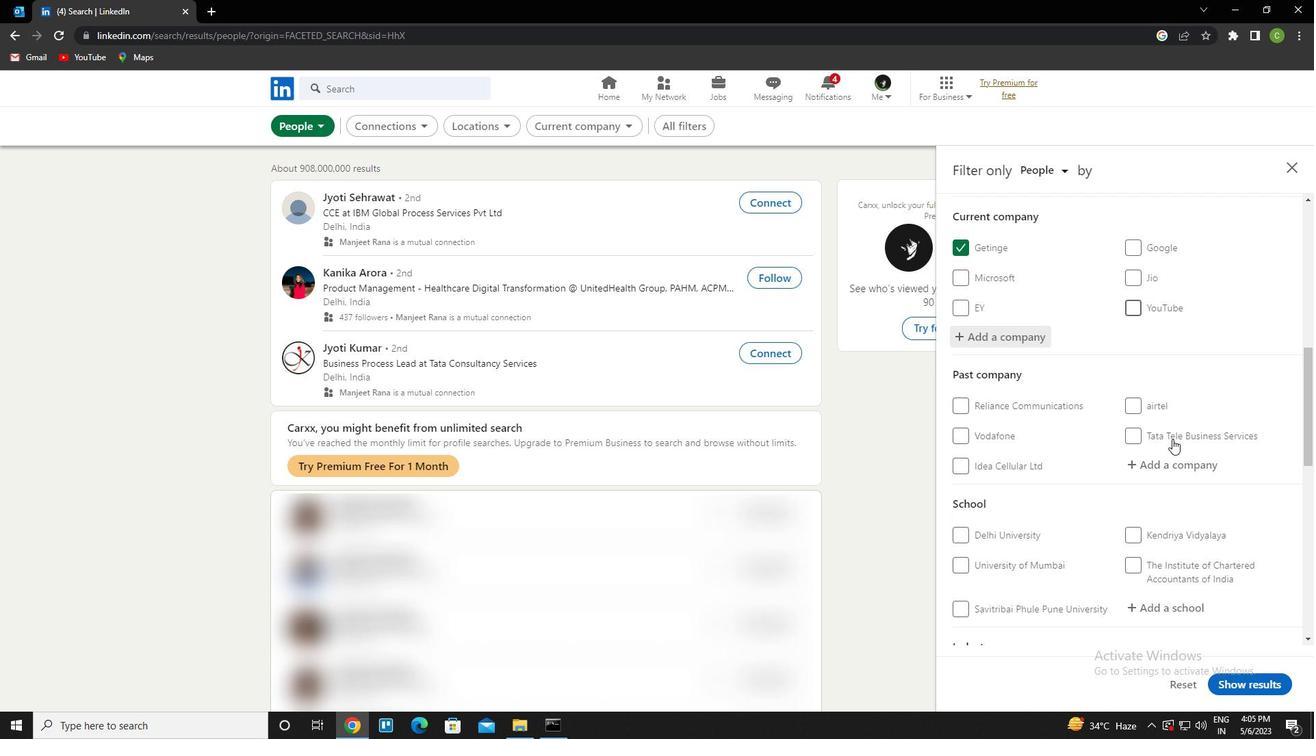 
Action: Mouse scrolled (1172, 438) with delta (0, 0)
Screenshot: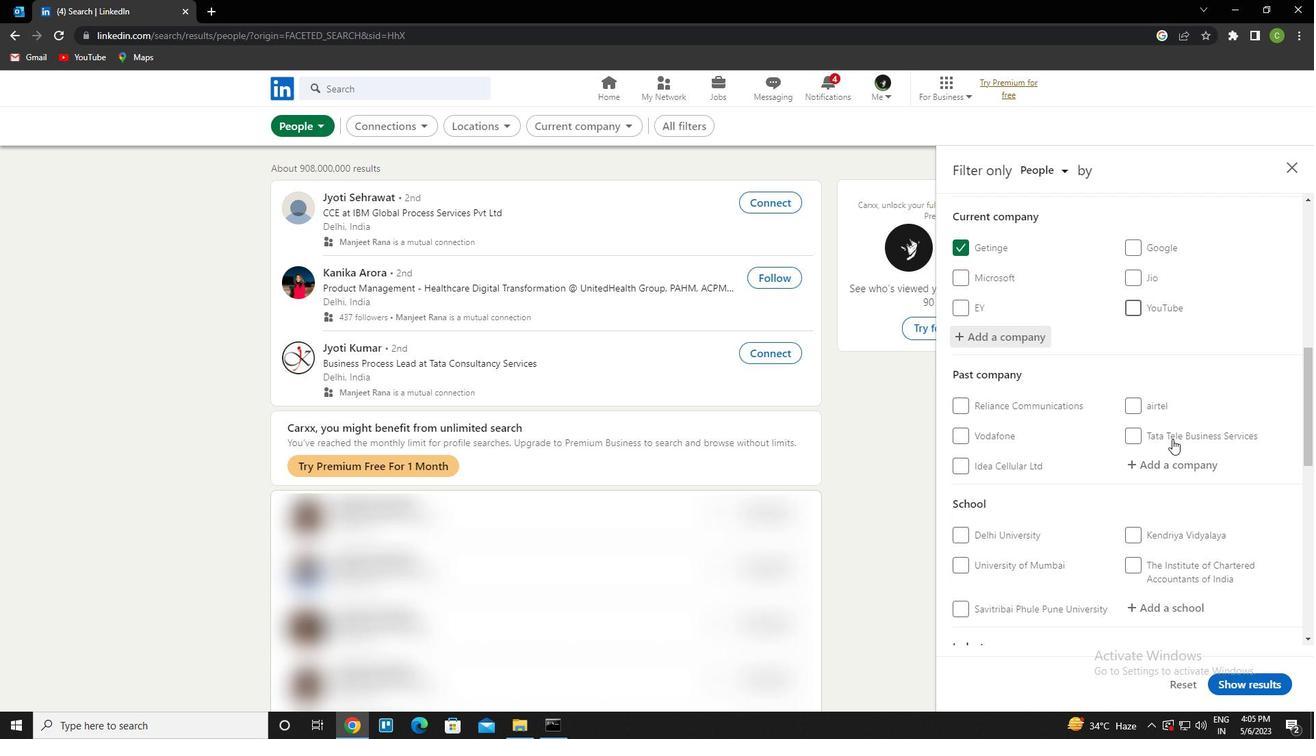 
Action: Mouse scrolled (1172, 438) with delta (0, 0)
Screenshot: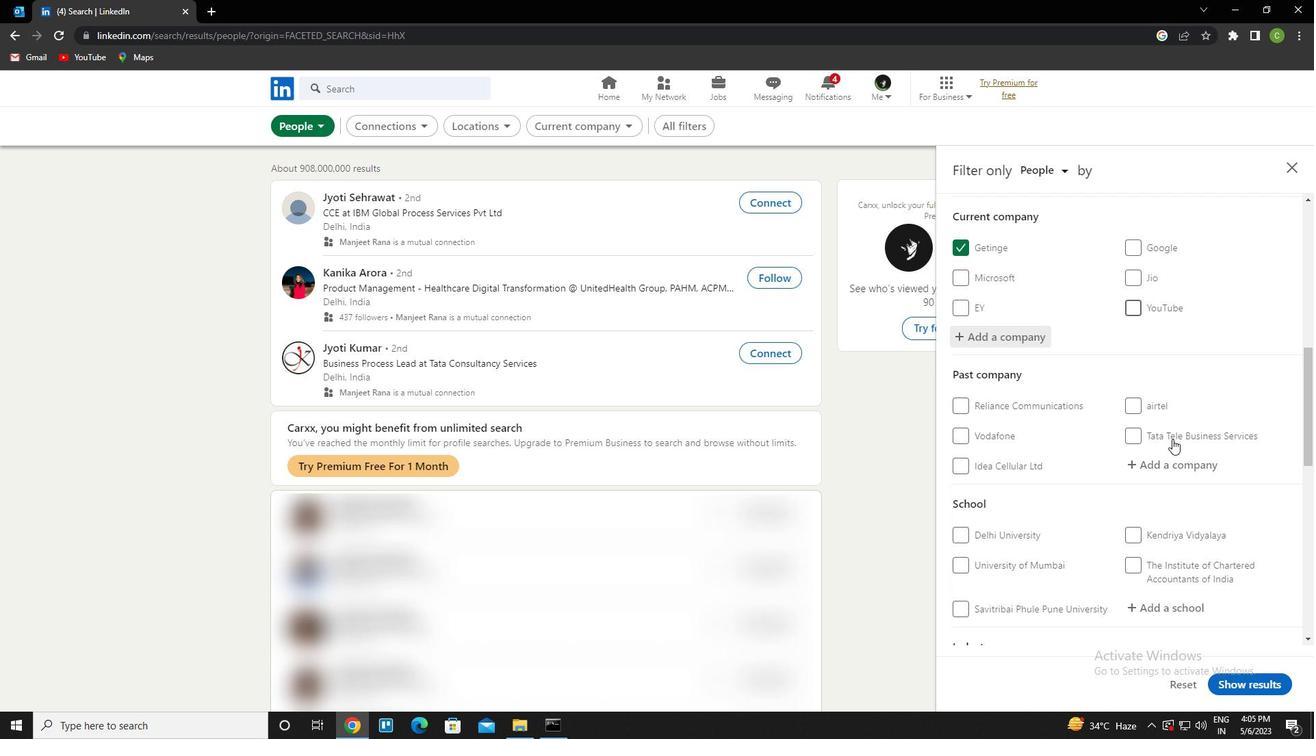 
Action: Mouse moved to (1181, 335)
Screenshot: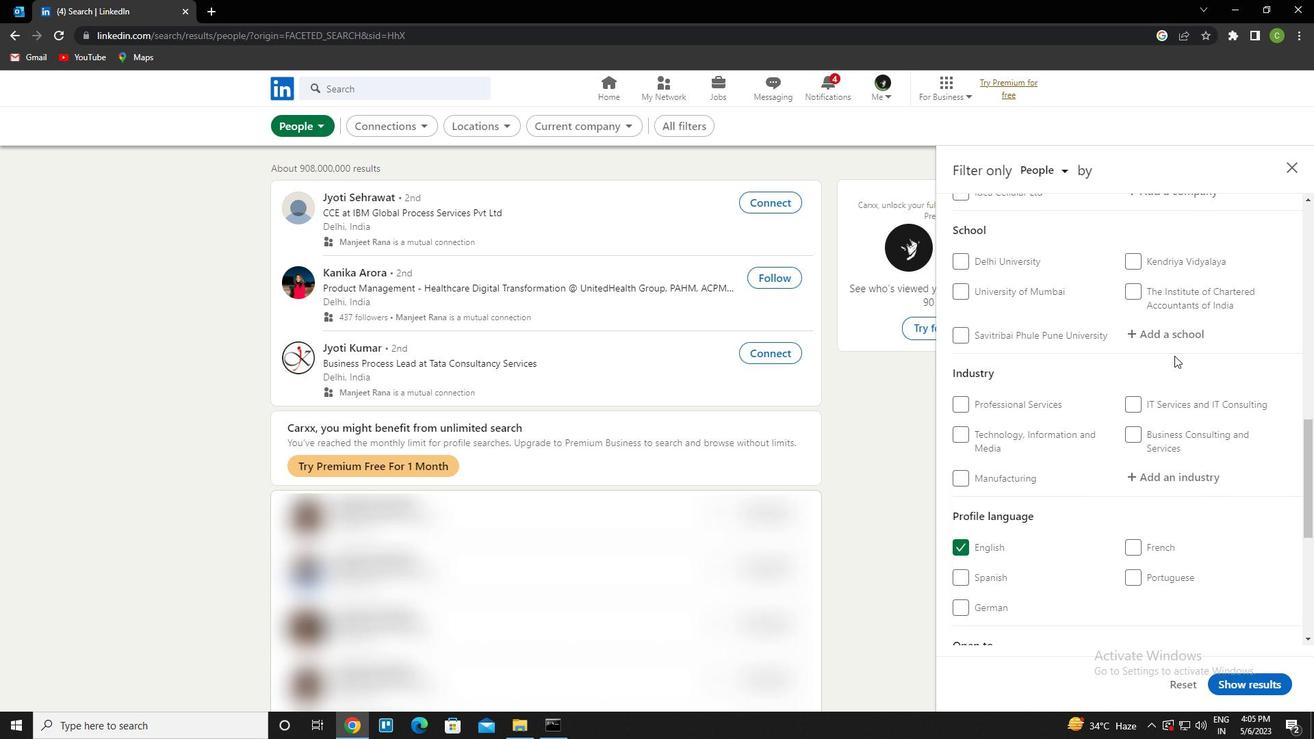 
Action: Mouse pressed left at (1181, 335)
Screenshot: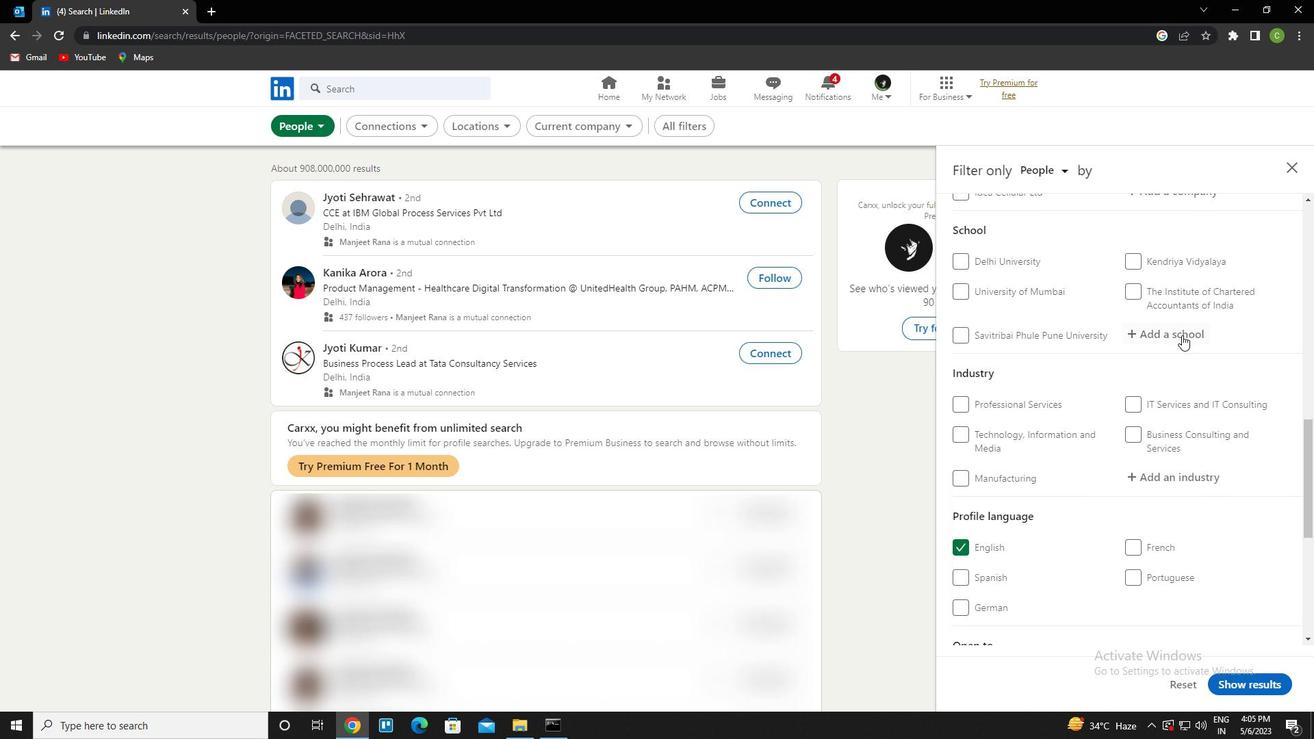 
Action: Key pressed <Key.caps_lock>b<Key.space>h<Key.space>g<Key.caps_lock>ardi<Key.down><Key.enter>
Screenshot: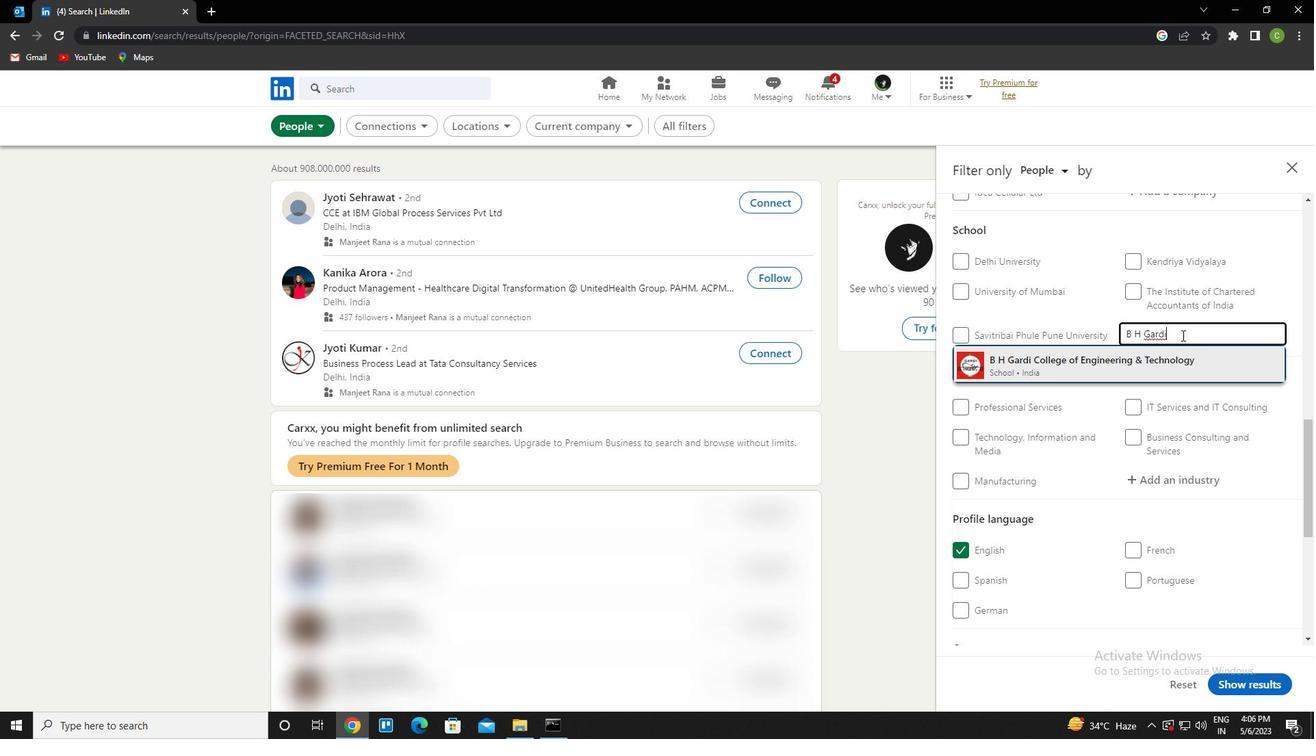 
Action: Mouse scrolled (1181, 334) with delta (0, 0)
Screenshot: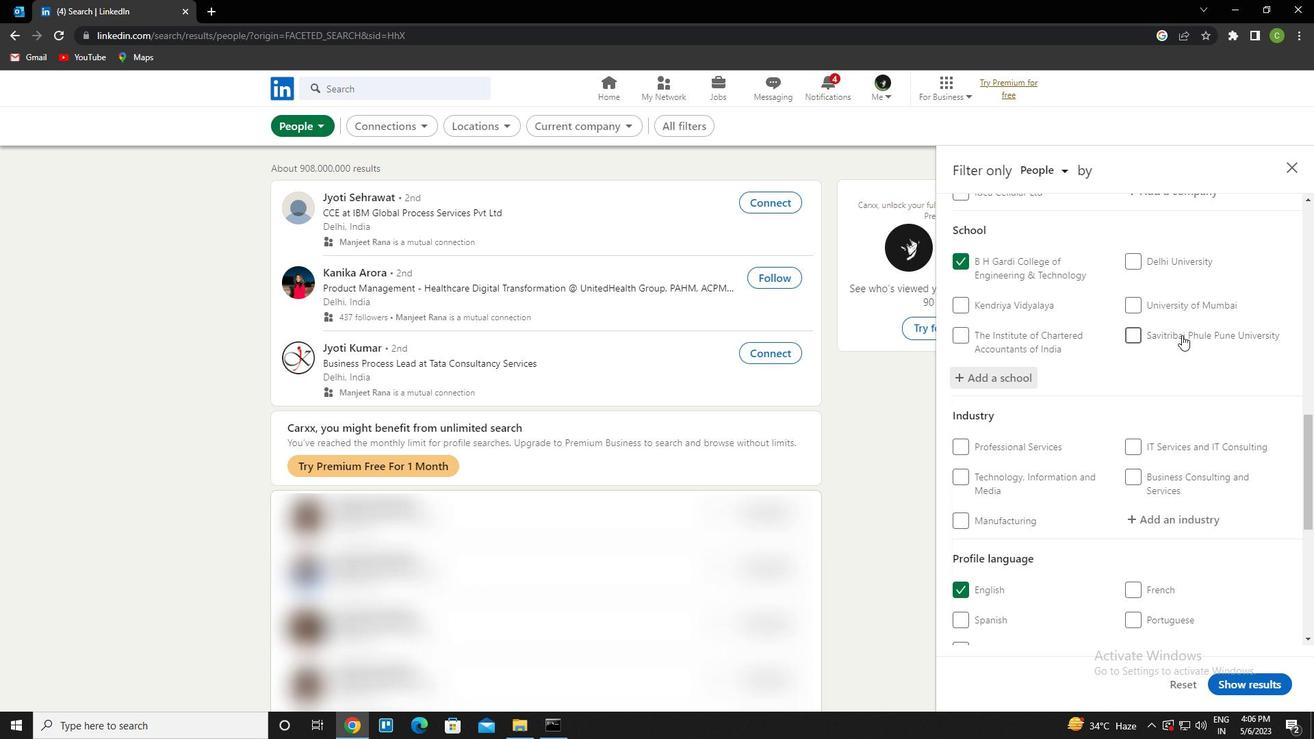 
Action: Mouse scrolled (1181, 334) with delta (0, 0)
Screenshot: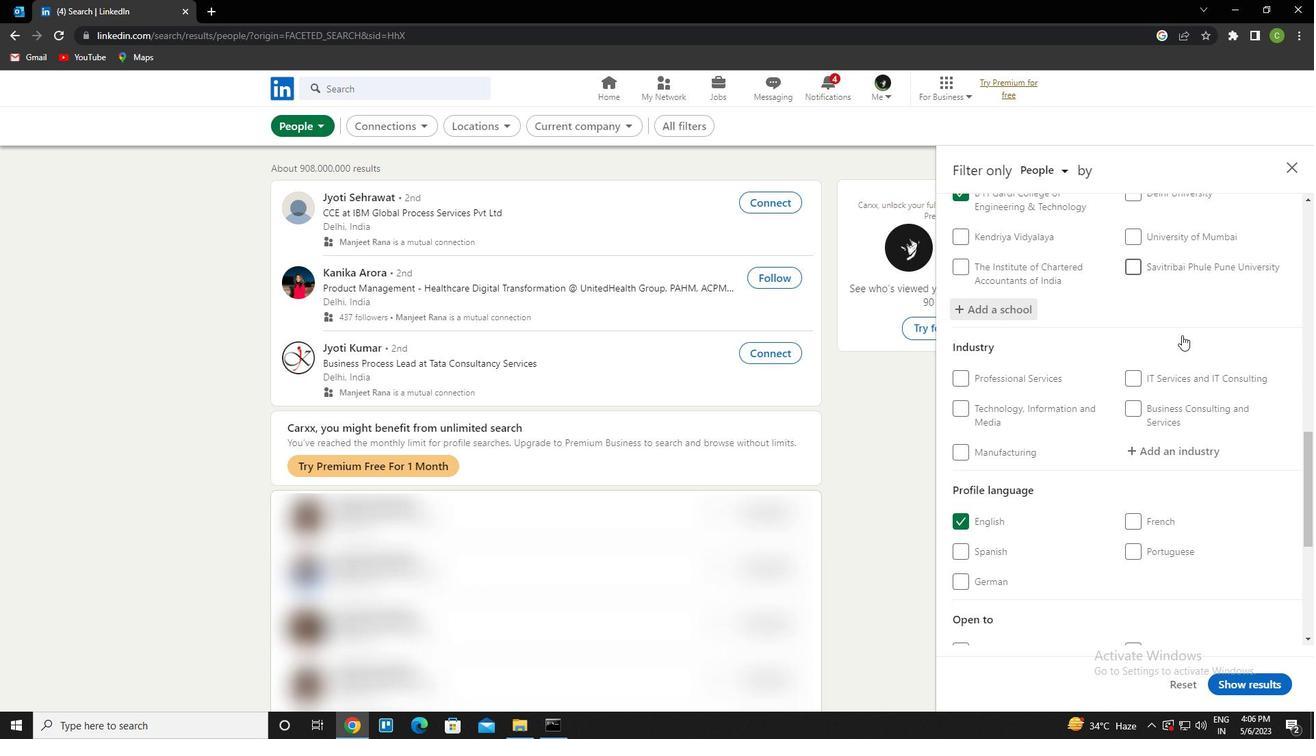 
Action: Mouse moved to (1173, 381)
Screenshot: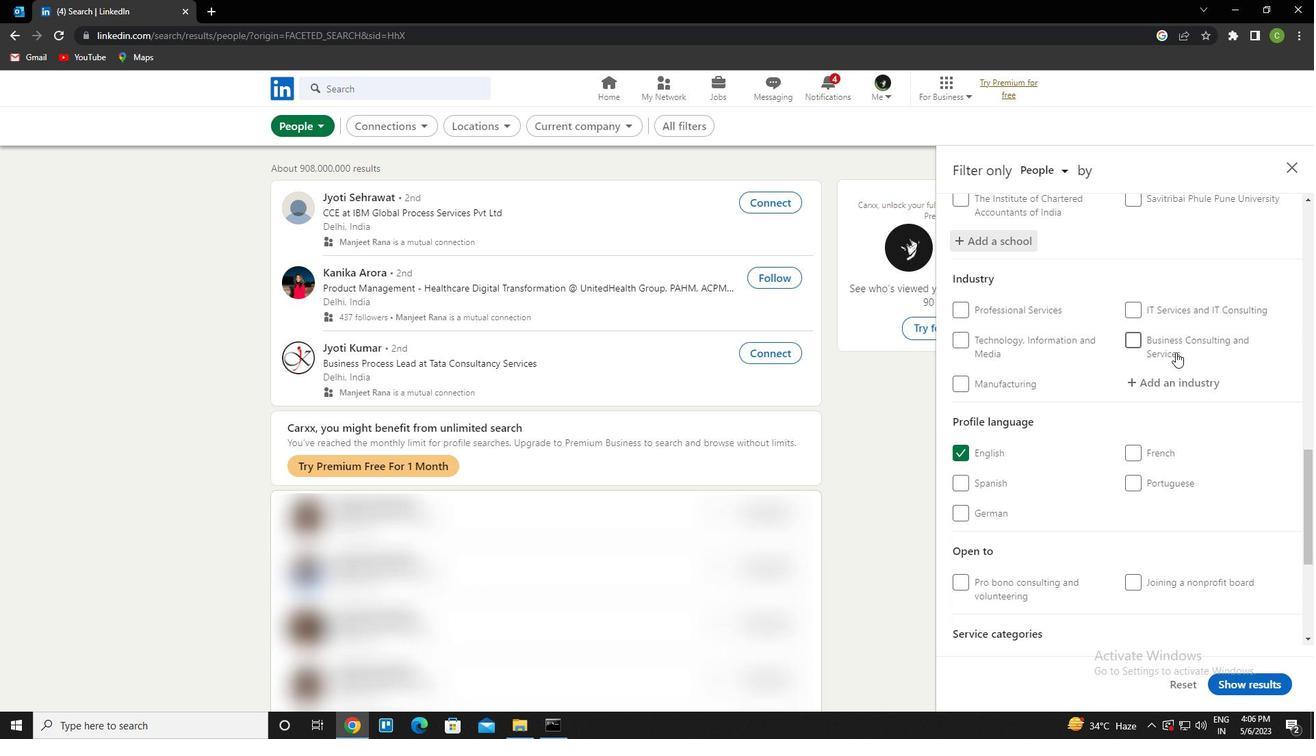 
Action: Mouse pressed left at (1173, 381)
Screenshot: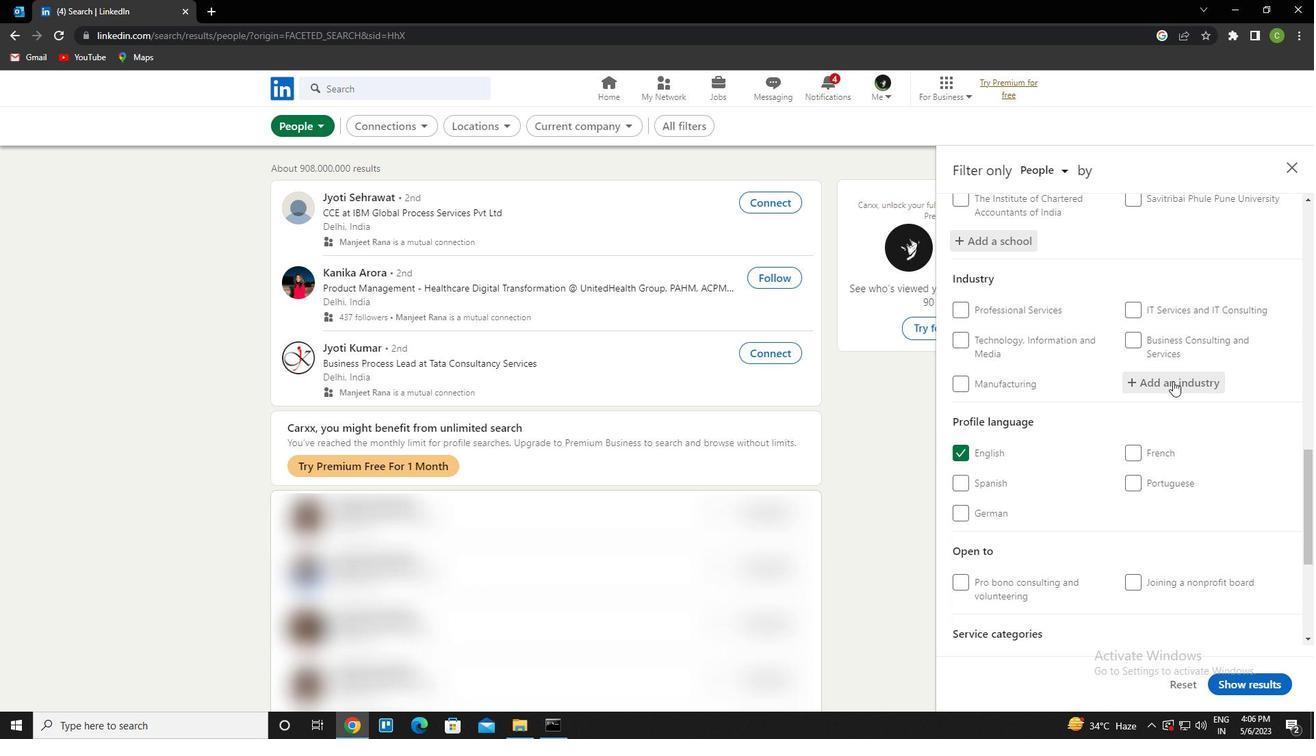 
Action: Key pressed <Key.caps_lock>h<Key.caps_lock>igher<Key.space>education<Key.down><Key.enter>
Screenshot: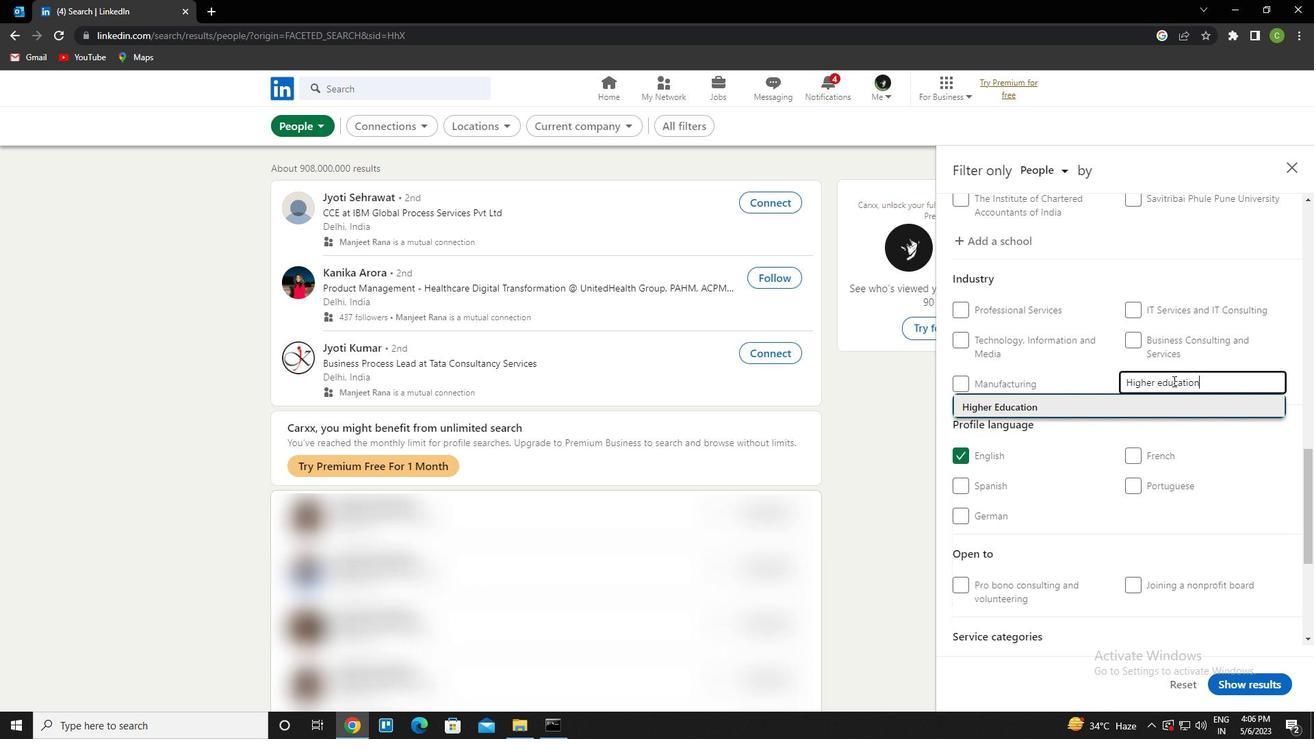 
Action: Mouse scrolled (1173, 380) with delta (0, 0)
Screenshot: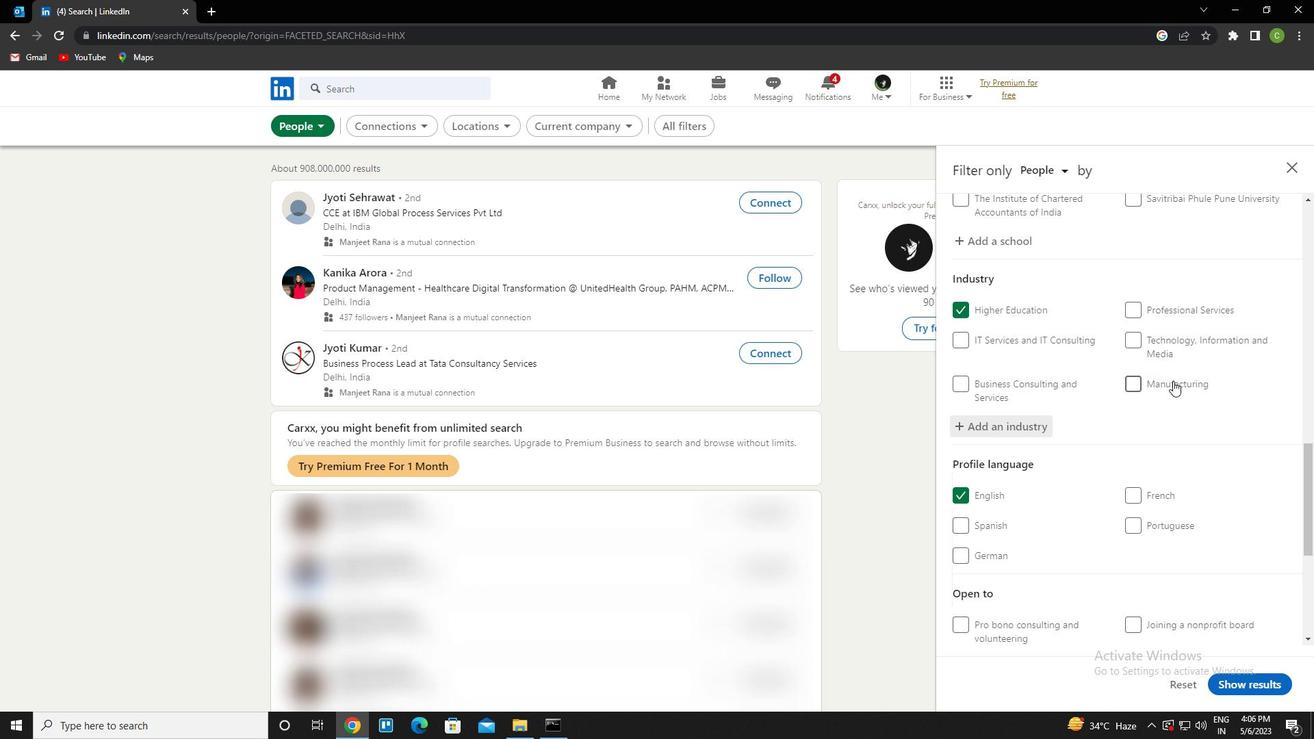 
Action: Mouse scrolled (1173, 380) with delta (0, 0)
Screenshot: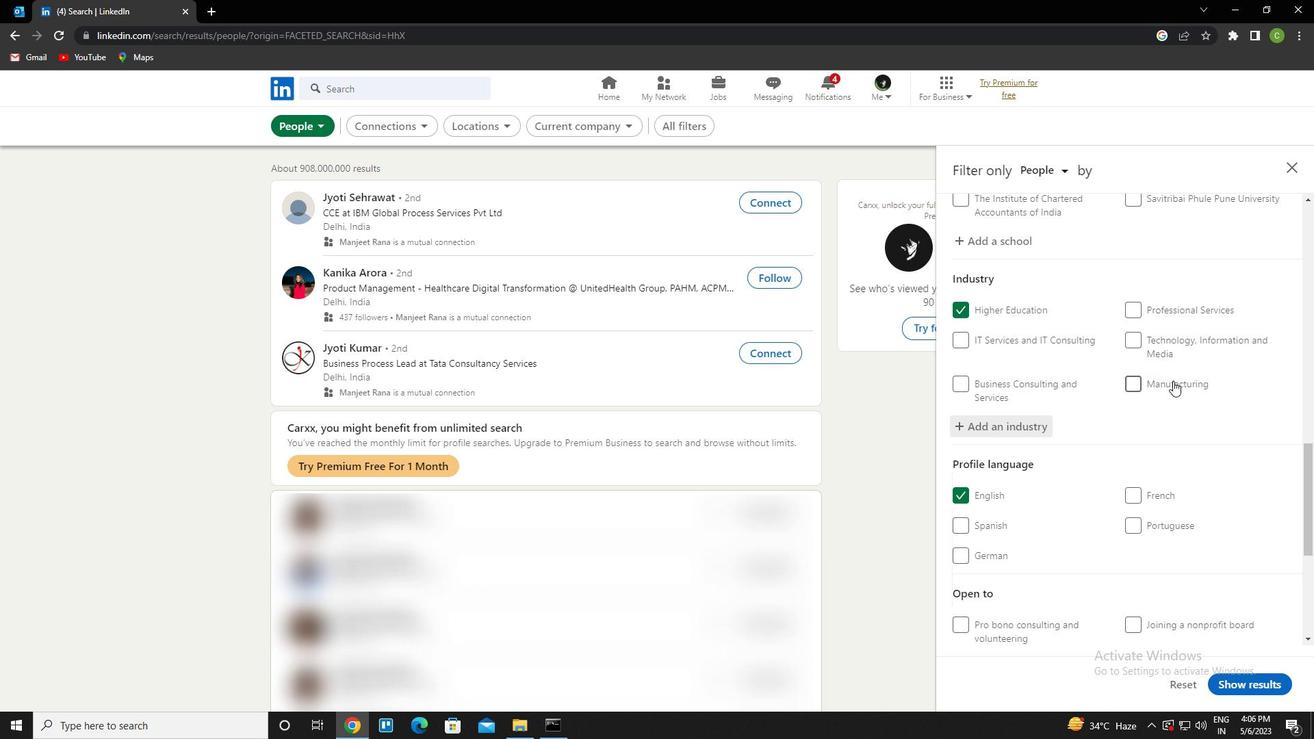 
Action: Mouse scrolled (1173, 380) with delta (0, 0)
Screenshot: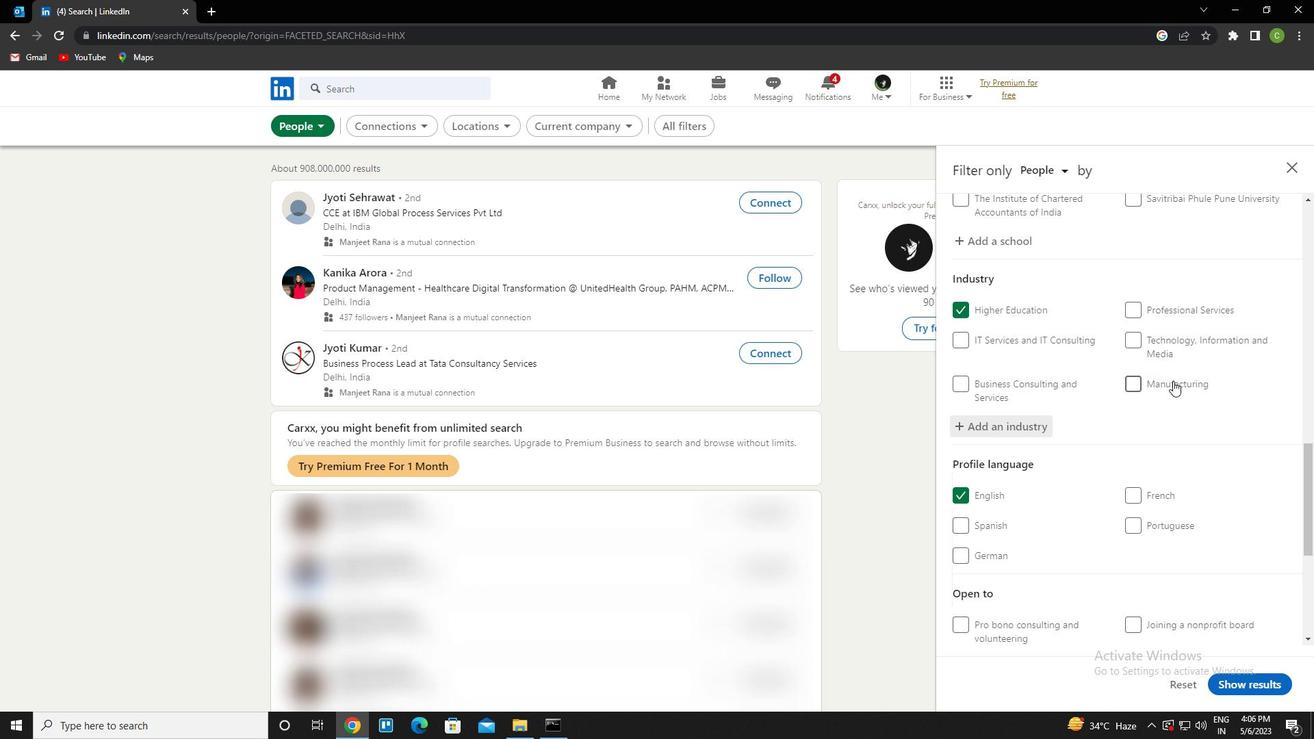 
Action: Mouse scrolled (1173, 380) with delta (0, 0)
Screenshot: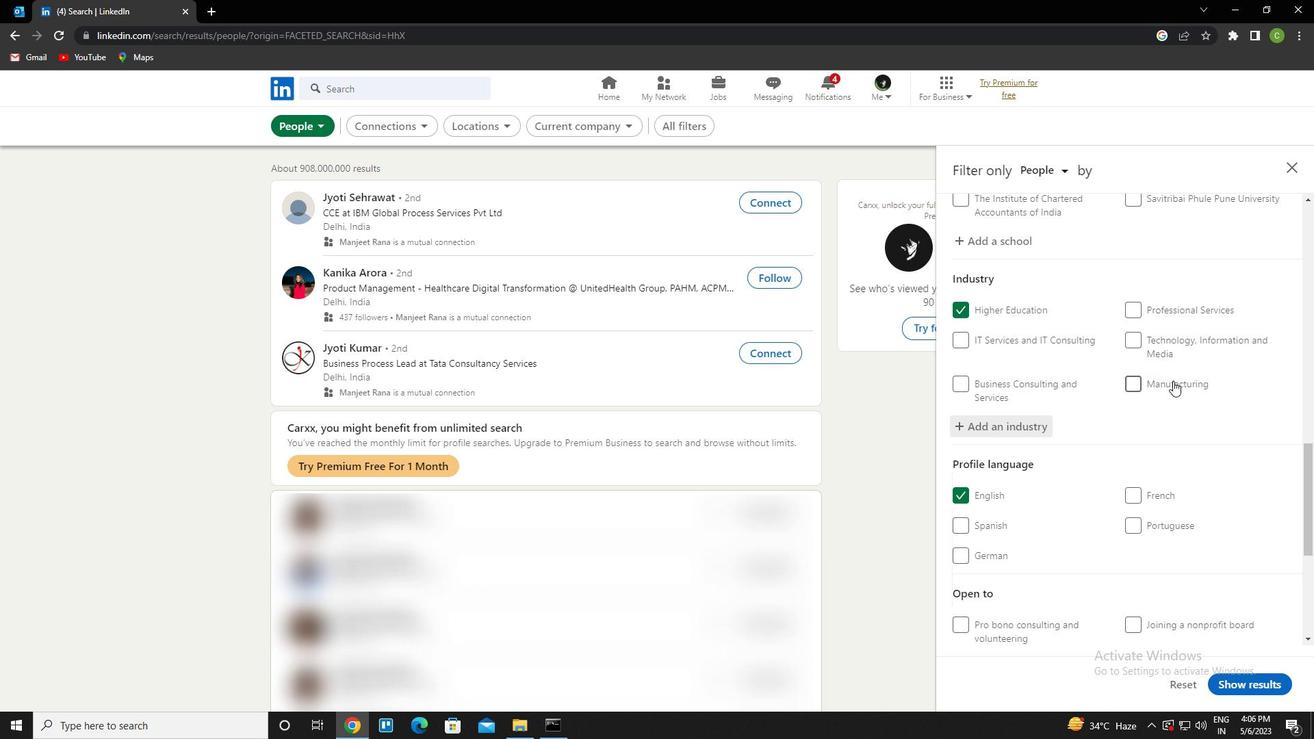 
Action: Mouse scrolled (1173, 380) with delta (0, 0)
Screenshot: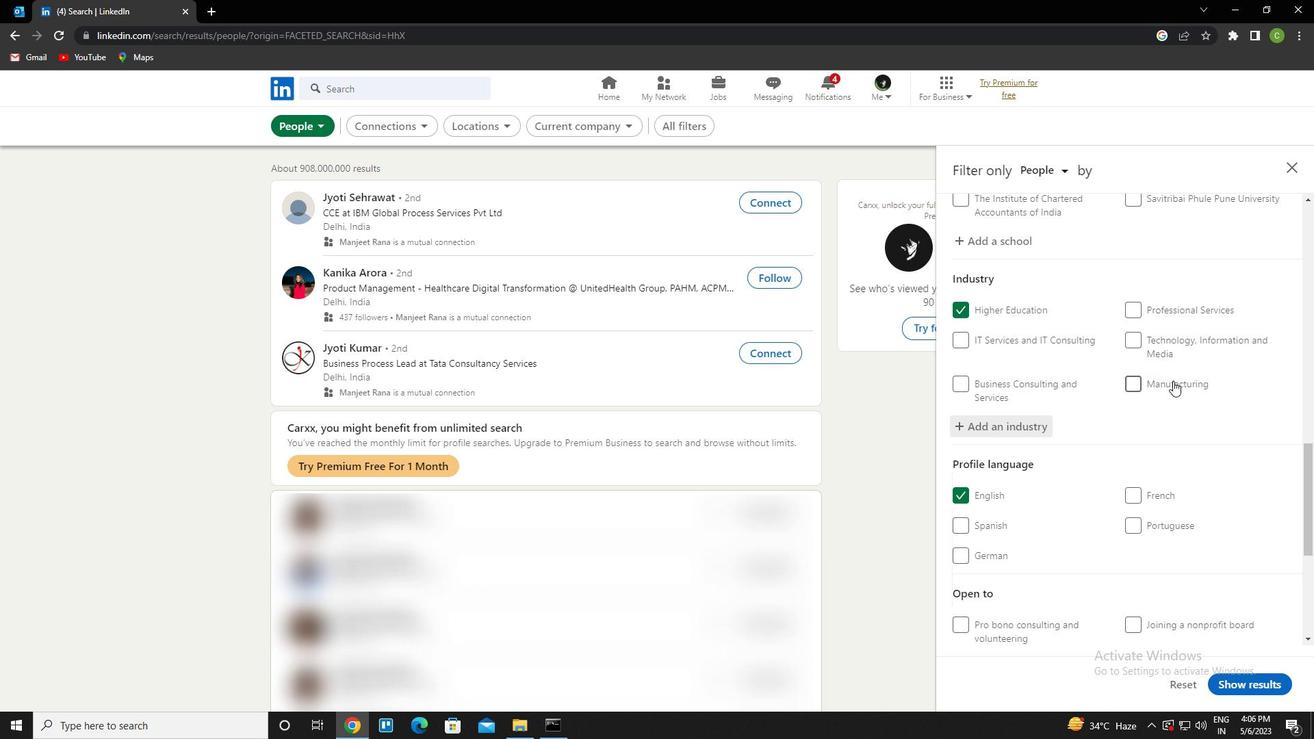 
Action: Mouse moved to (1174, 446)
Screenshot: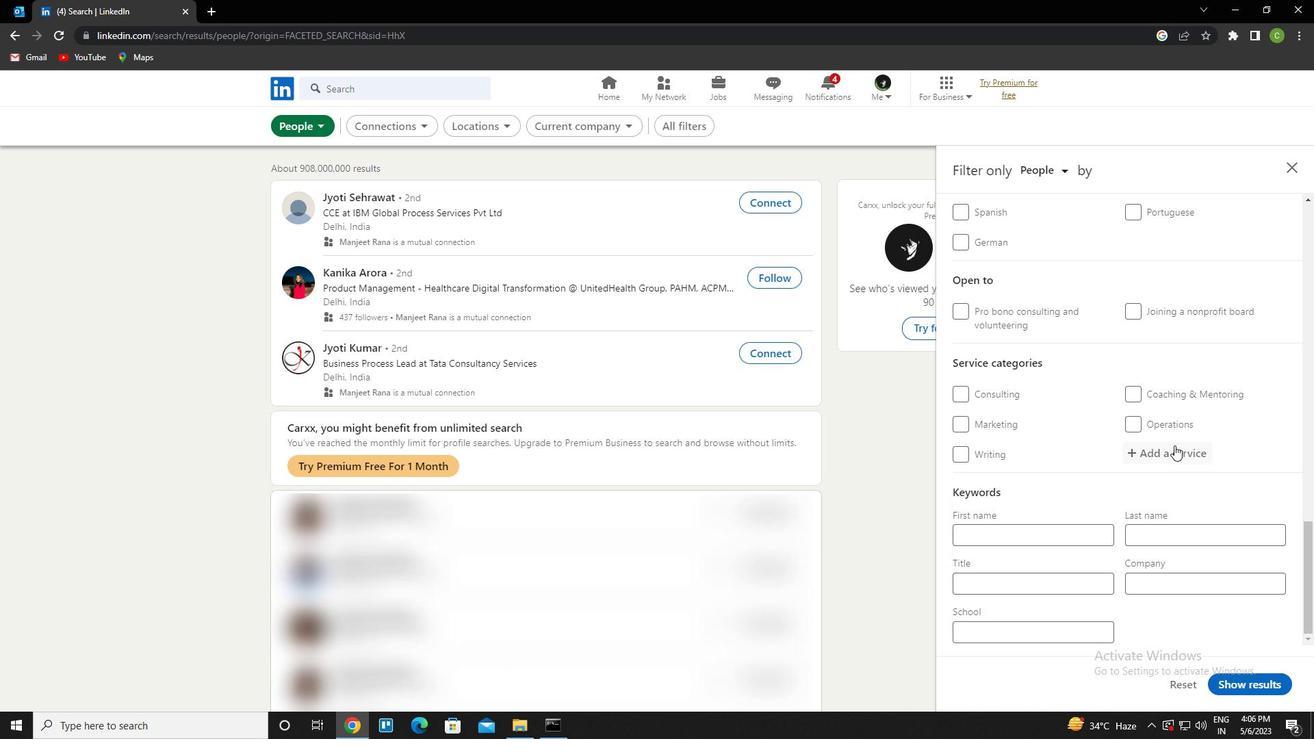 
Action: Mouse pressed left at (1174, 446)
Screenshot: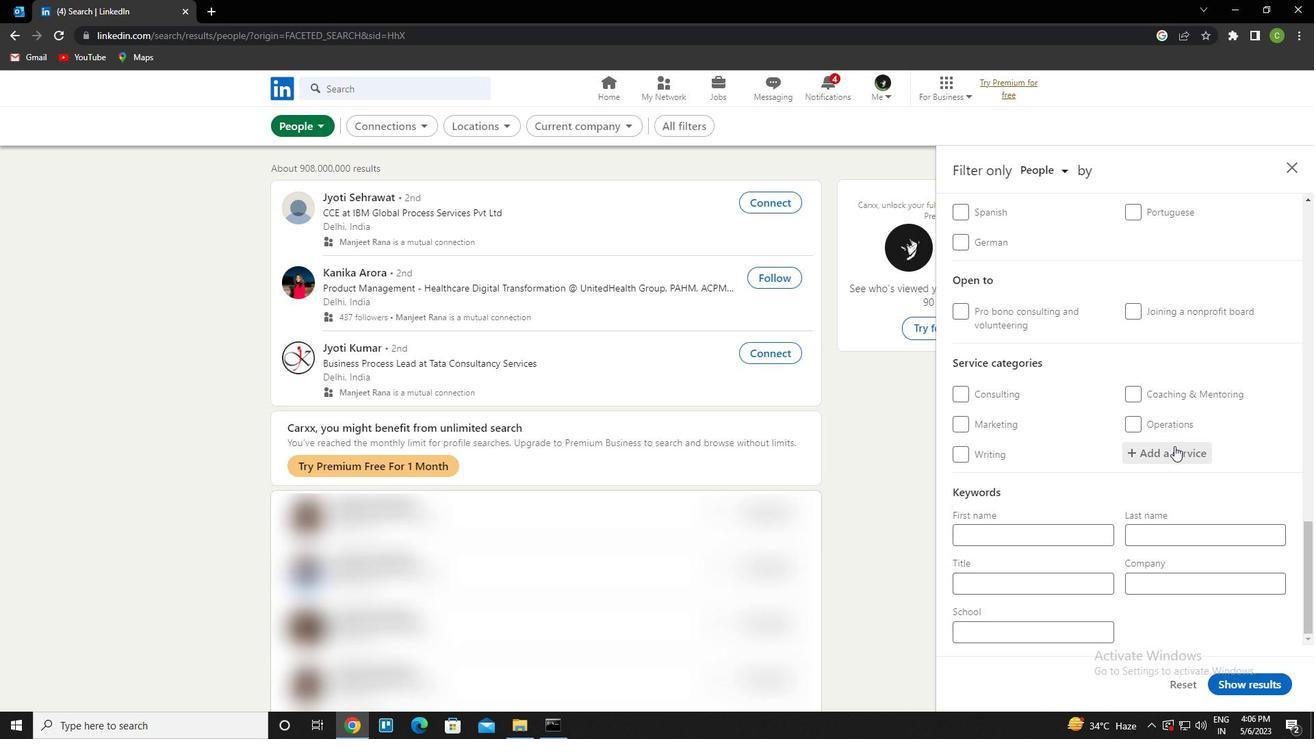 
Action: Key pressed <Key.caps_lock>e<Key.caps_lock>vent<Key.down><Key.enter>
Screenshot: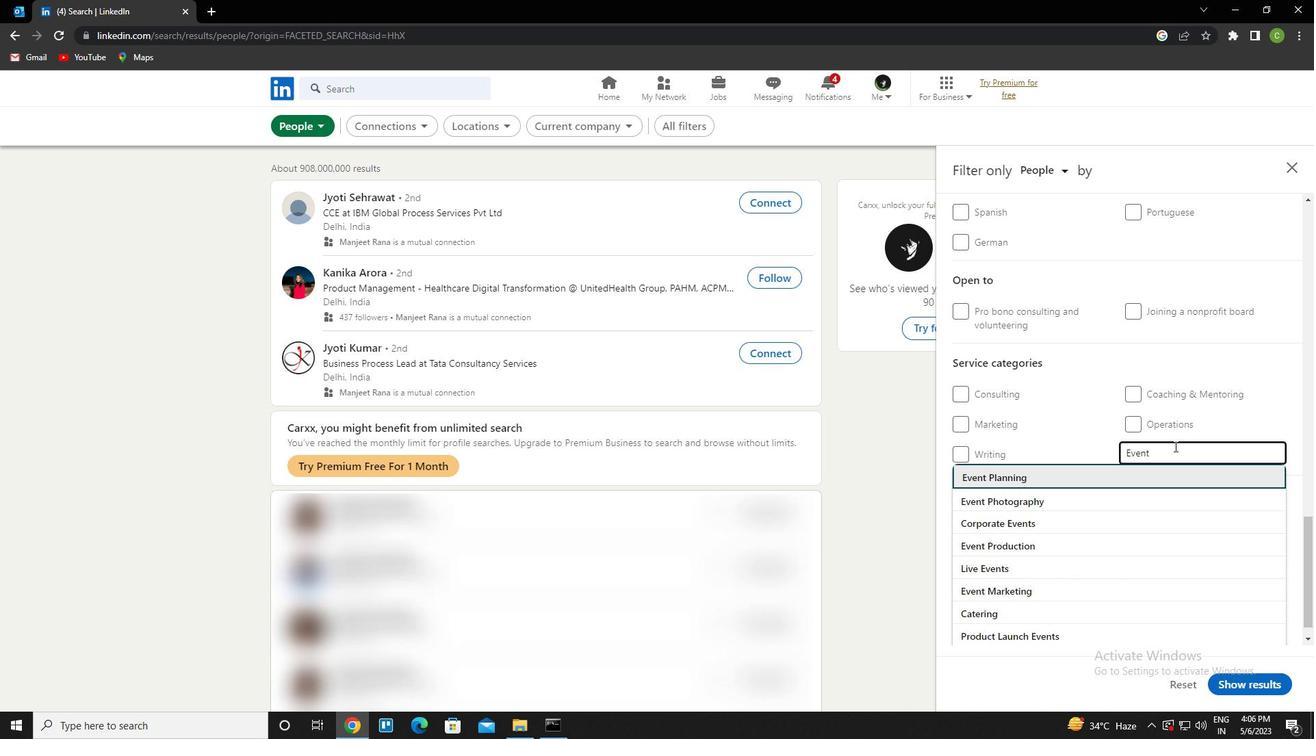 
Action: Mouse scrolled (1174, 445) with delta (0, 0)
Screenshot: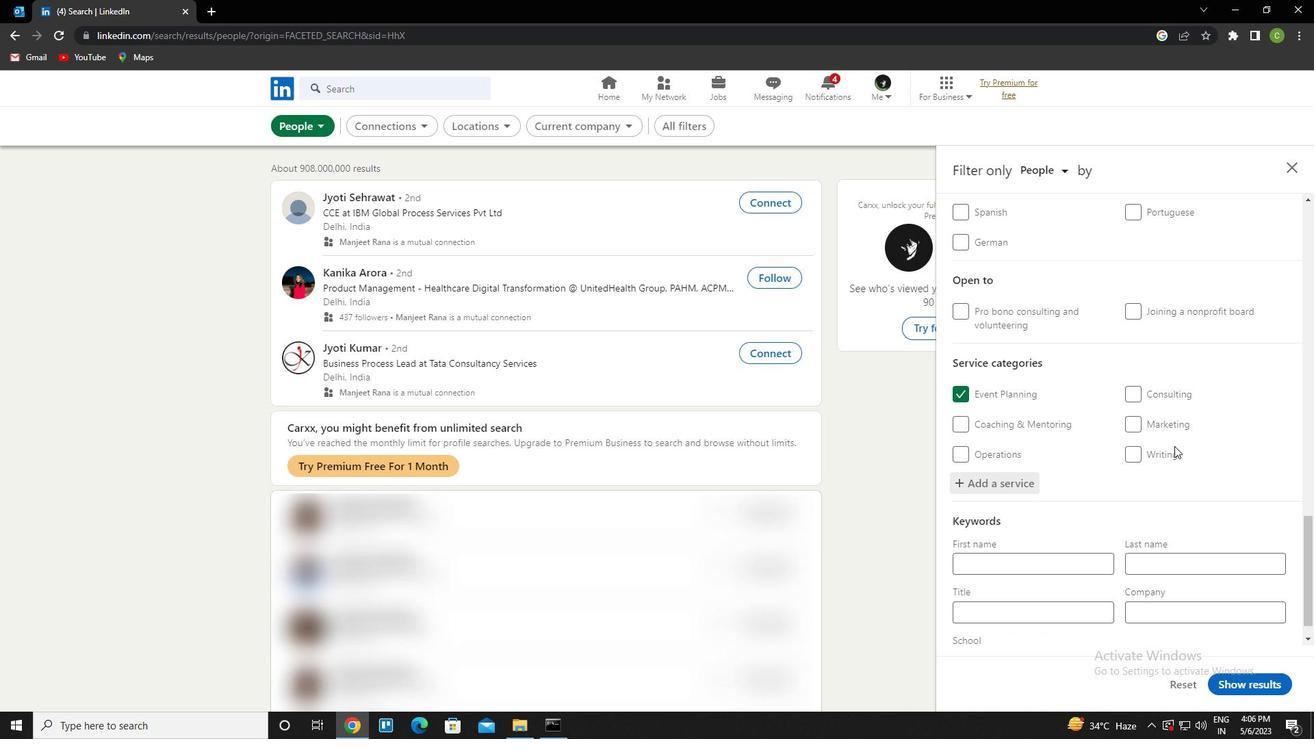 
Action: Mouse scrolled (1174, 445) with delta (0, 0)
Screenshot: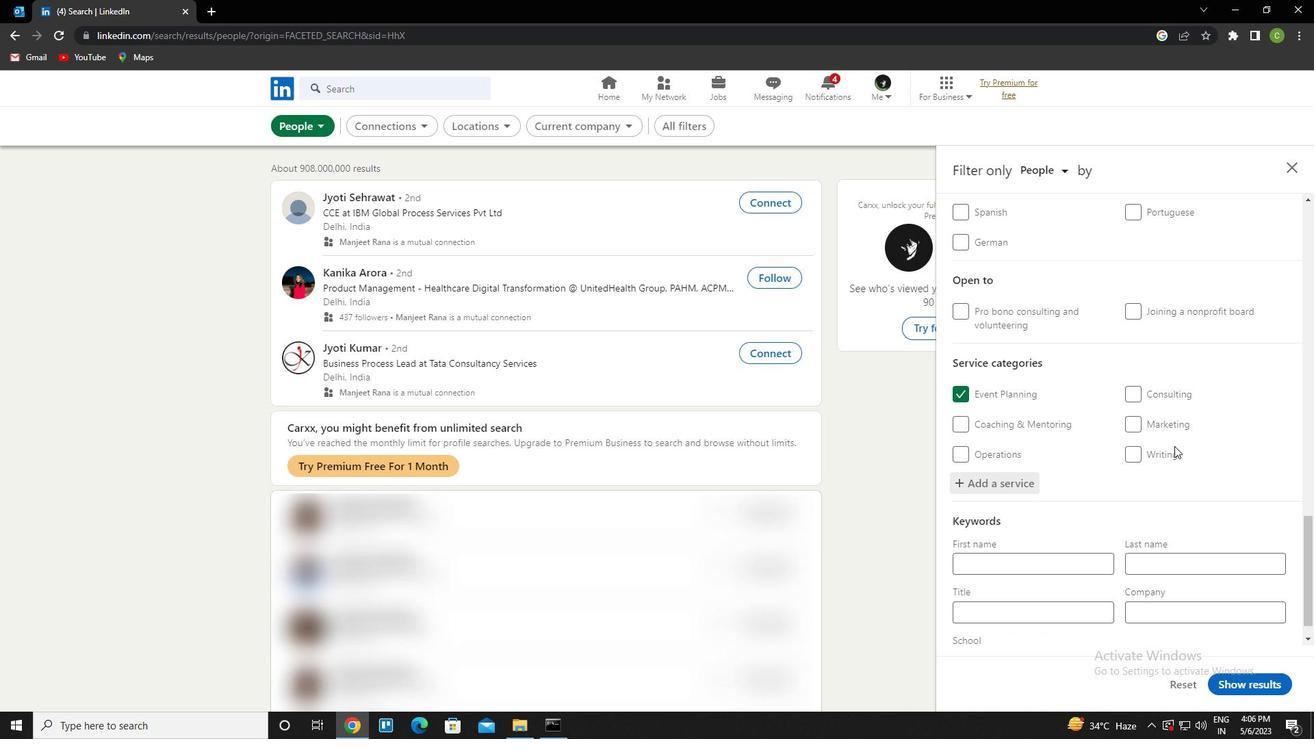 
Action: Mouse scrolled (1174, 445) with delta (0, 0)
Screenshot: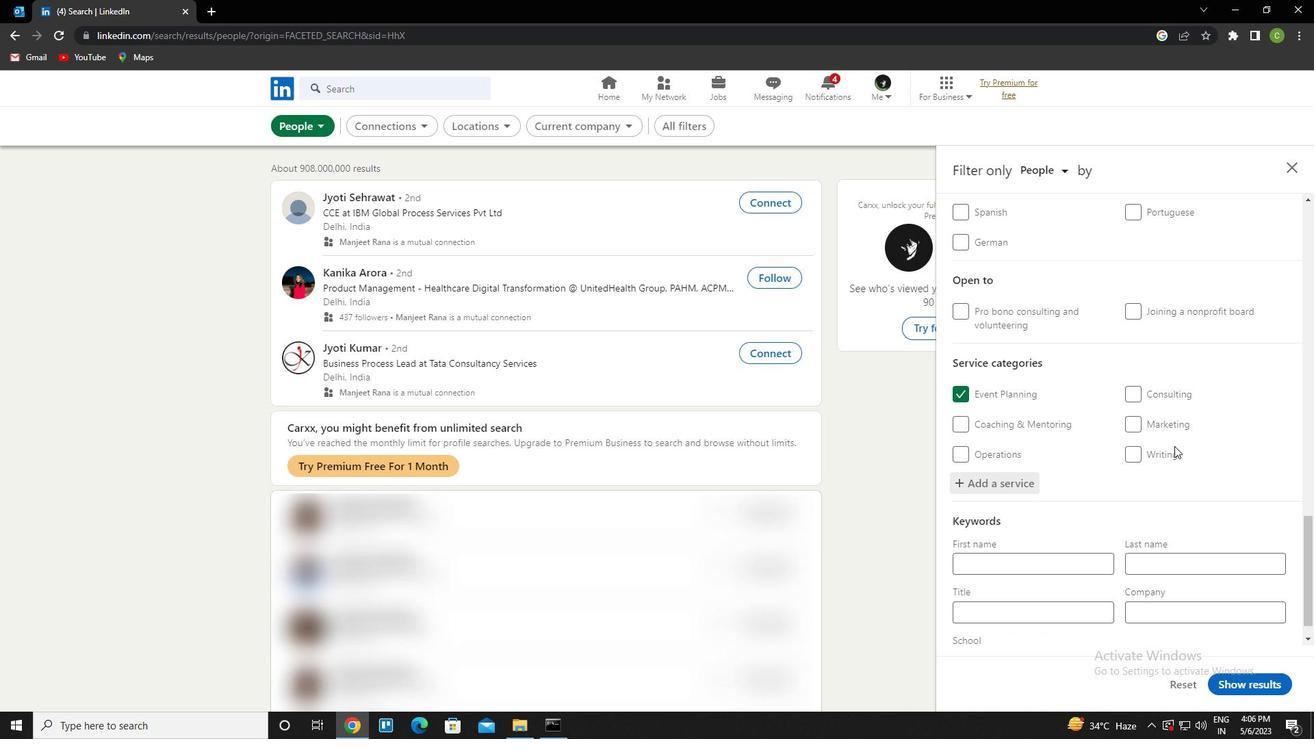 
Action: Mouse scrolled (1174, 445) with delta (0, 0)
Screenshot: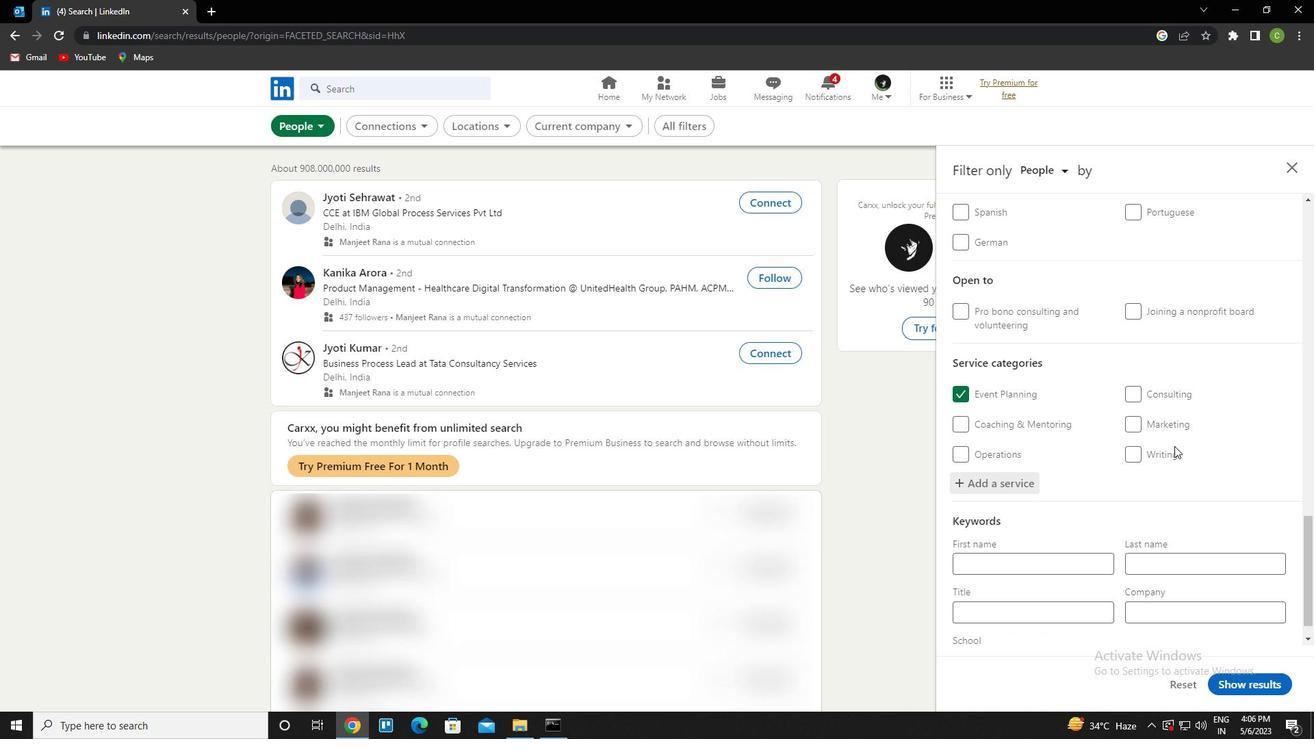 
Action: Mouse scrolled (1174, 445) with delta (0, 0)
Screenshot: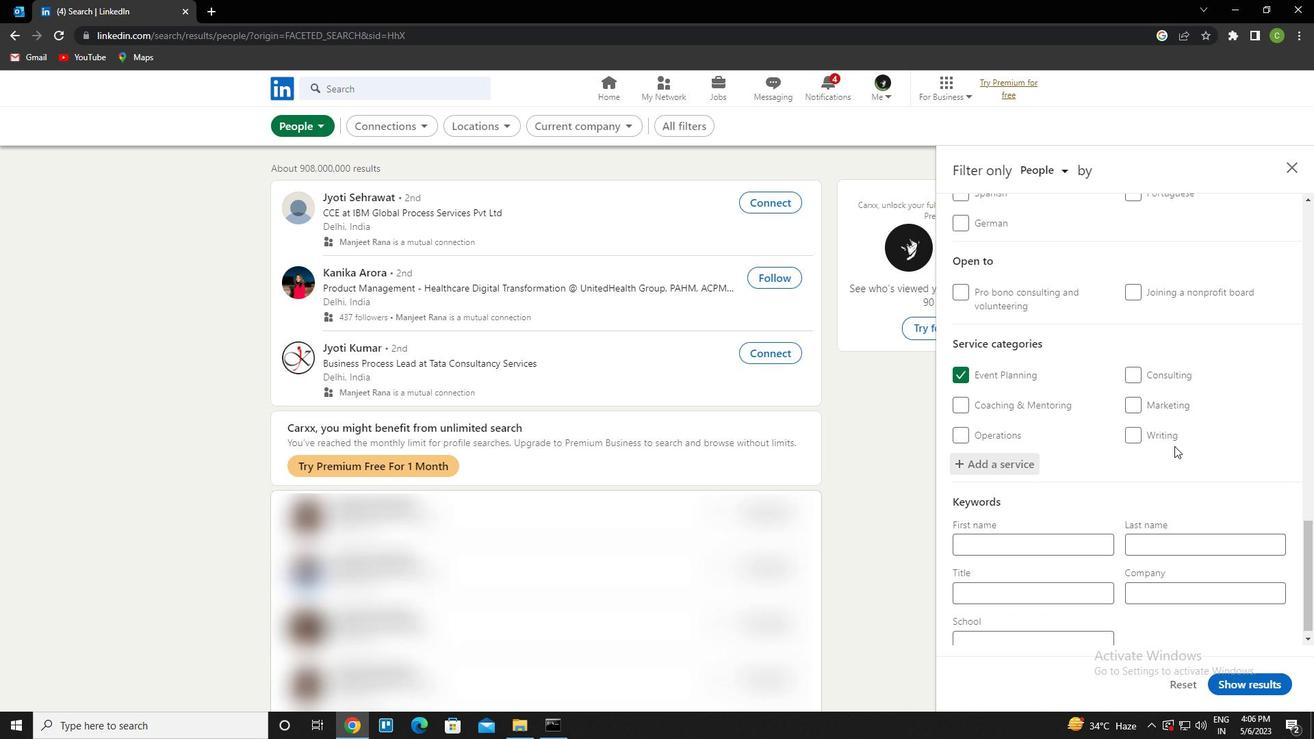 
Action: Mouse scrolled (1174, 445) with delta (0, 0)
Screenshot: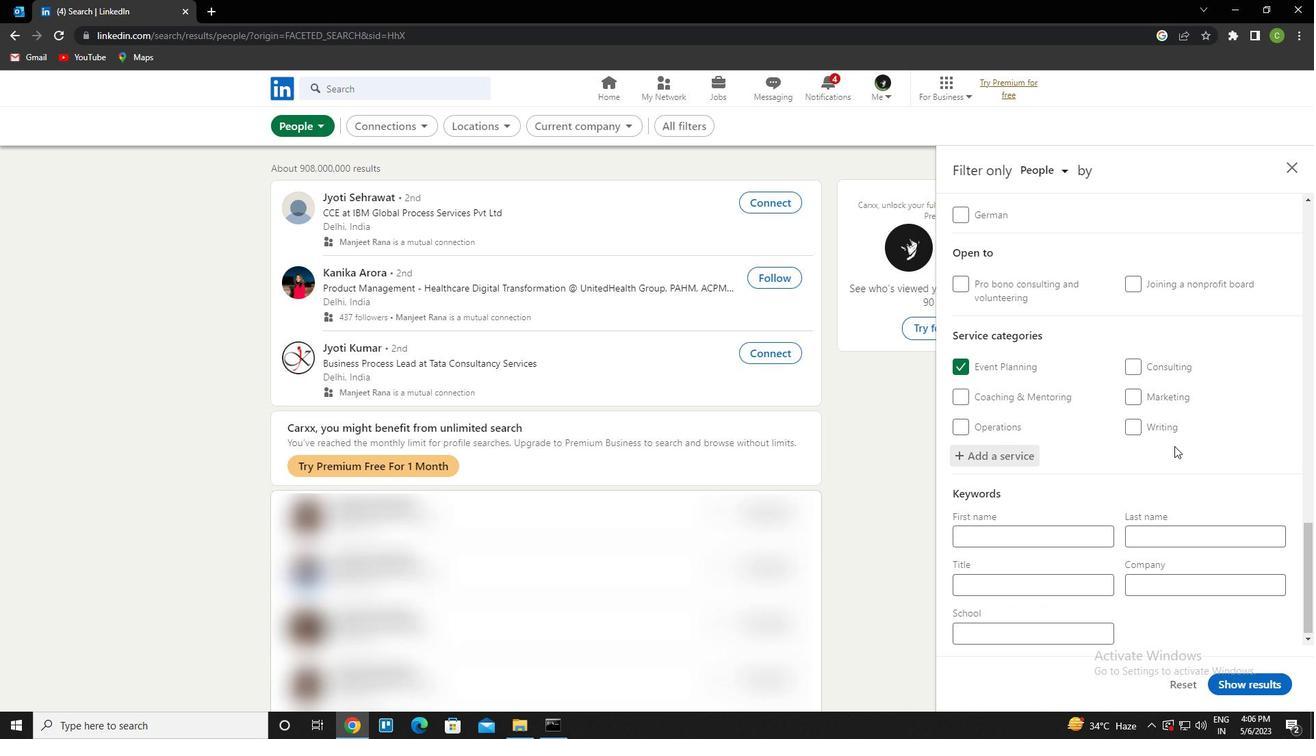 
Action: Mouse moved to (1012, 581)
Screenshot: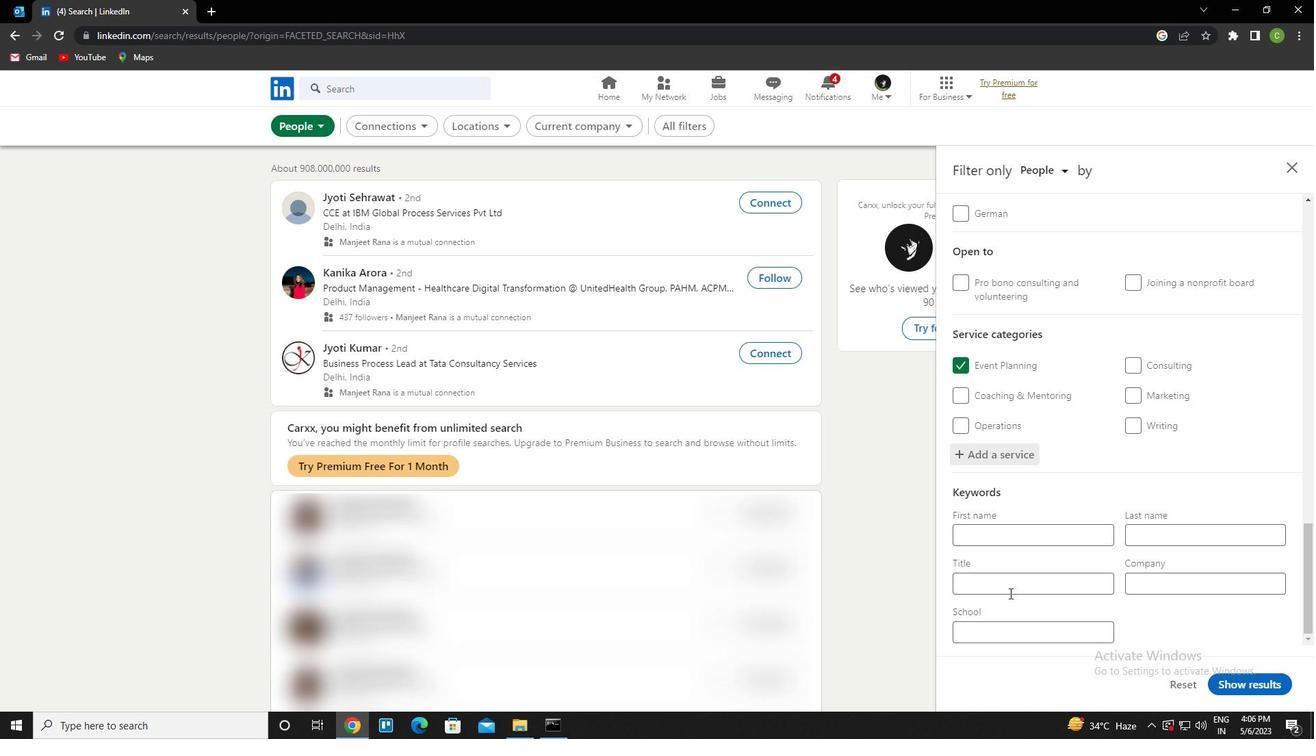 
Action: Mouse pressed left at (1012, 581)
Screenshot: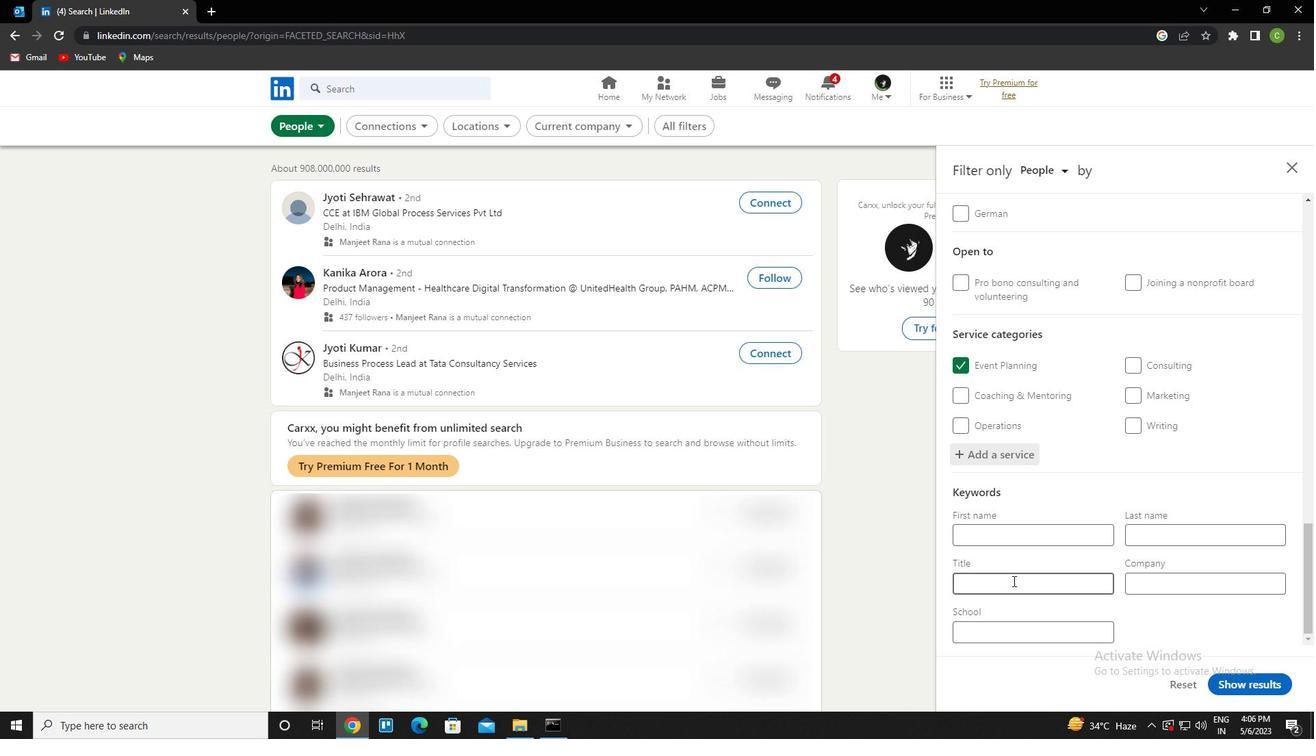 
Action: Key pressed <Key.caps_lock>l<Key.caps_lock>ibrary<Key.space><Key.caps_lock>a<Key.caps_lock>ssistant
Screenshot: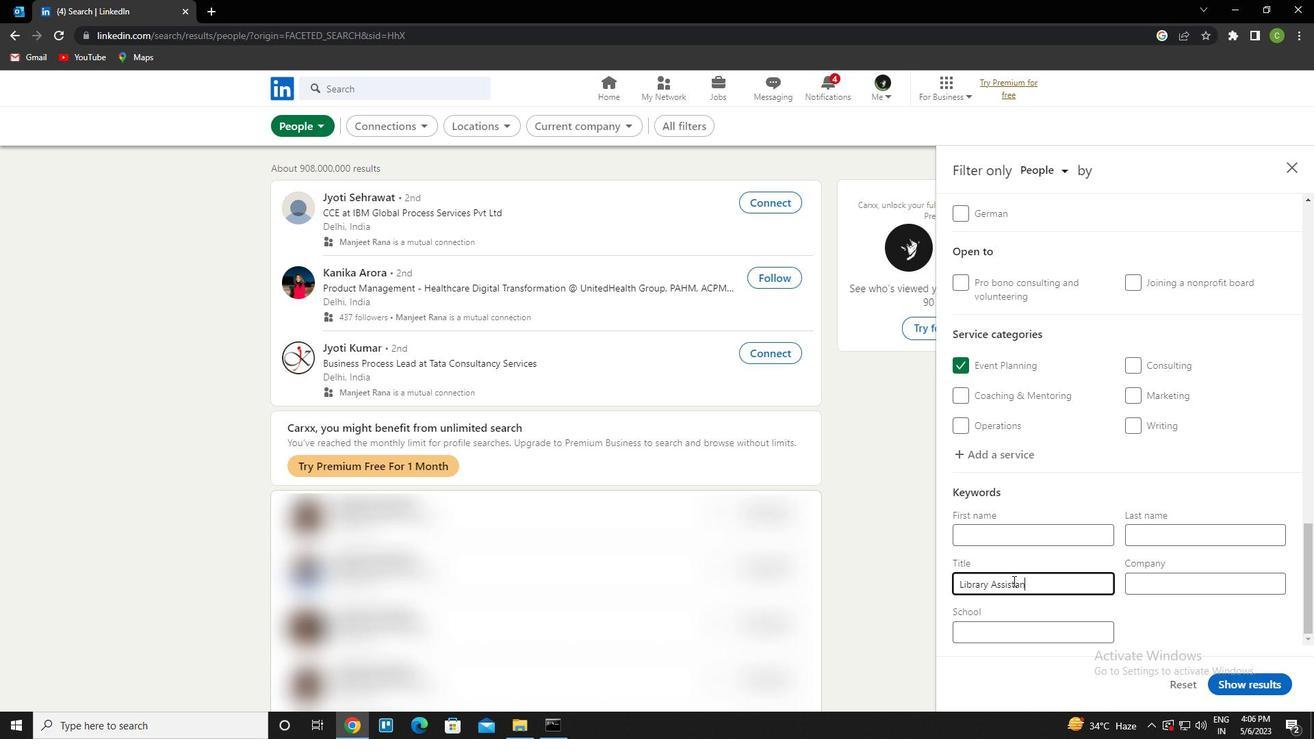 
Action: Mouse moved to (1257, 674)
Screenshot: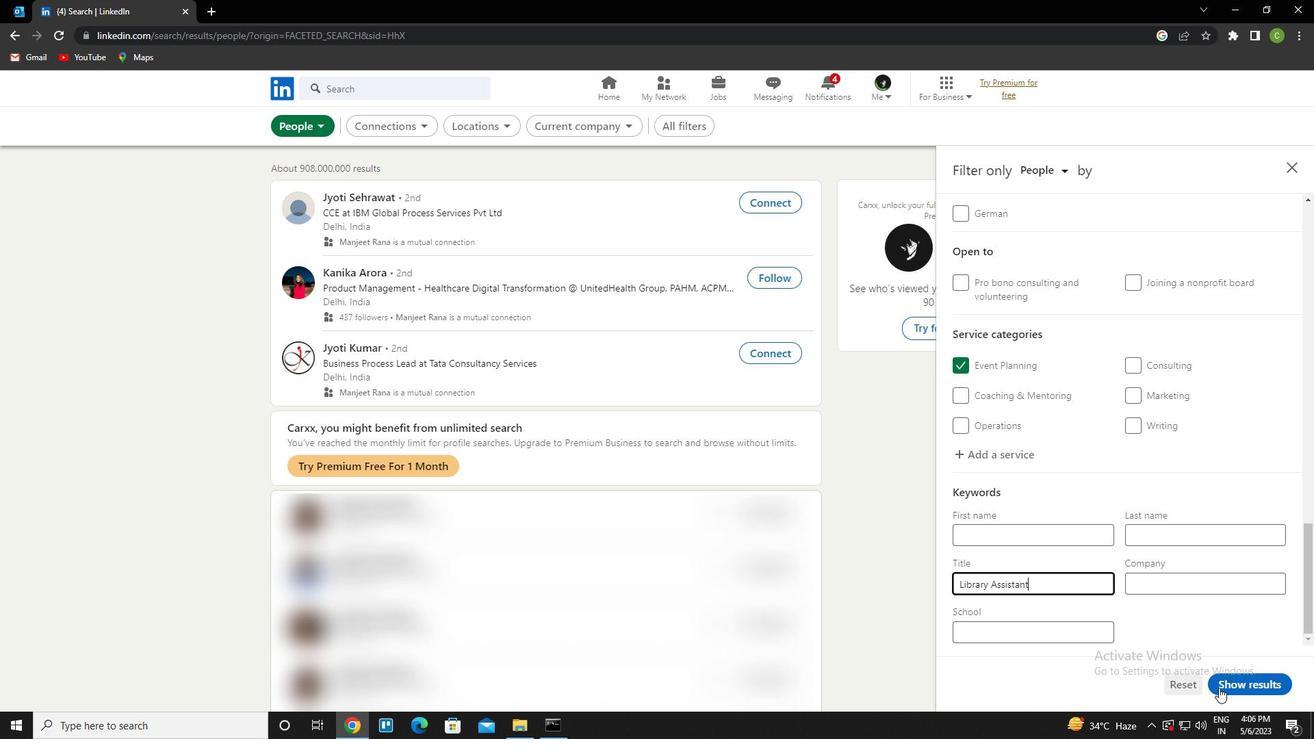 
Action: Mouse pressed left at (1257, 674)
Screenshot: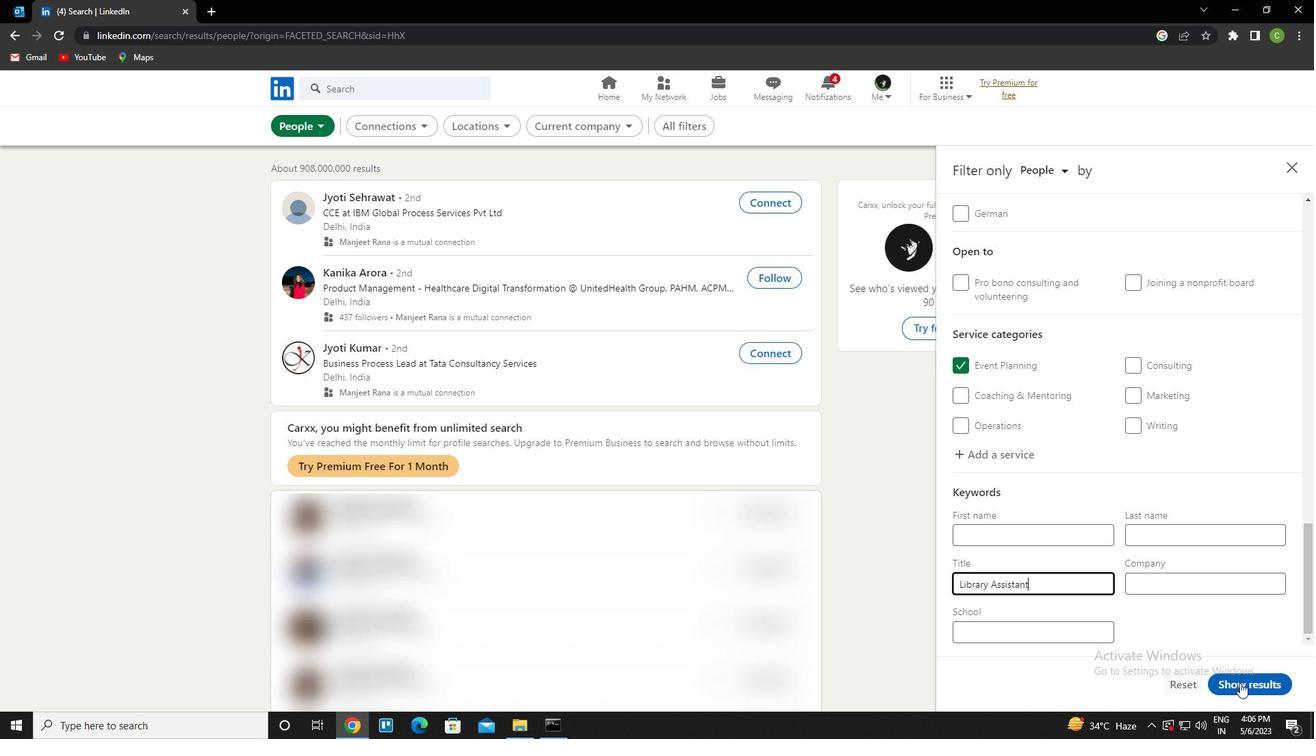 
Action: Mouse moved to (635, 615)
Screenshot: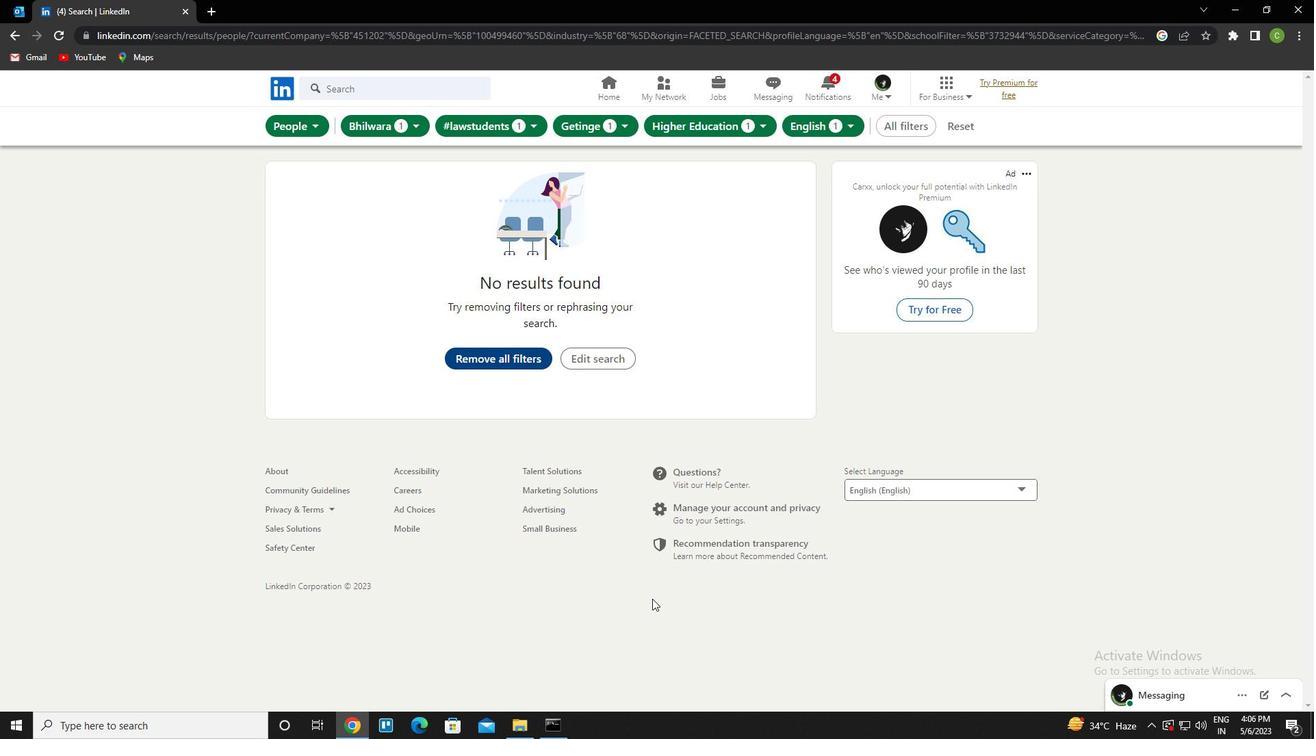 
